 Task: Find connections with filter location Samālūţ with filter topic #linkedinprofileswith filter profile language French with filter current company Power Grid Corporation of India Limited with filter school Vivekananda Institute of Professional Studies with filter industry Animal Feed Manufacturing with filter service category Mobile Marketing with filter keywords title Mover
Action: Mouse moved to (693, 80)
Screenshot: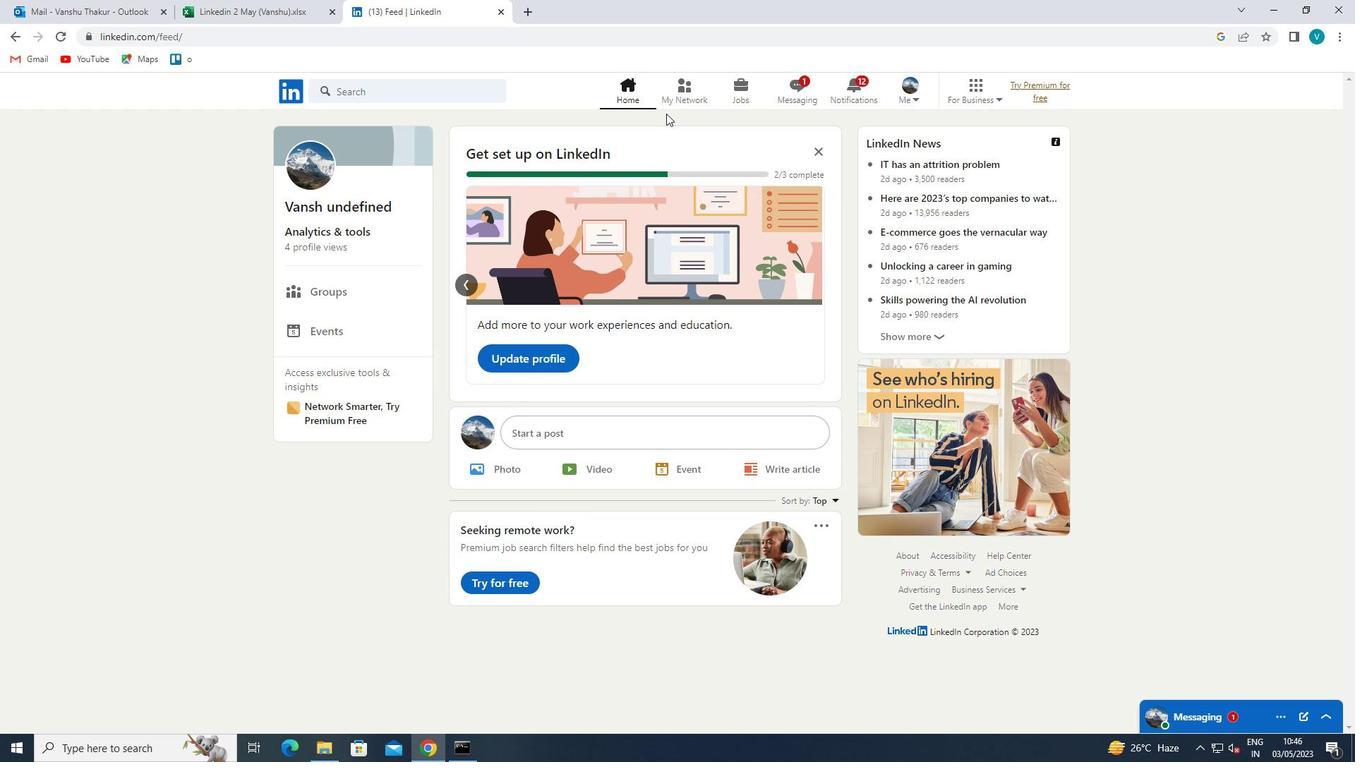 
Action: Mouse pressed left at (693, 80)
Screenshot: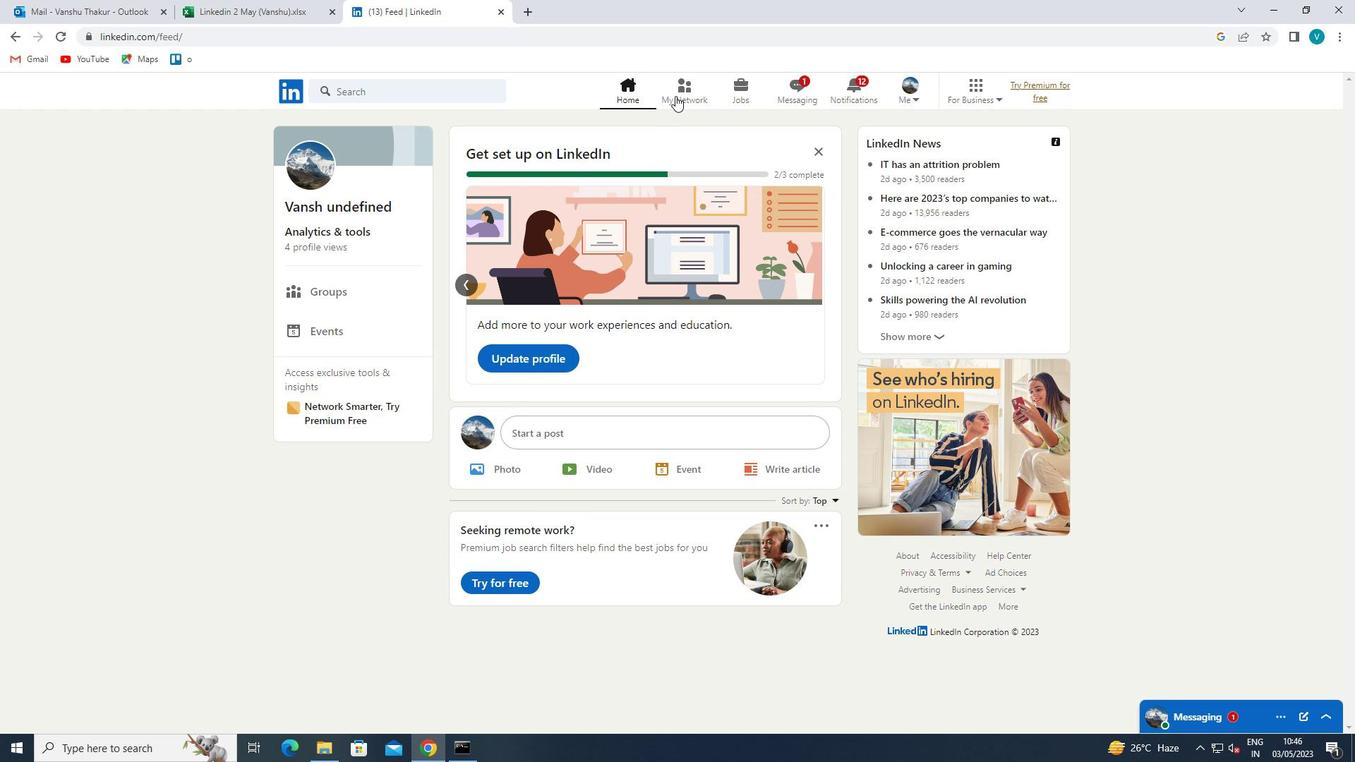 
Action: Mouse moved to (378, 167)
Screenshot: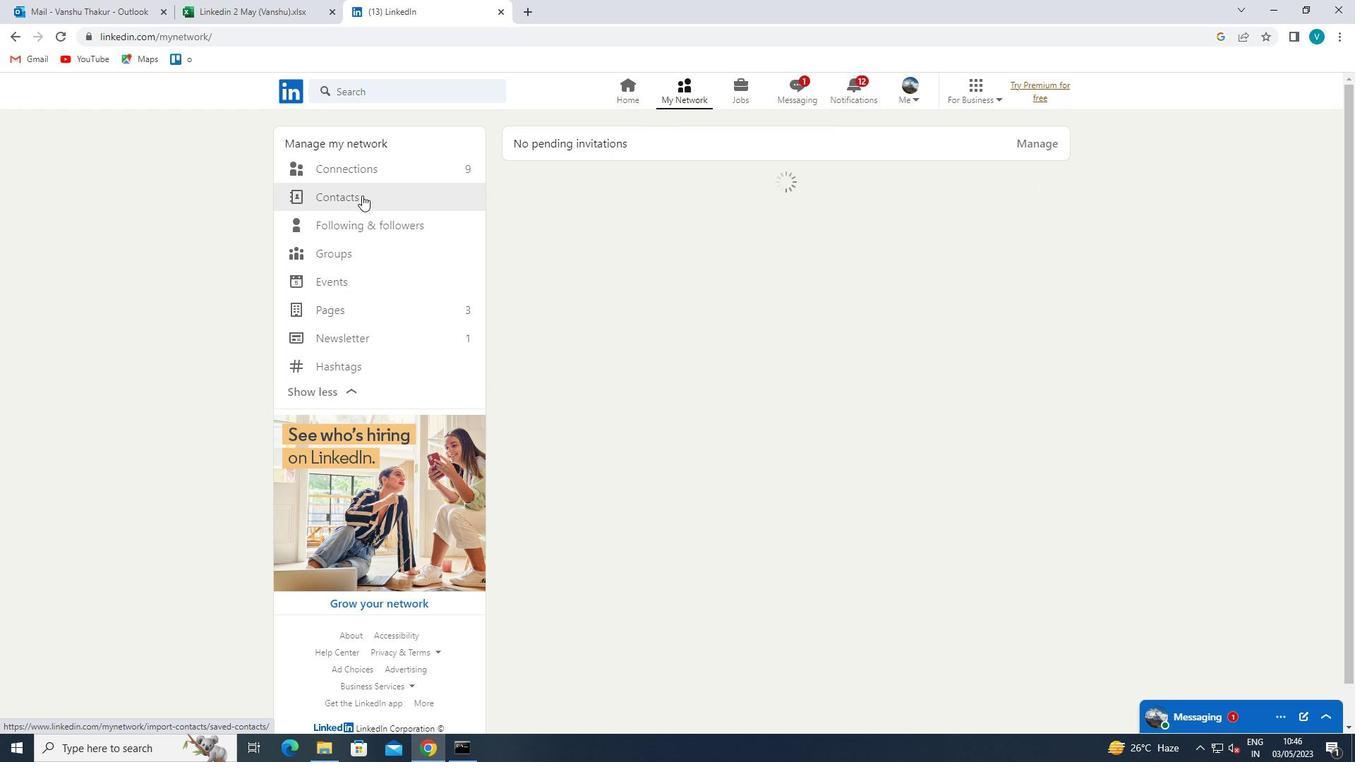
Action: Mouse pressed left at (378, 167)
Screenshot: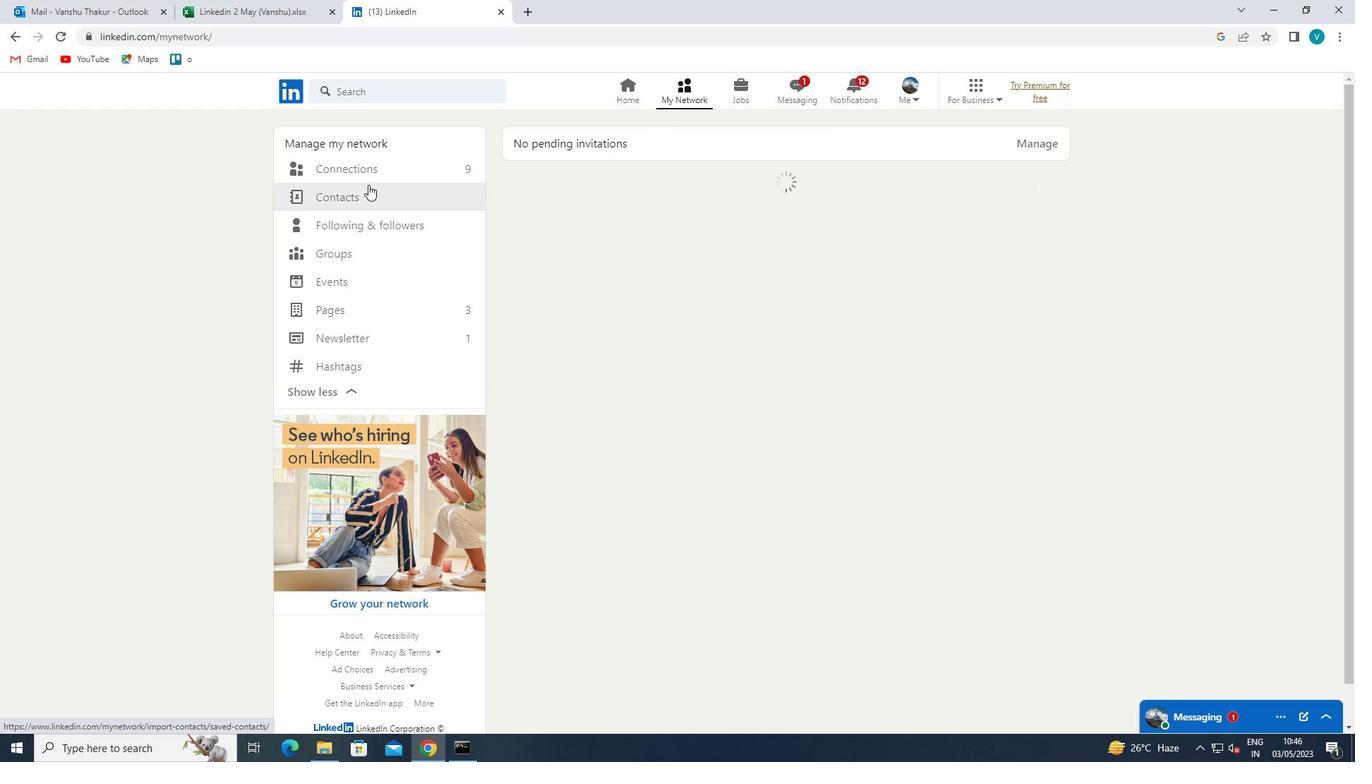 
Action: Mouse moved to (772, 167)
Screenshot: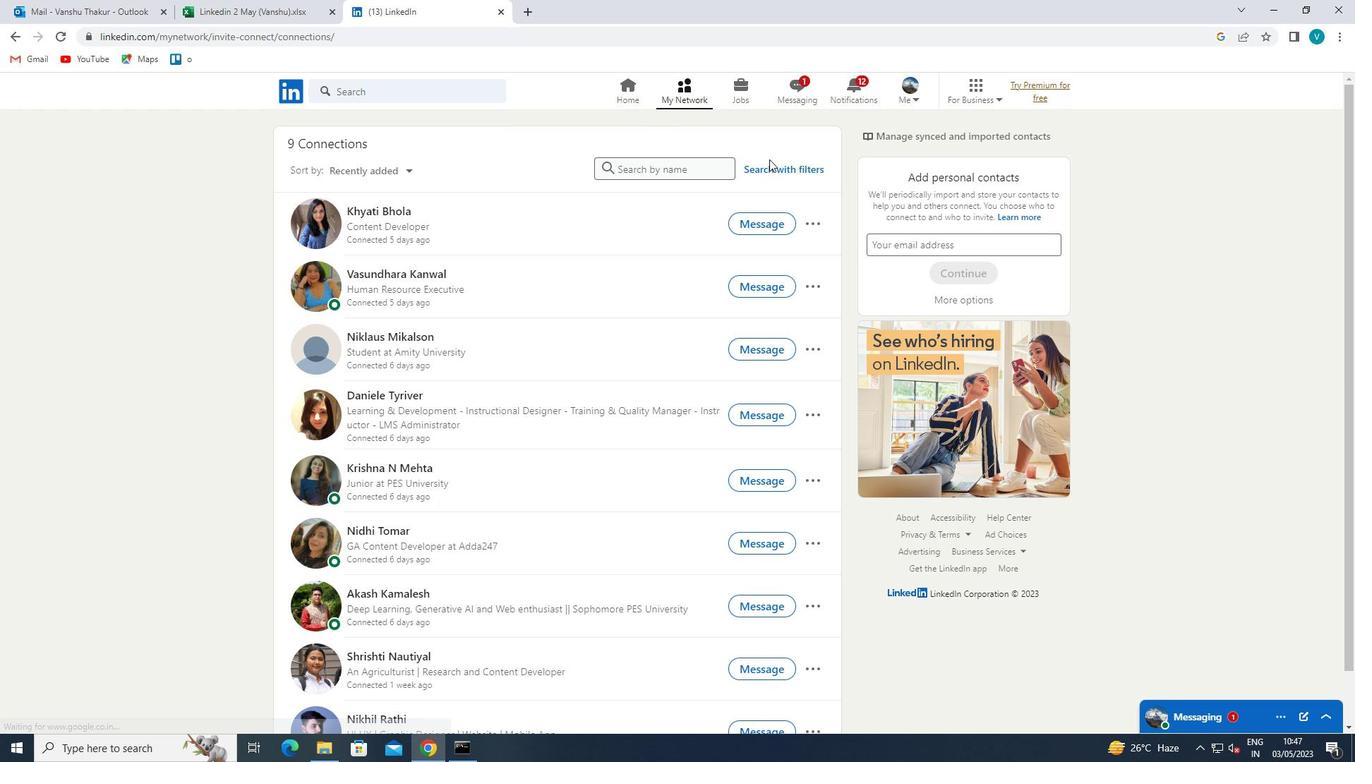 
Action: Mouse pressed left at (772, 167)
Screenshot: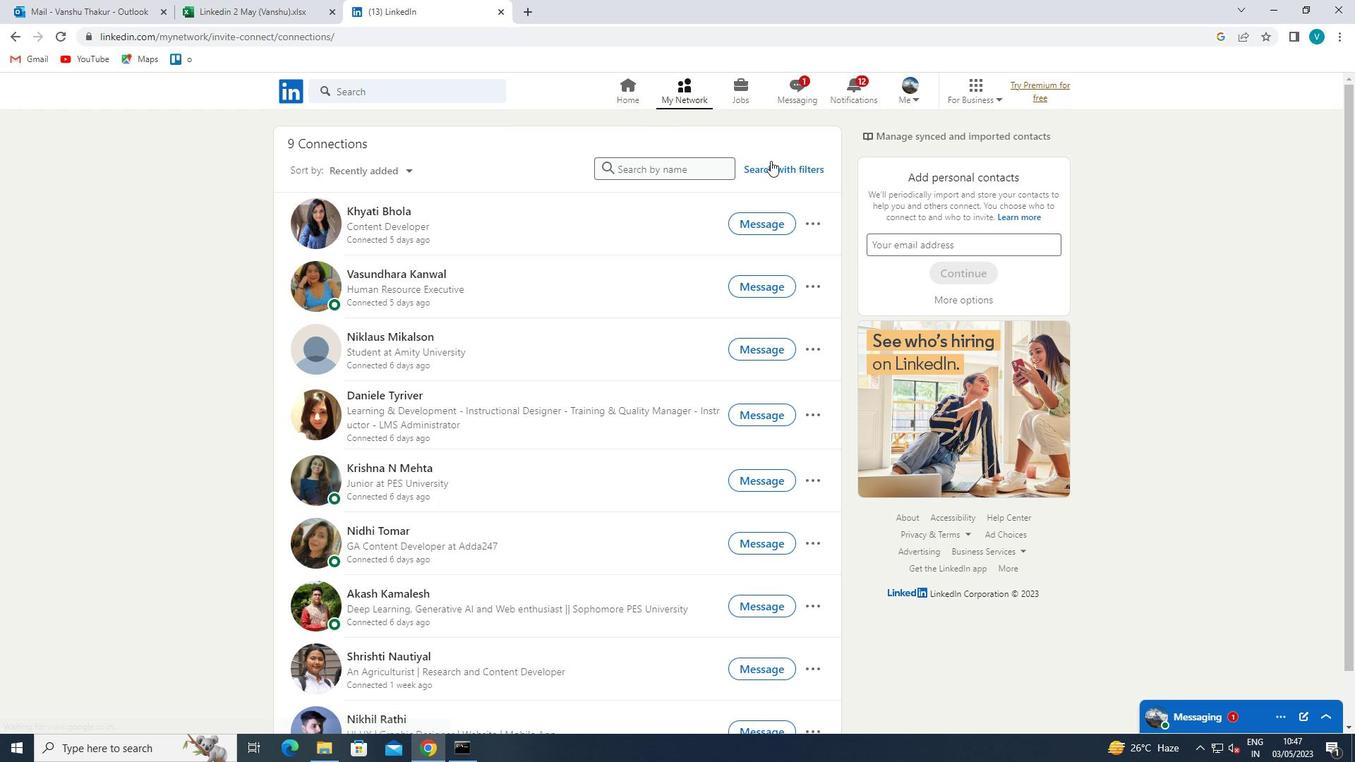 
Action: Mouse moved to (671, 124)
Screenshot: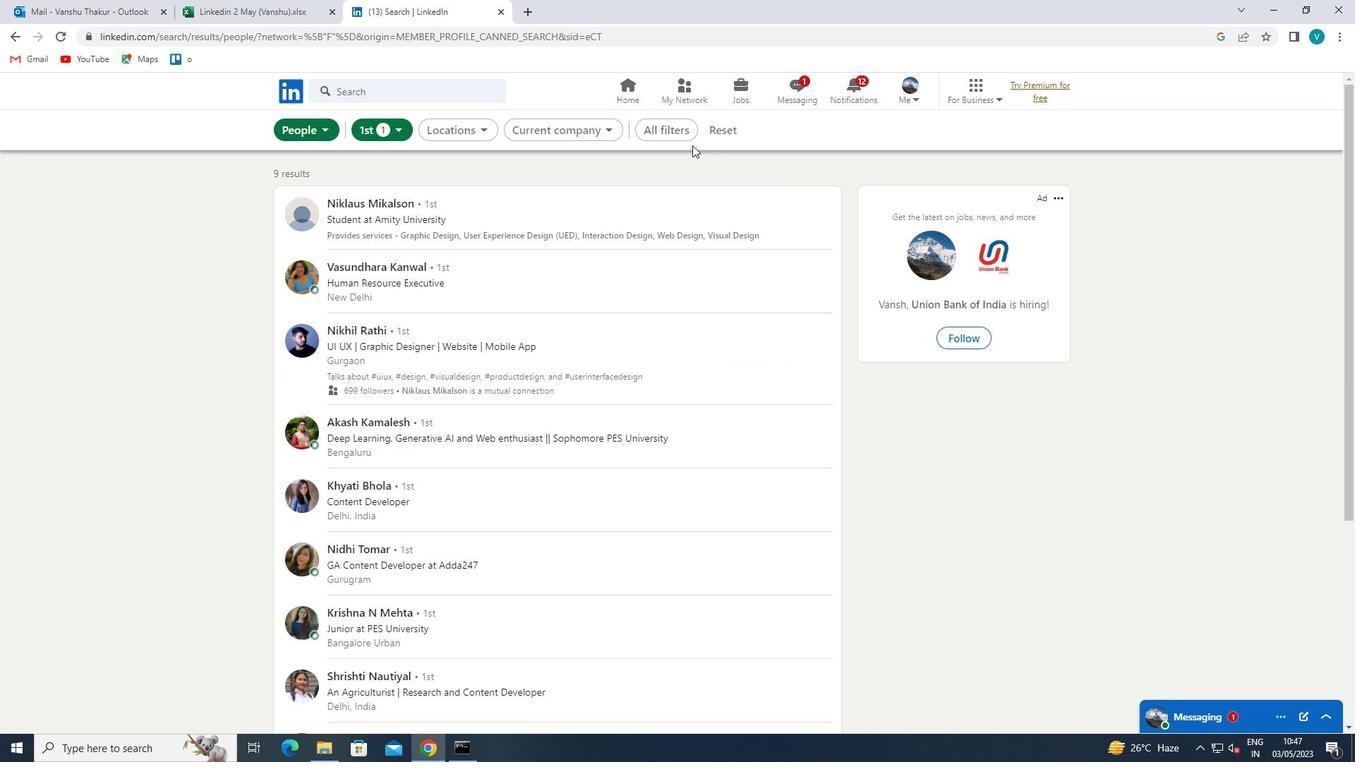 
Action: Mouse pressed left at (671, 124)
Screenshot: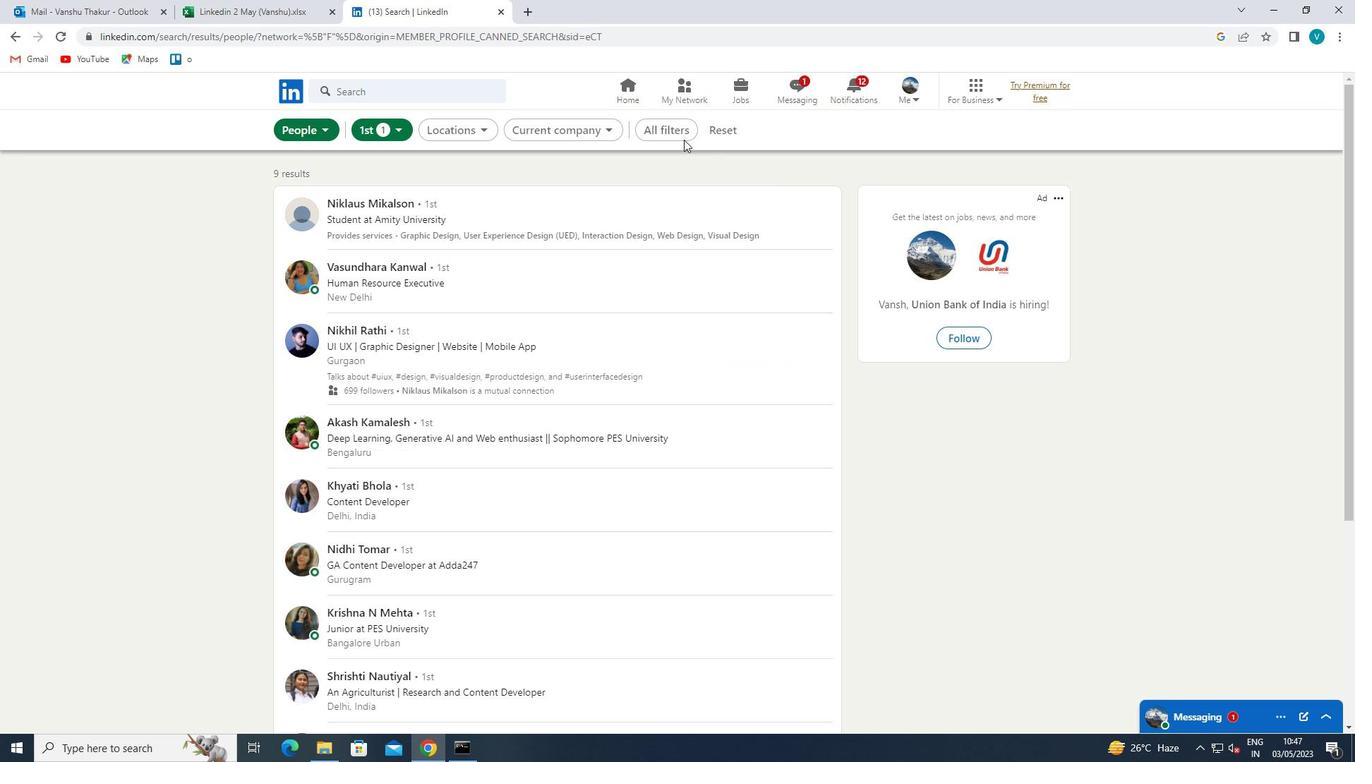 
Action: Mouse moved to (1134, 317)
Screenshot: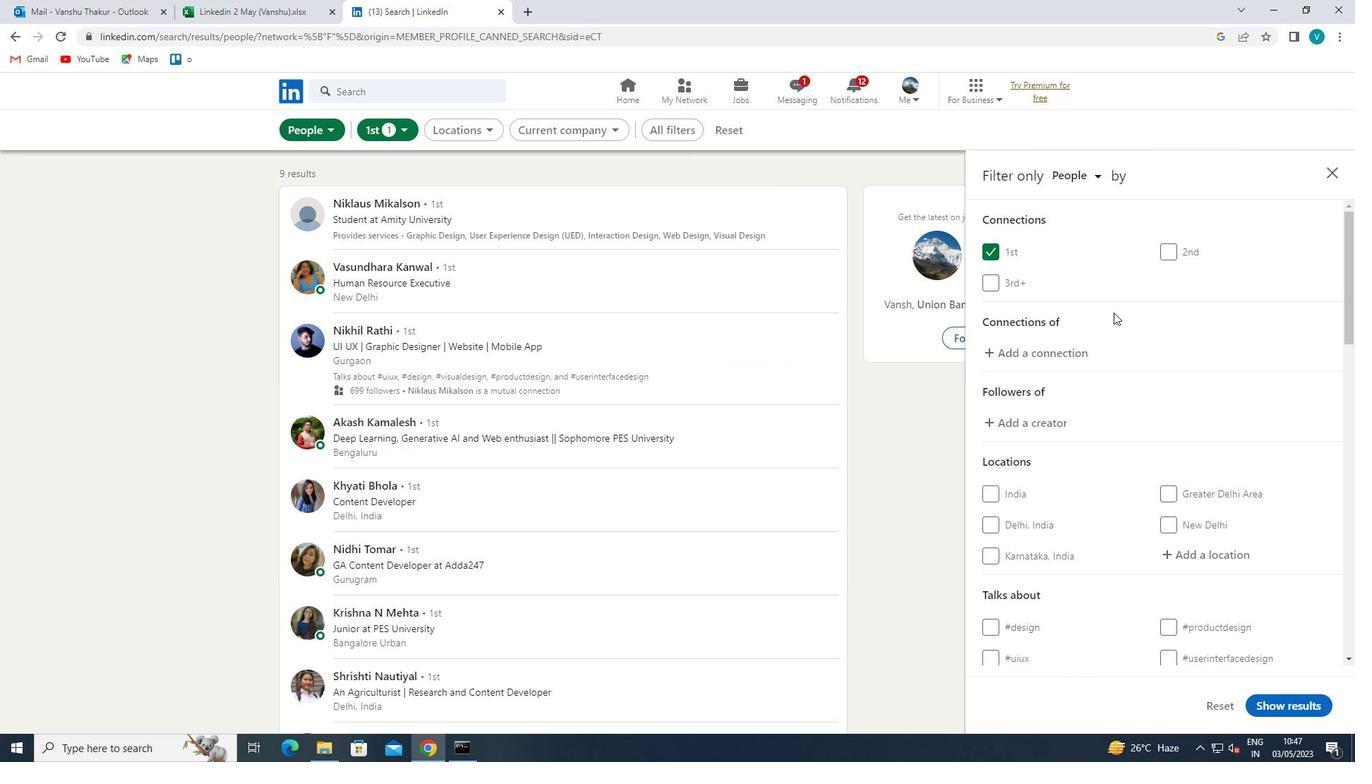 
Action: Mouse scrolled (1134, 316) with delta (0, 0)
Screenshot: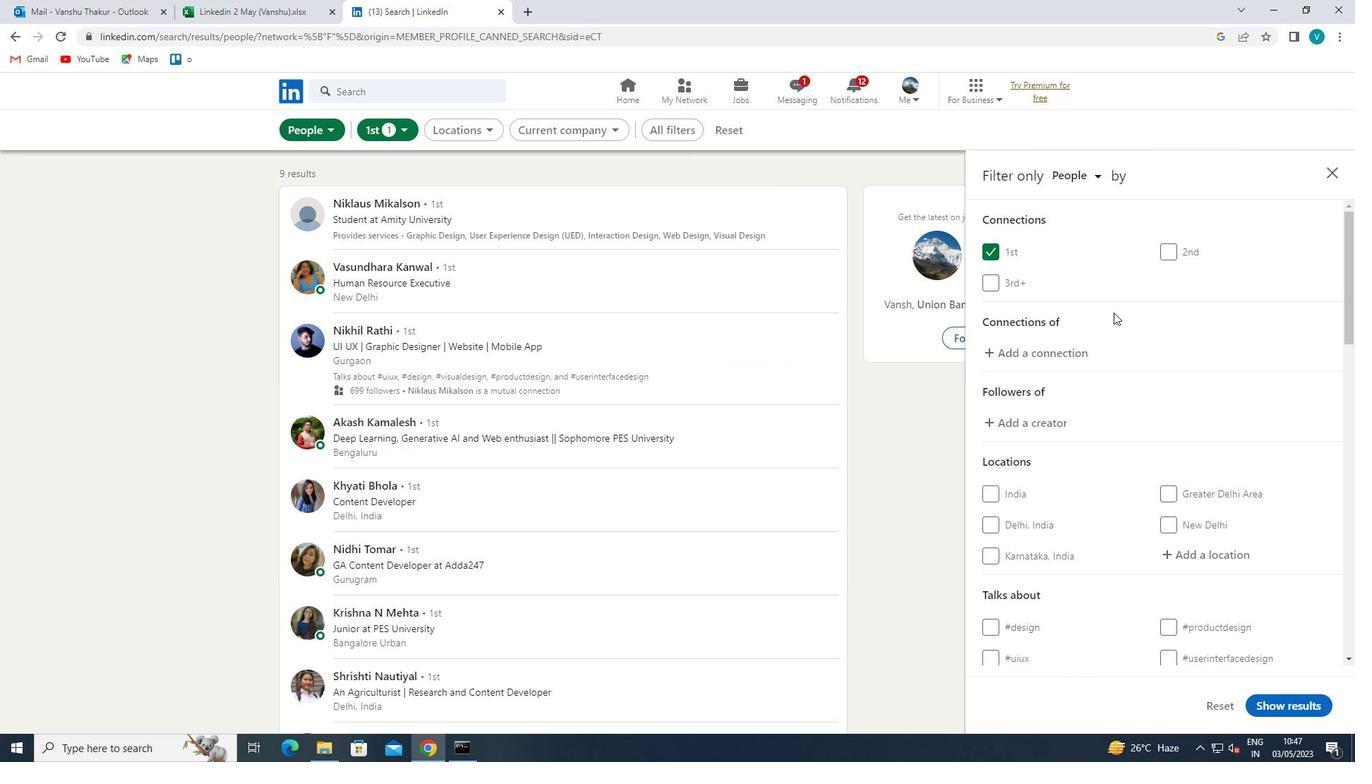 
Action: Mouse moved to (1135, 318)
Screenshot: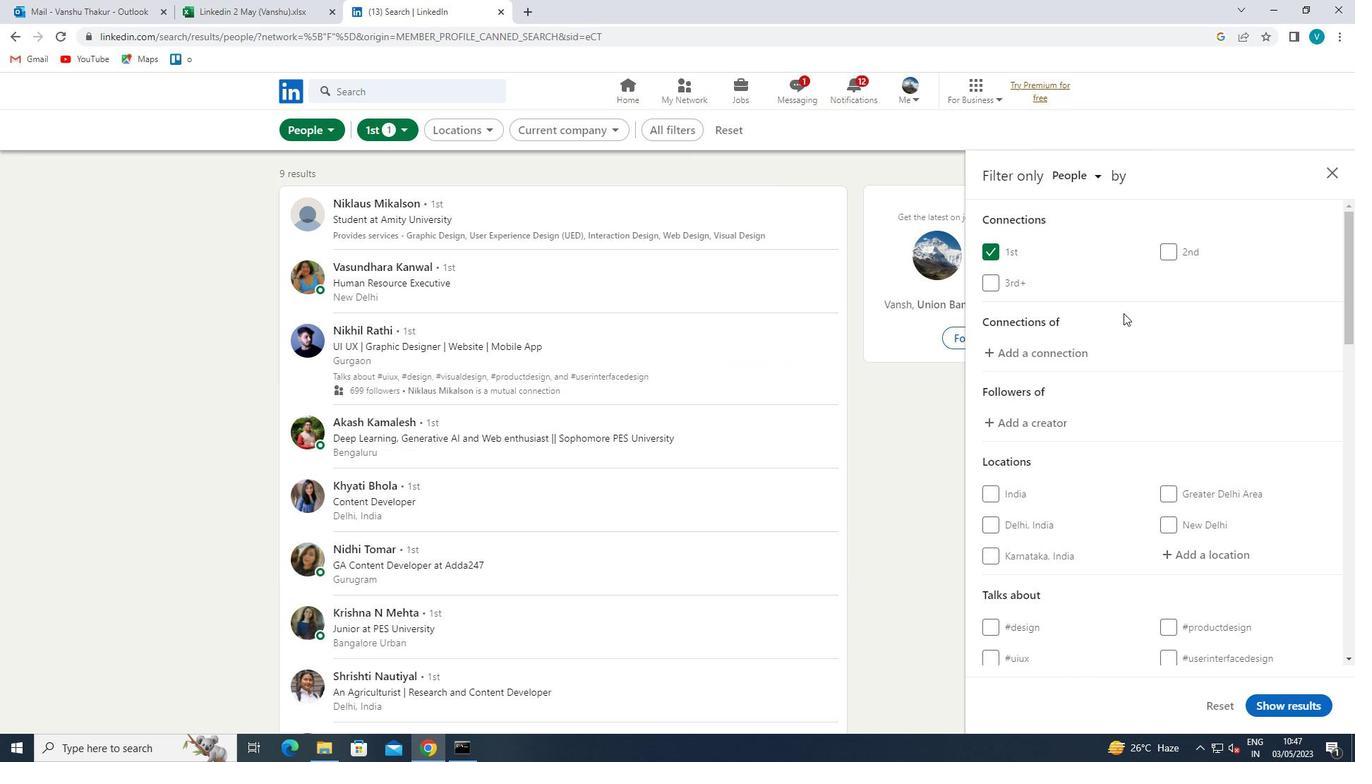 
Action: Mouse scrolled (1135, 317) with delta (0, 0)
Screenshot: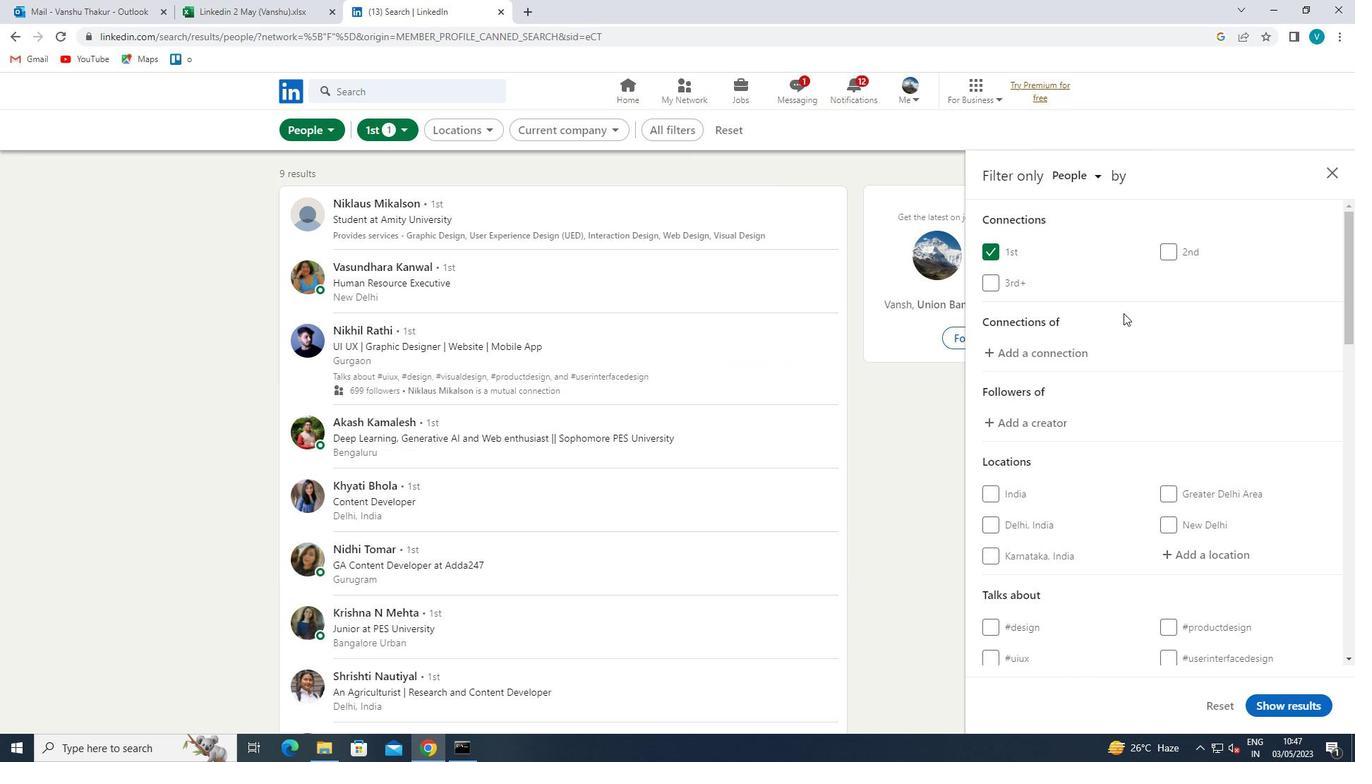 
Action: Mouse moved to (1209, 419)
Screenshot: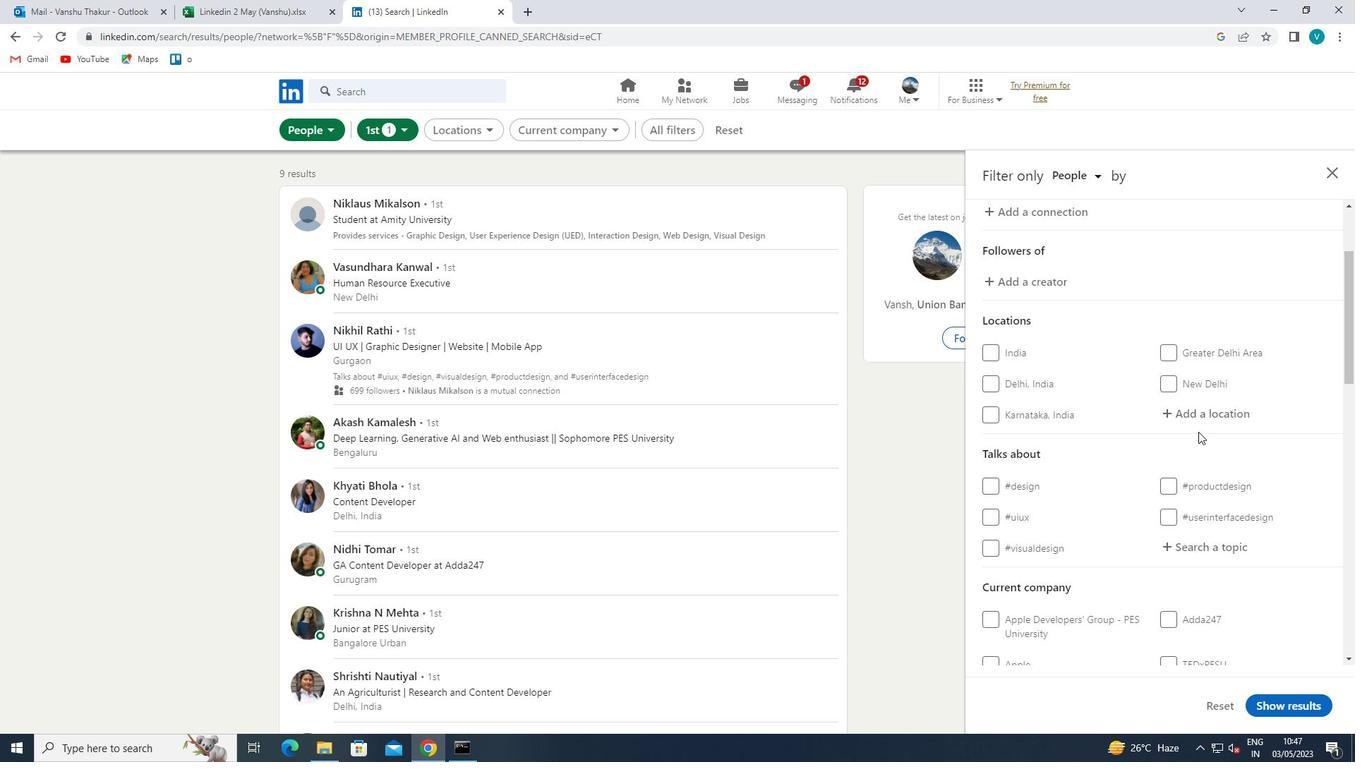 
Action: Mouse pressed left at (1209, 419)
Screenshot: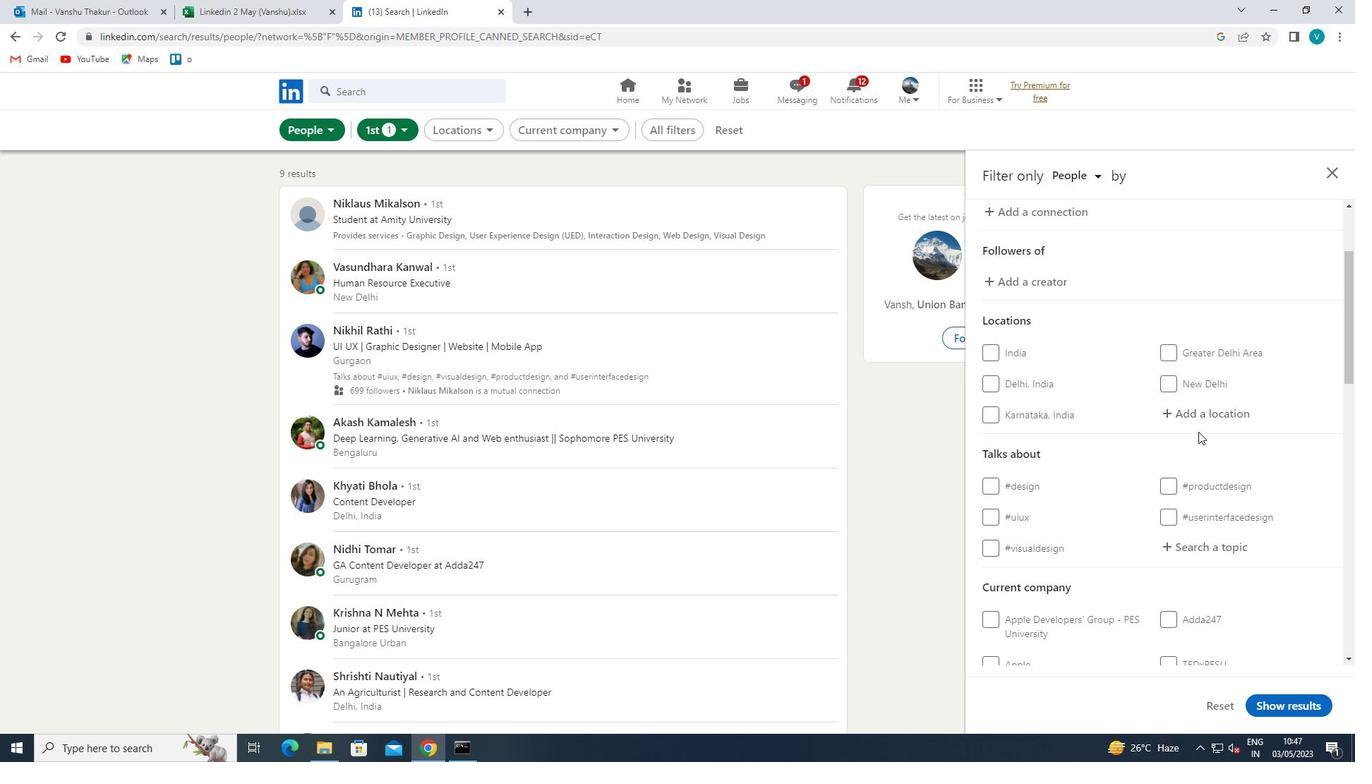 
Action: Mouse moved to (1027, 523)
Screenshot: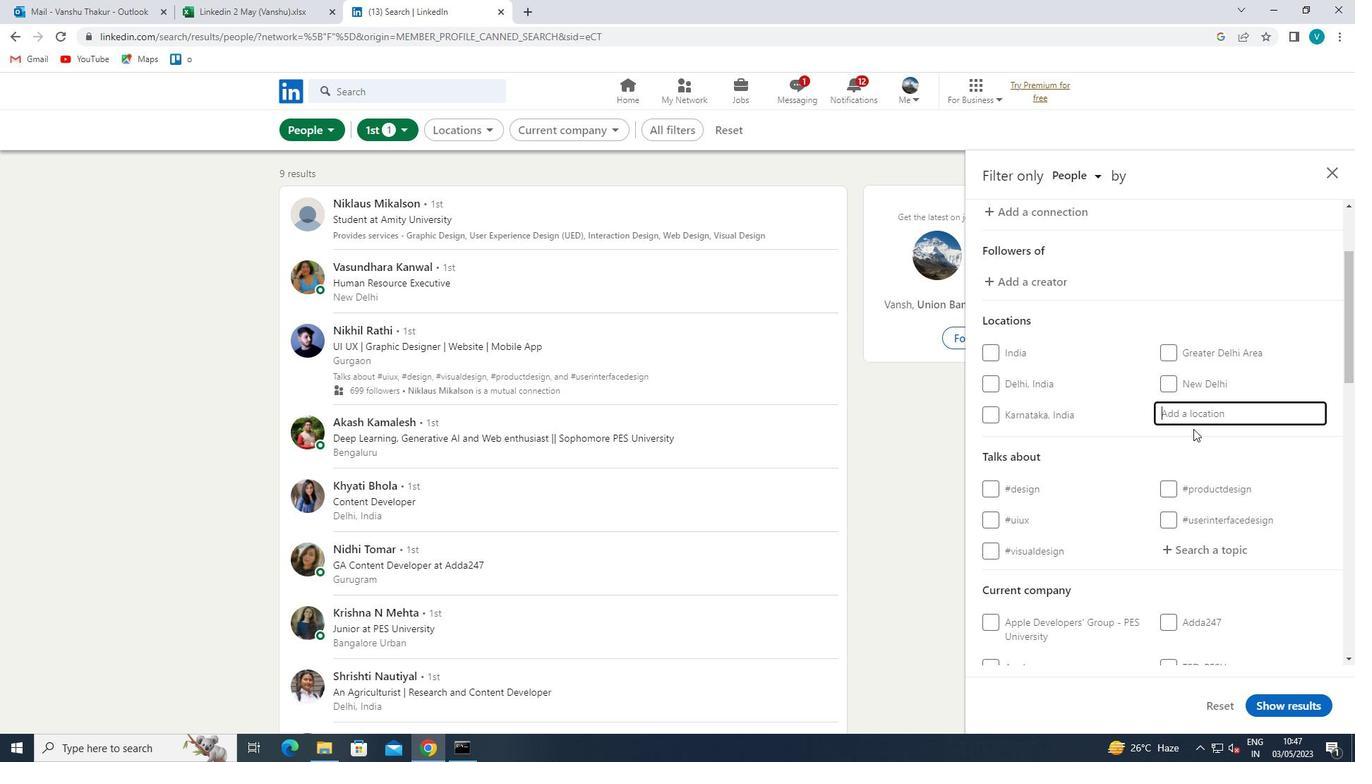 
Action: Key pressed <Key.shift>SAMALUT
Screenshot: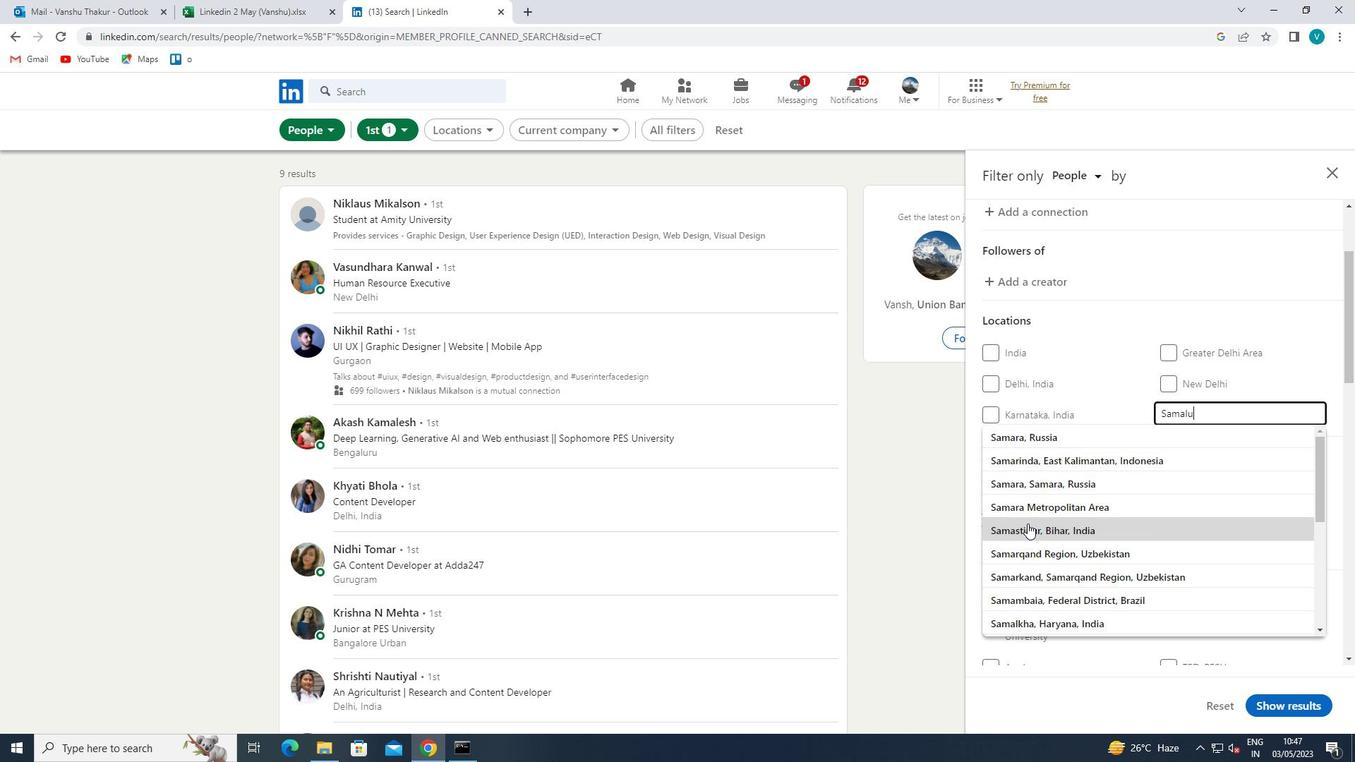 
Action: Mouse moved to (1119, 431)
Screenshot: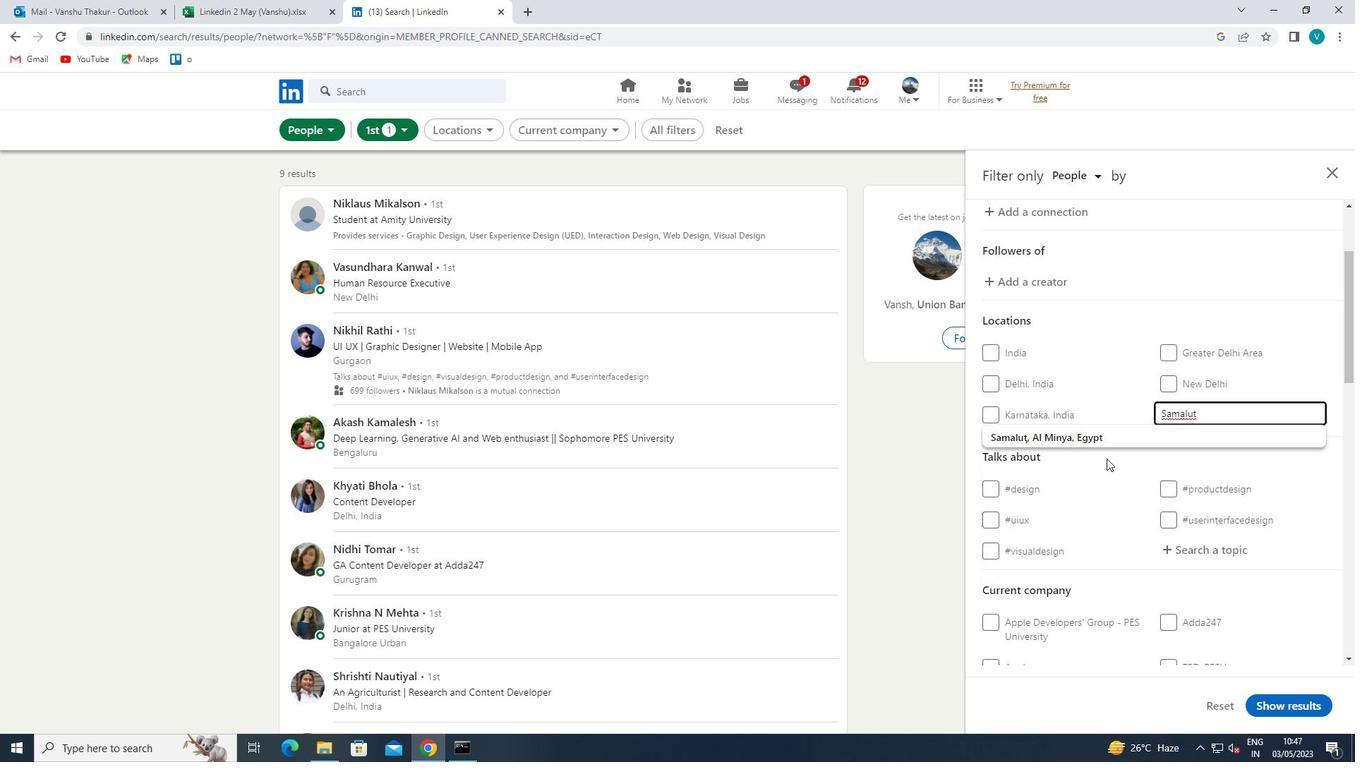 
Action: Mouse pressed left at (1119, 431)
Screenshot: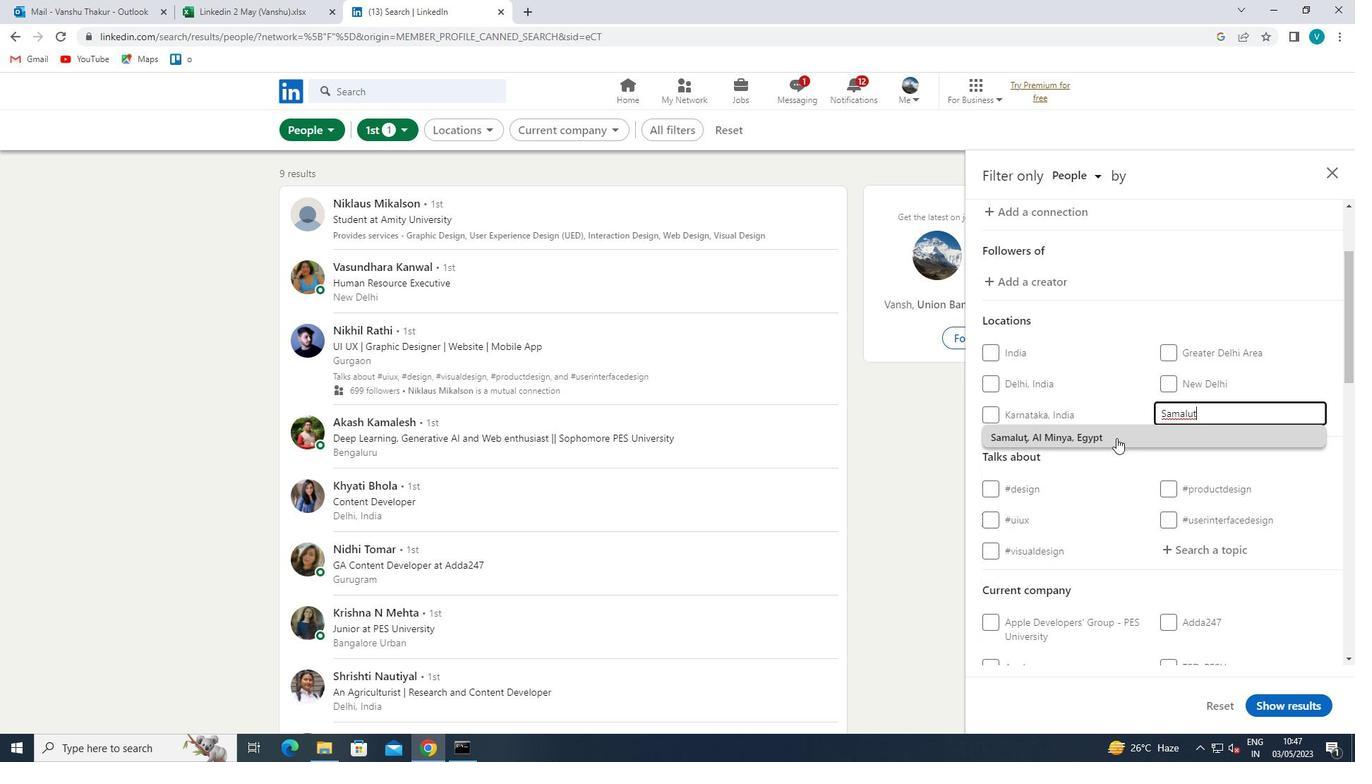 
Action: Mouse scrolled (1119, 430) with delta (0, 0)
Screenshot: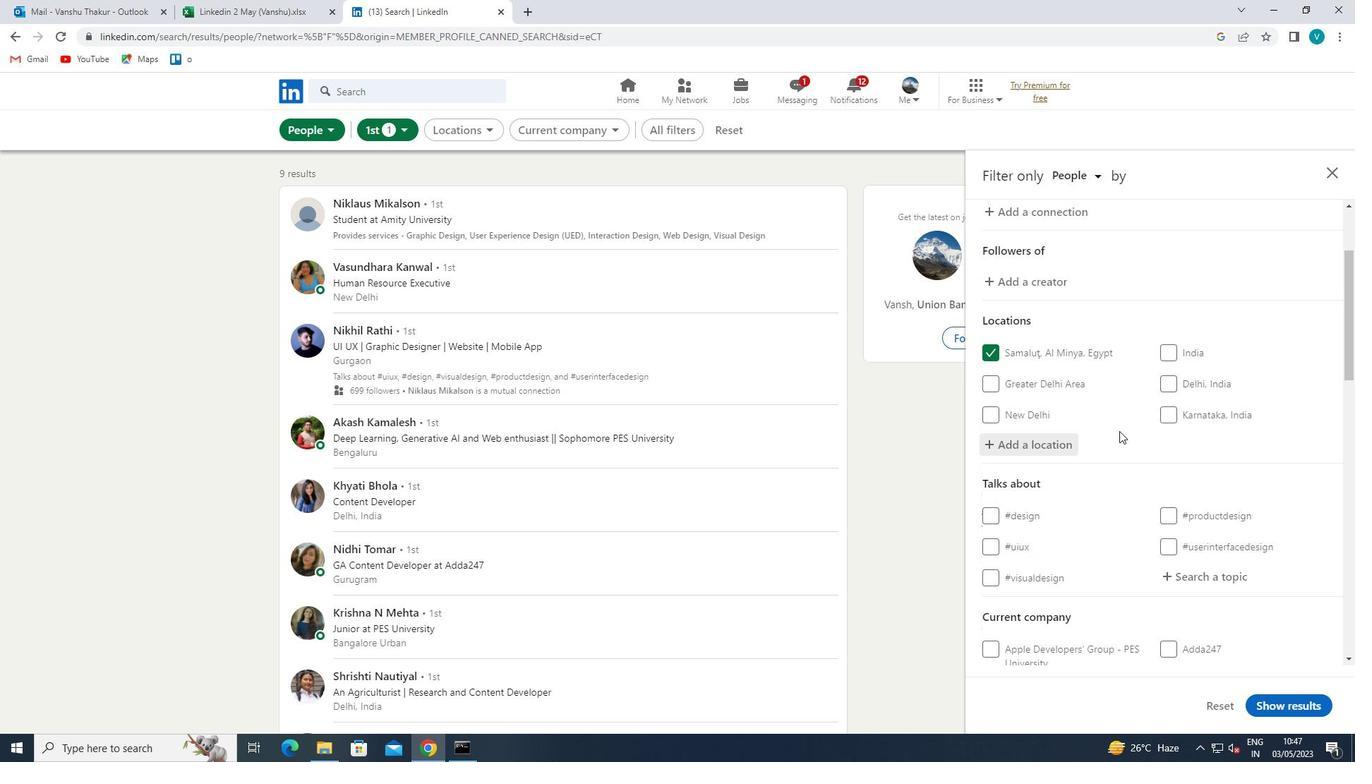 
Action: Mouse scrolled (1119, 430) with delta (0, 0)
Screenshot: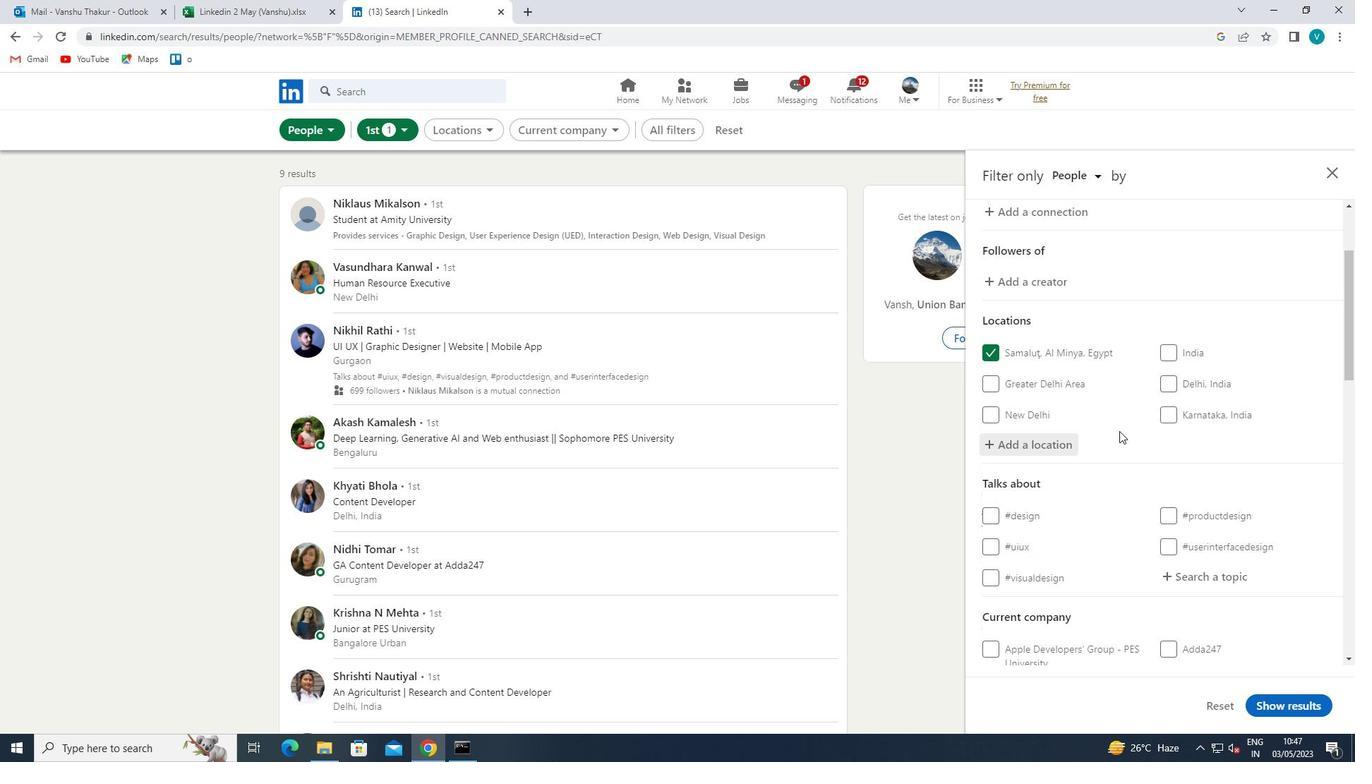 
Action: Mouse moved to (1119, 431)
Screenshot: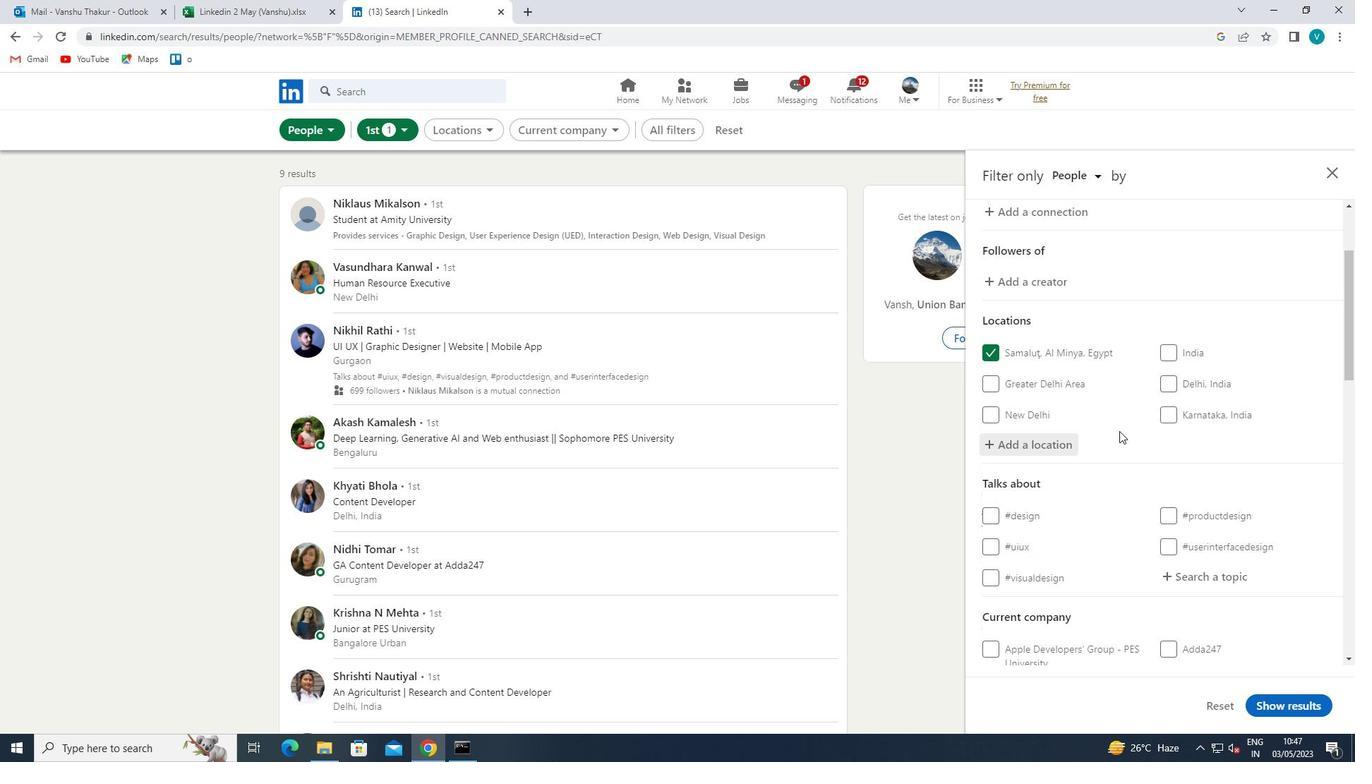 
Action: Mouse scrolled (1119, 430) with delta (0, 0)
Screenshot: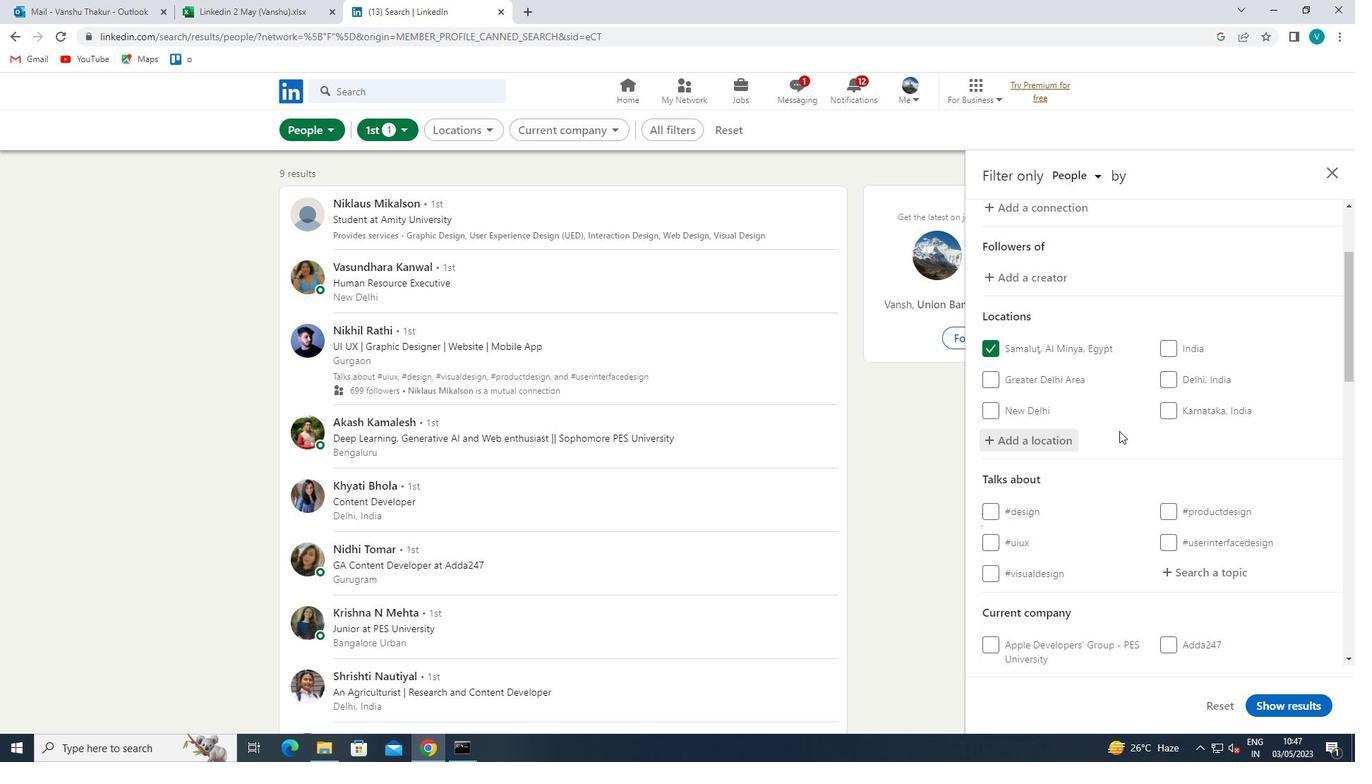 
Action: Mouse moved to (1233, 367)
Screenshot: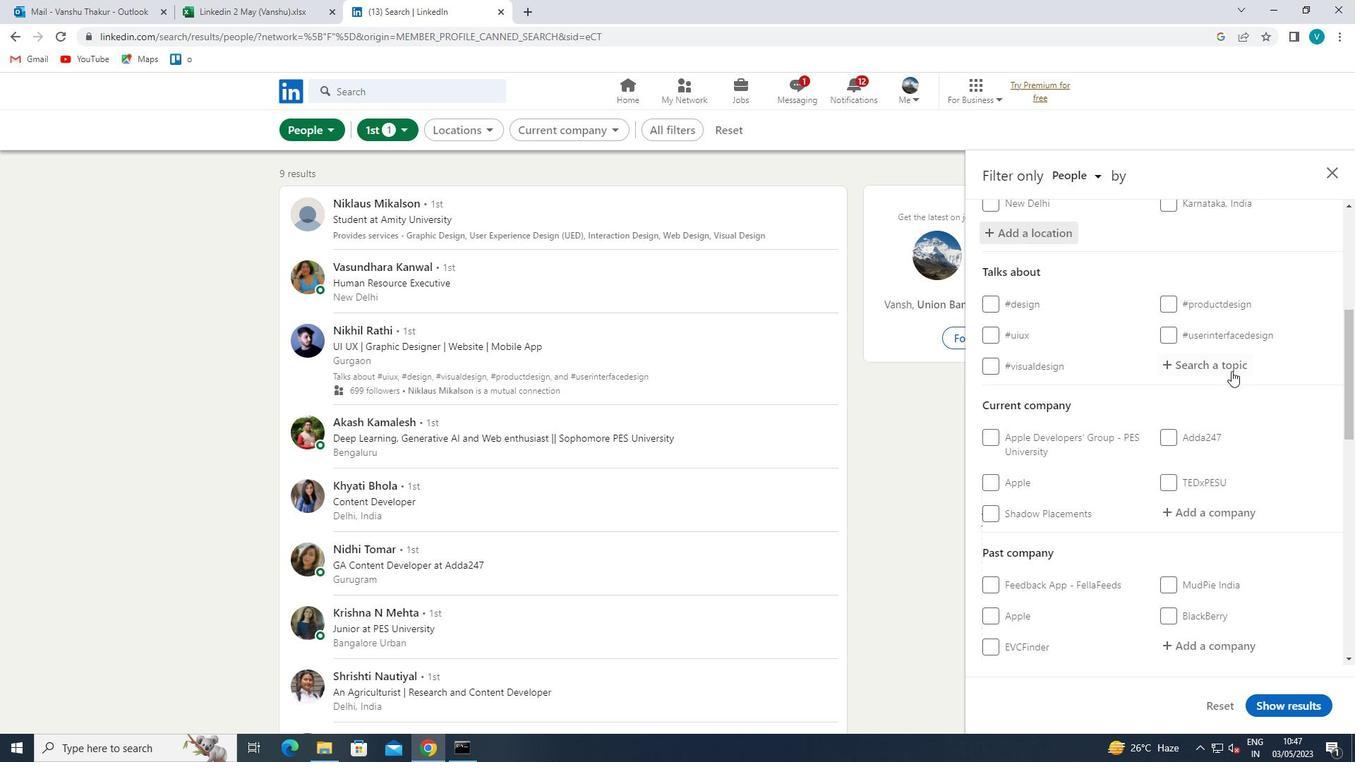 
Action: Mouse pressed left at (1233, 367)
Screenshot: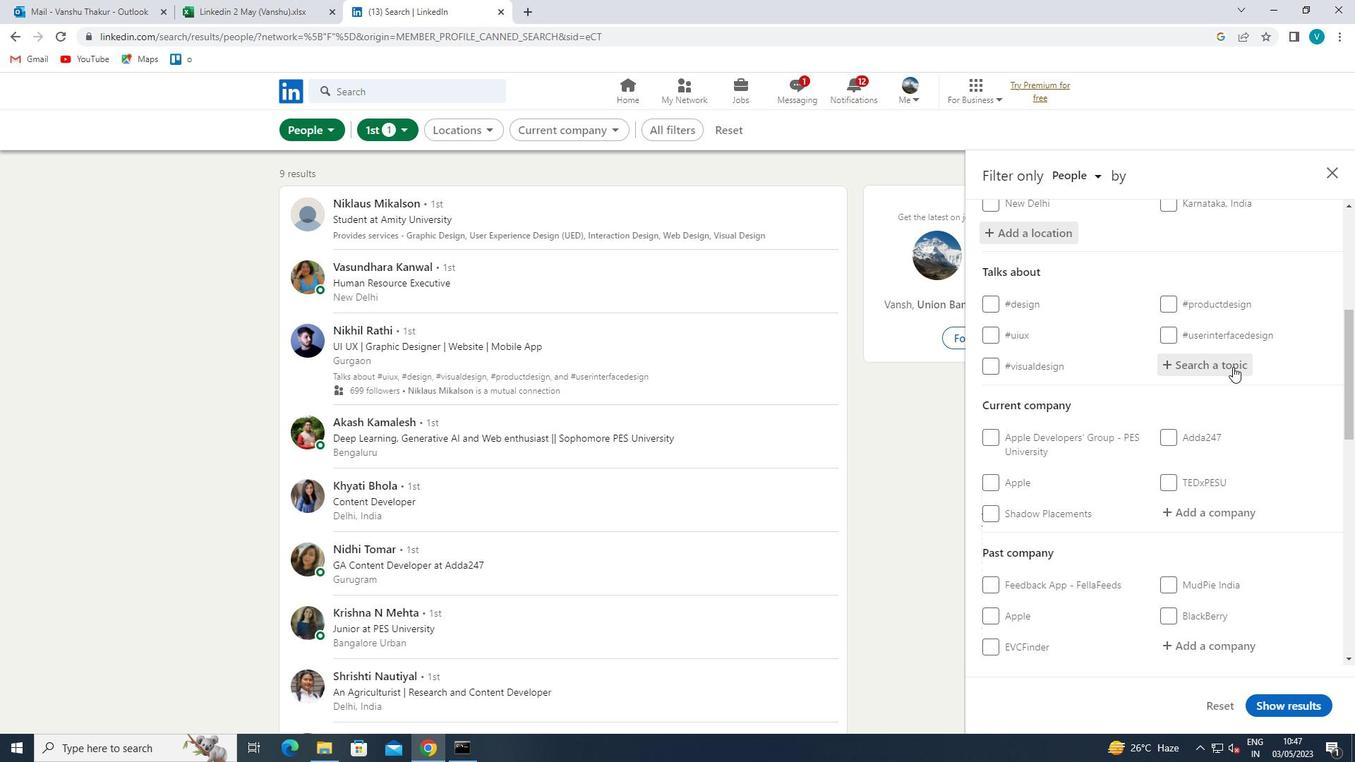 
Action: Mouse moved to (938, 489)
Screenshot: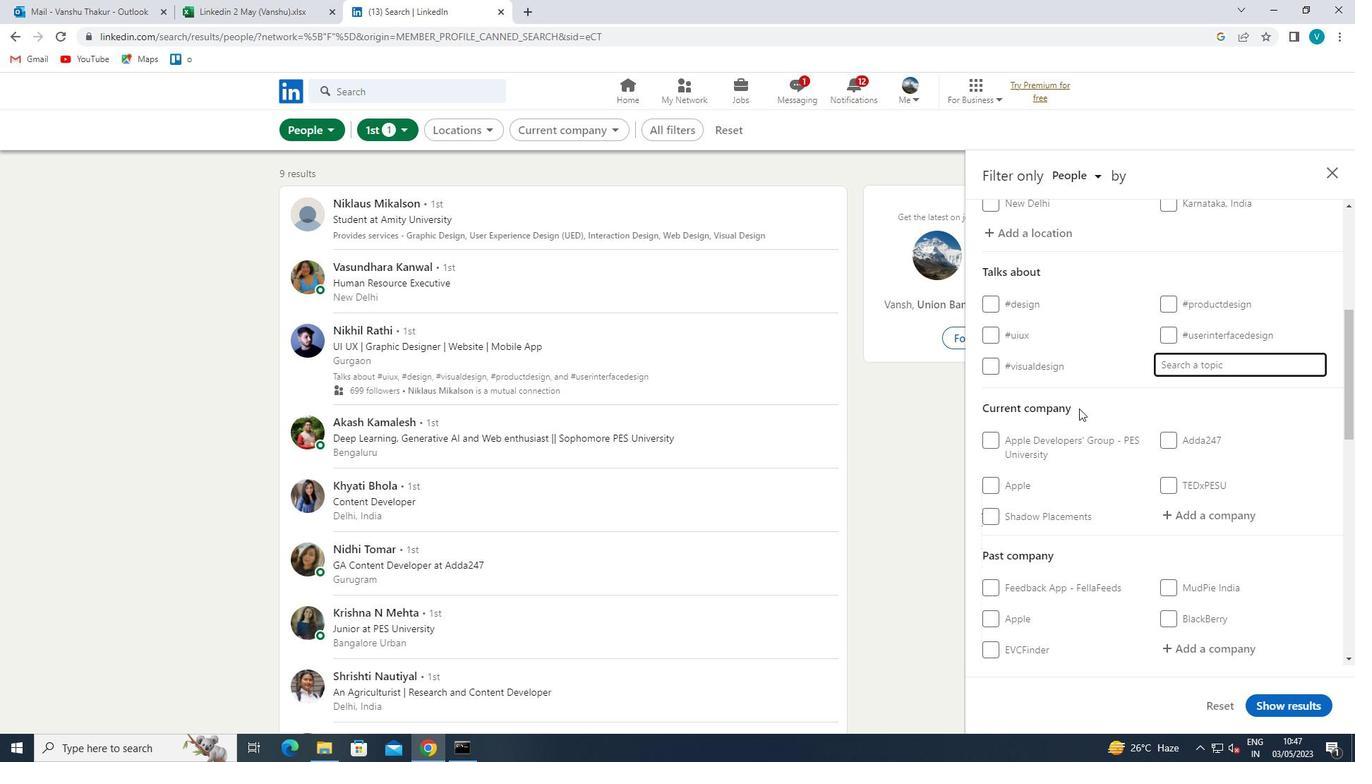 
Action: Key pressed L
Screenshot: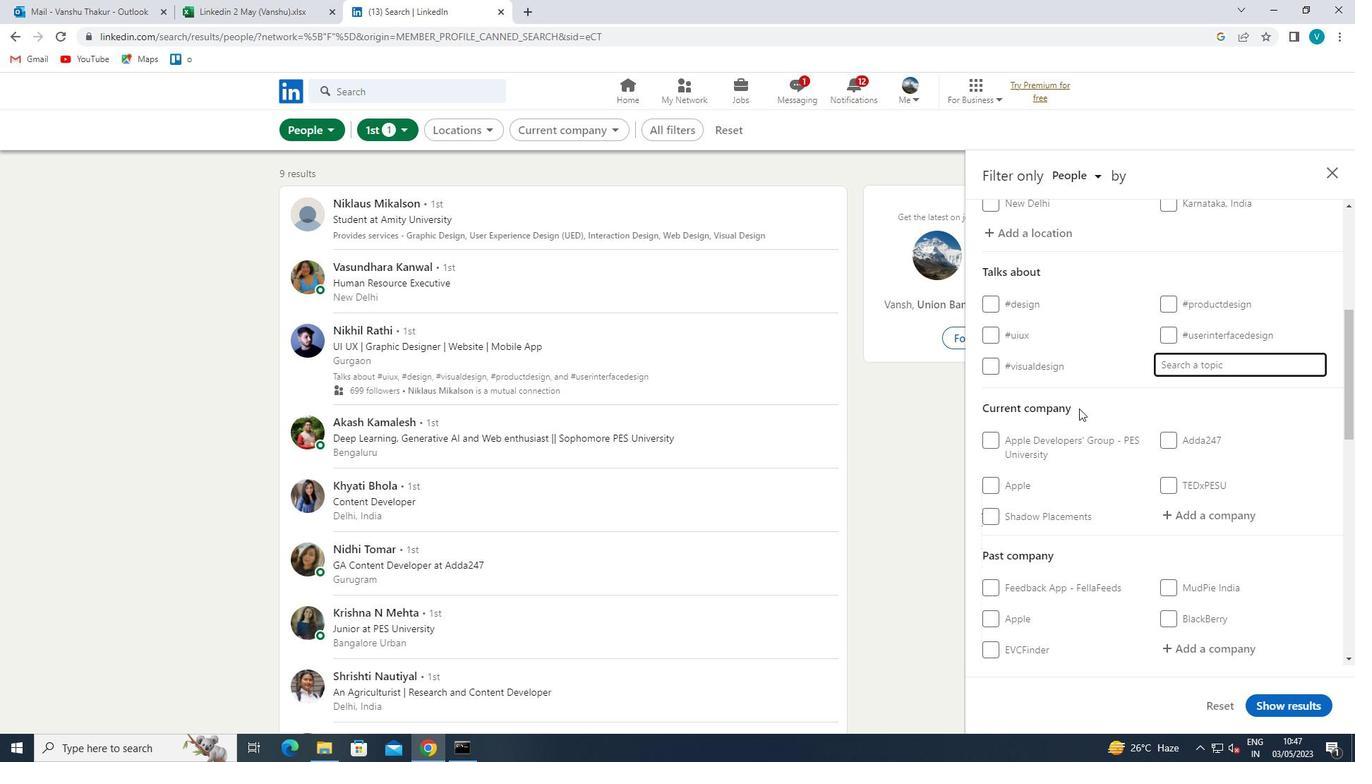 
Action: Mouse moved to (933, 492)
Screenshot: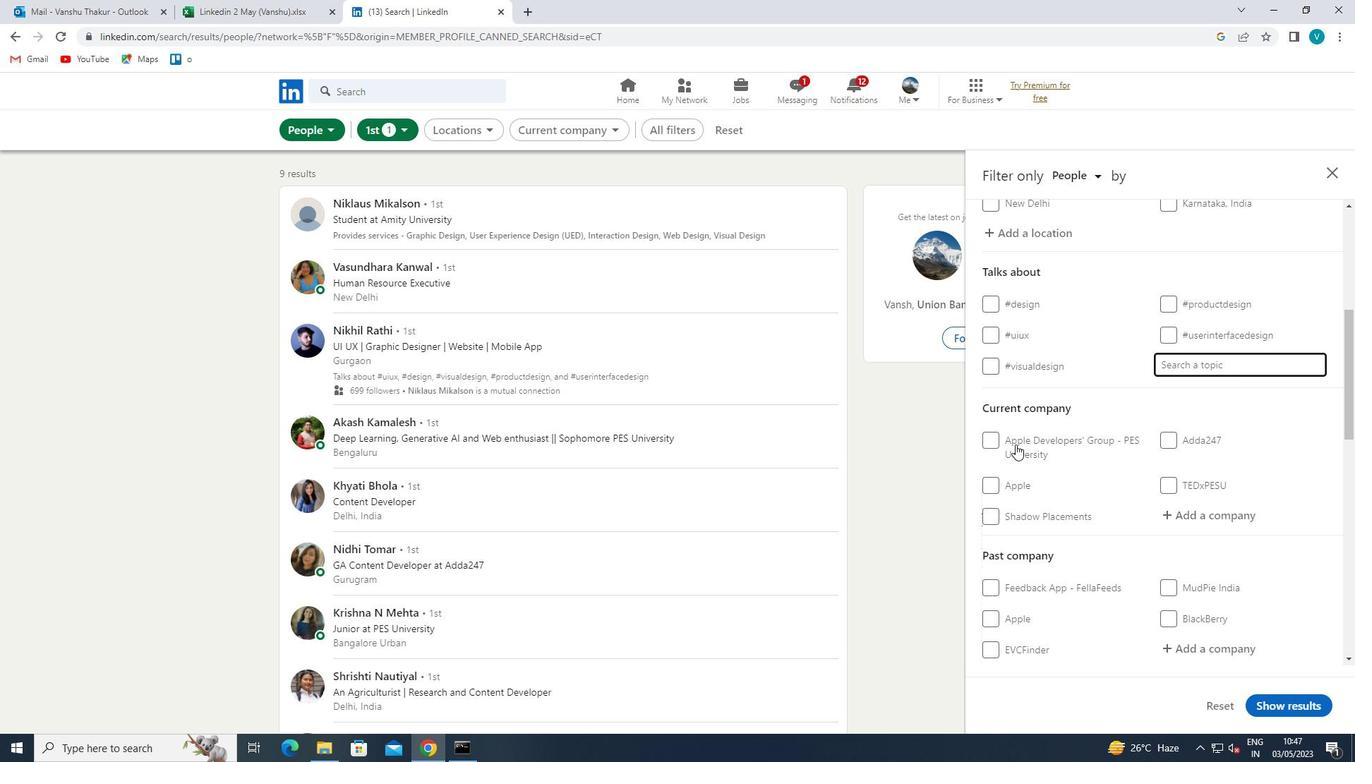 
Action: Key pressed INKEDIN
Screenshot: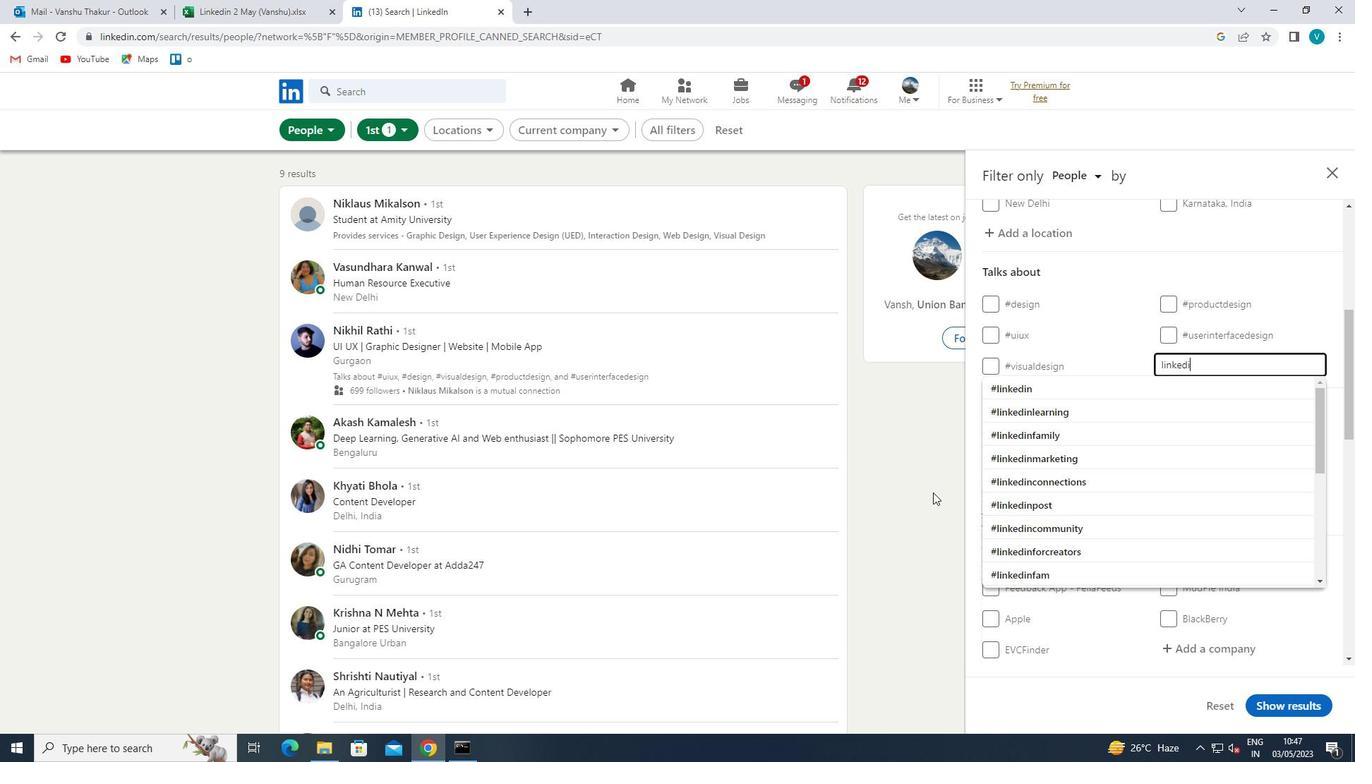 
Action: Mouse moved to (988, 458)
Screenshot: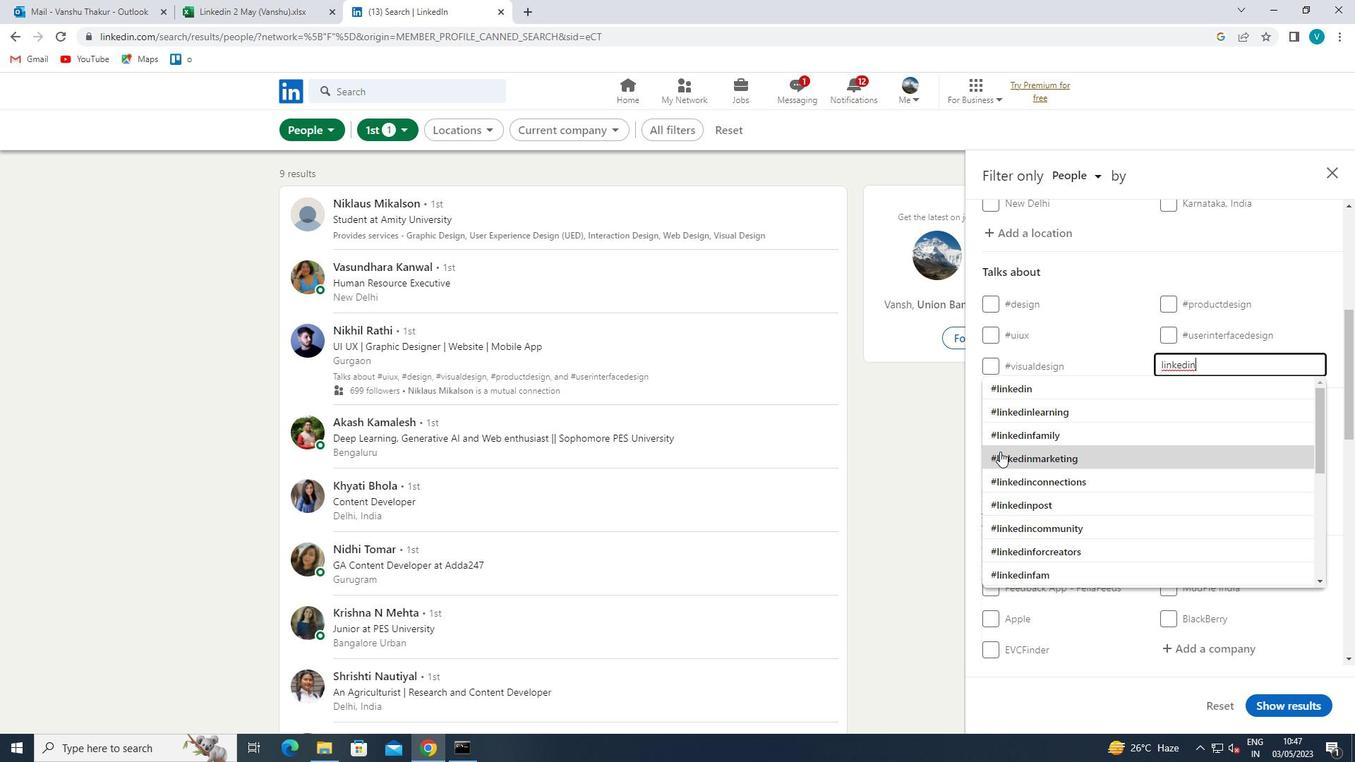 
Action: Key pressed PROFILE
Screenshot: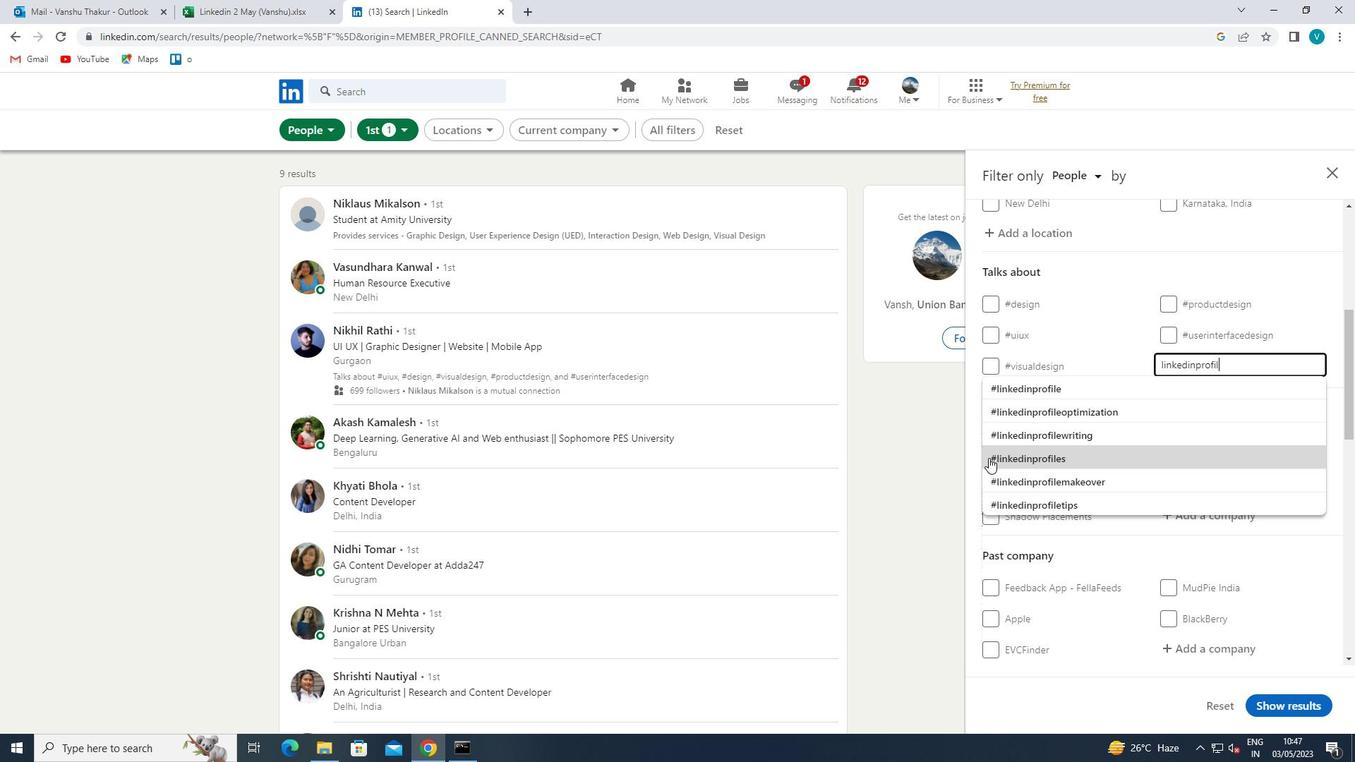 
Action: Mouse moved to (988, 458)
Screenshot: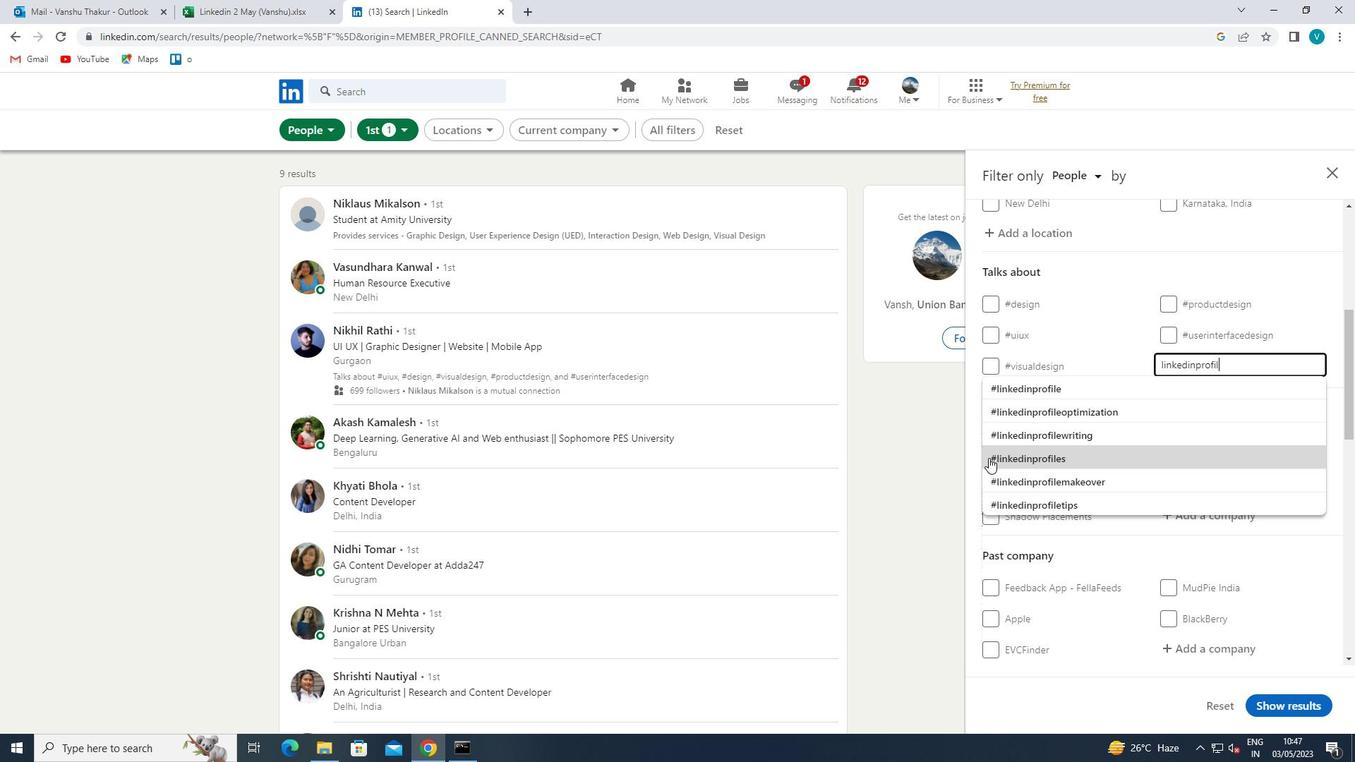 
Action: Key pressed S
Screenshot: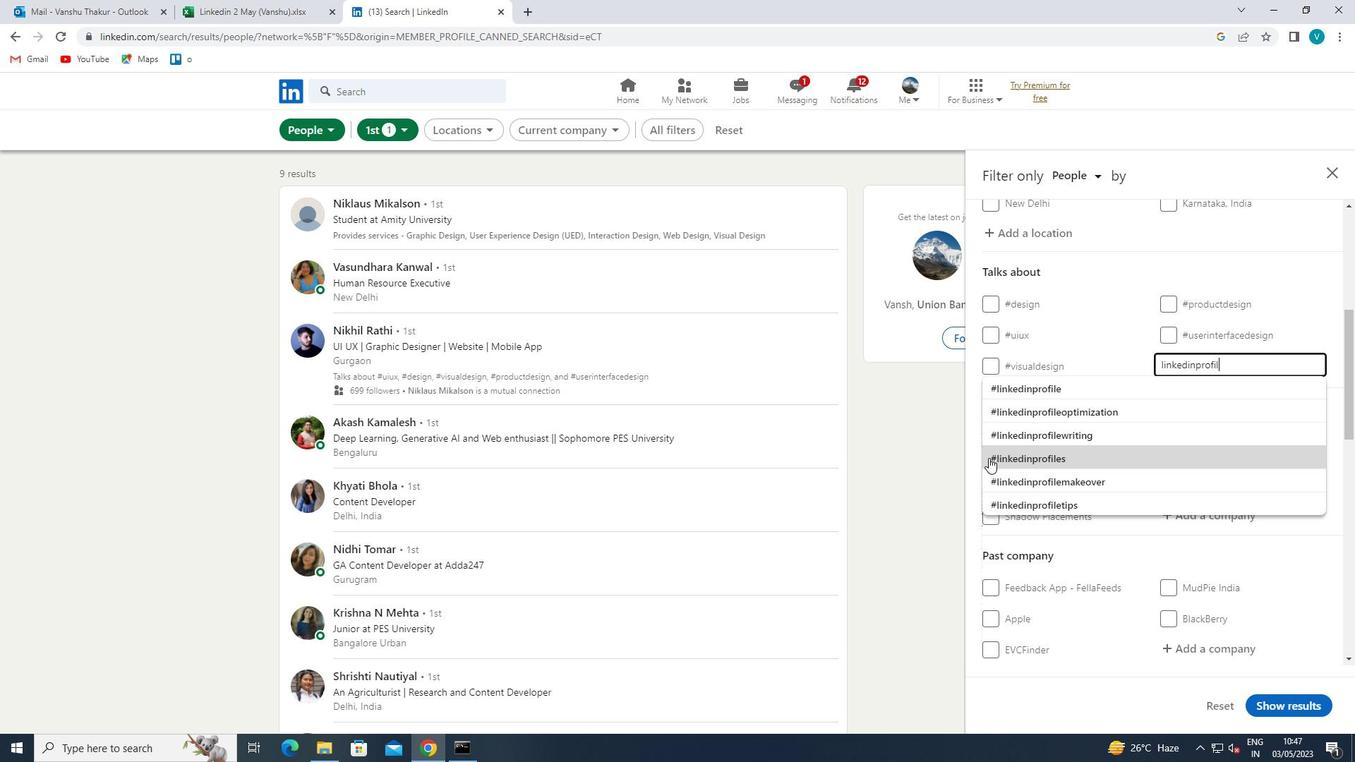 
Action: Mouse moved to (1084, 384)
Screenshot: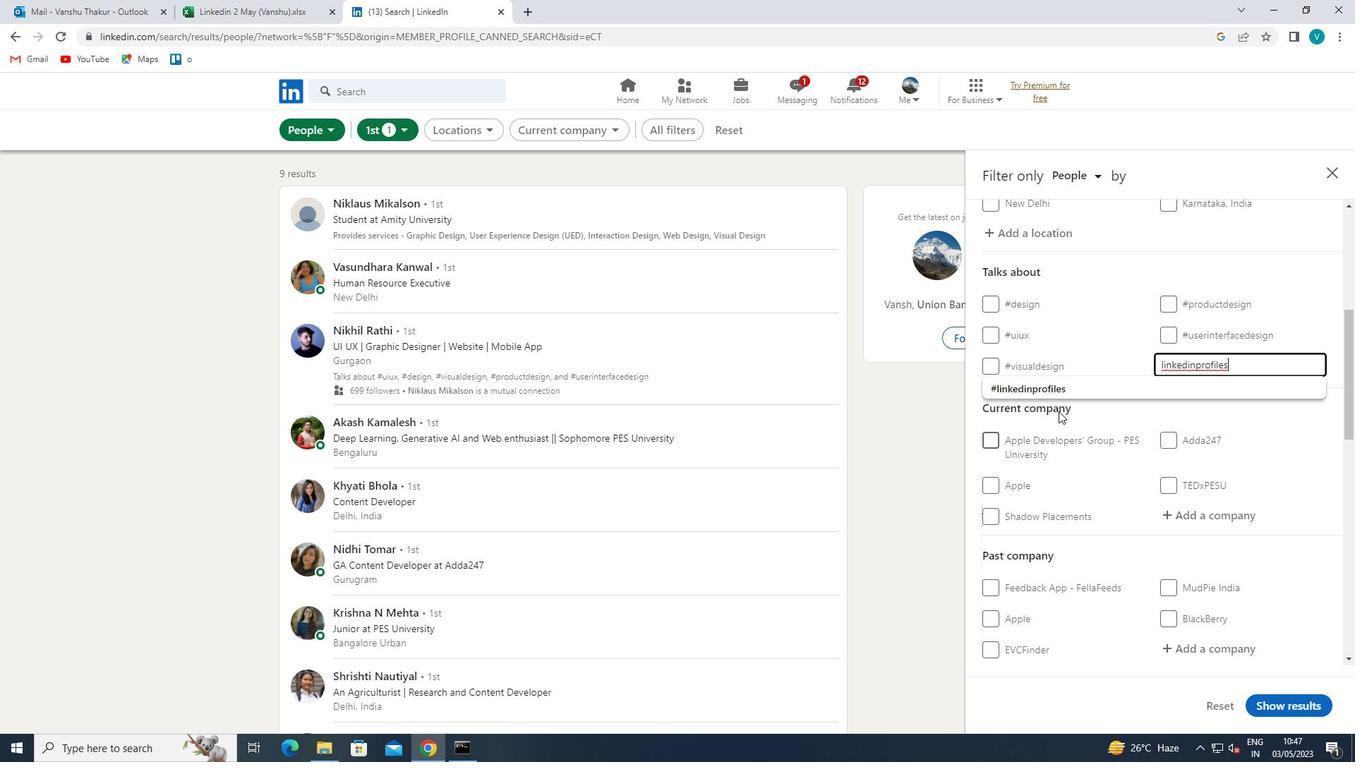 
Action: Mouse pressed left at (1084, 384)
Screenshot: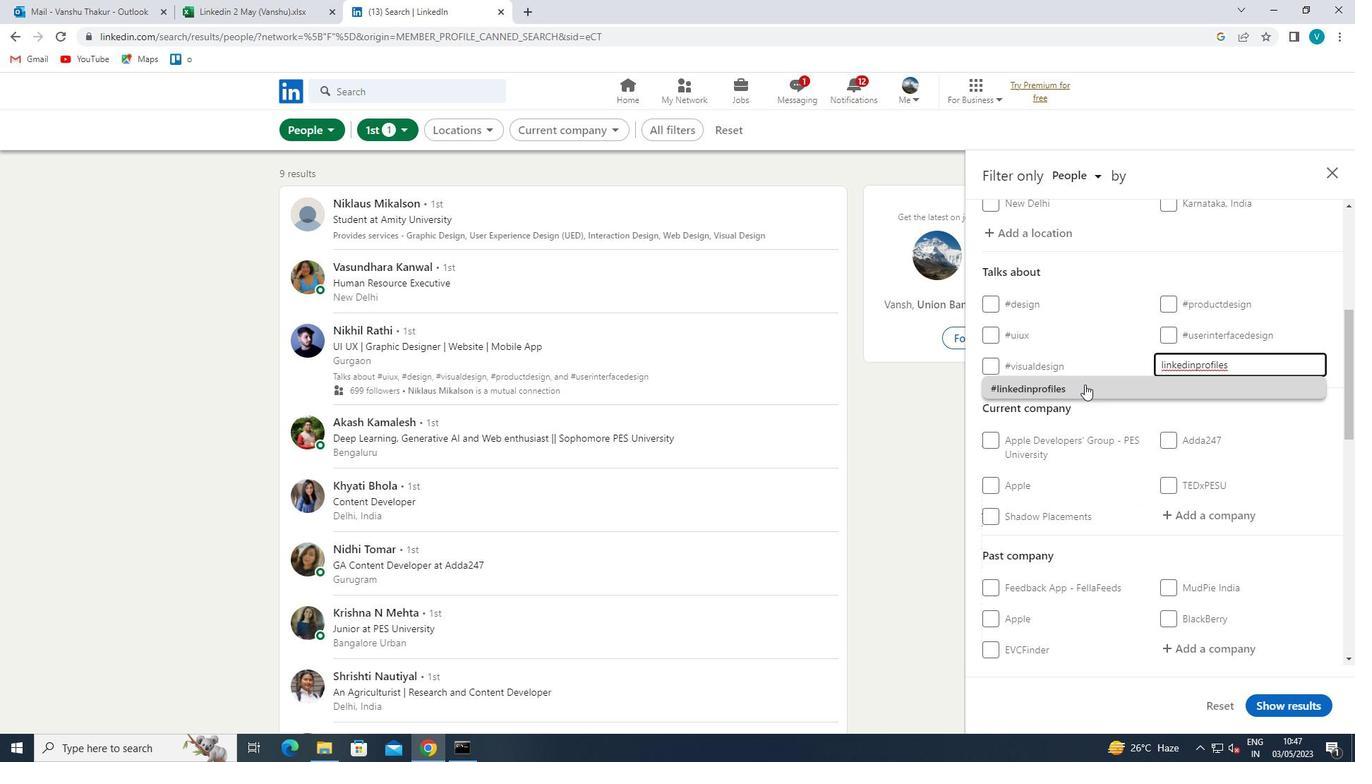 
Action: Mouse scrolled (1084, 383) with delta (0, 0)
Screenshot: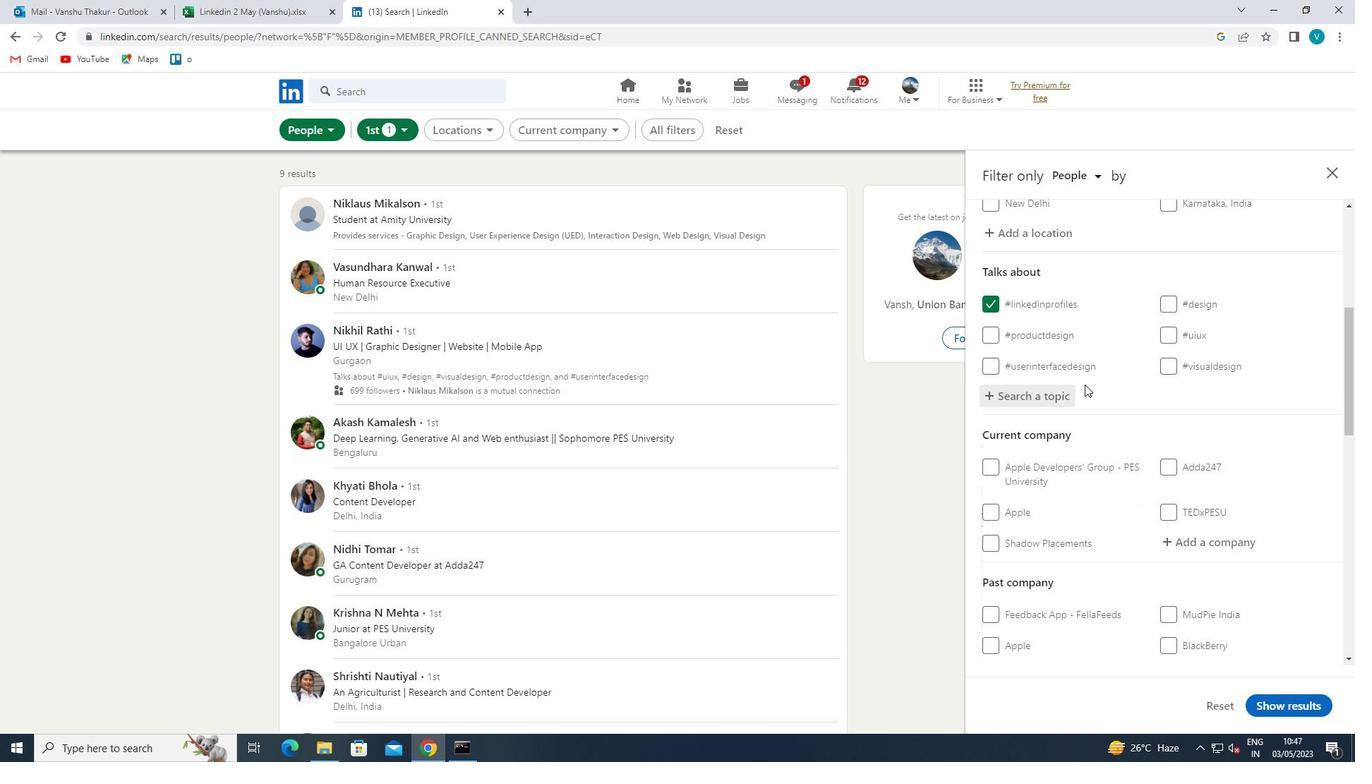 
Action: Mouse scrolled (1084, 383) with delta (0, 0)
Screenshot: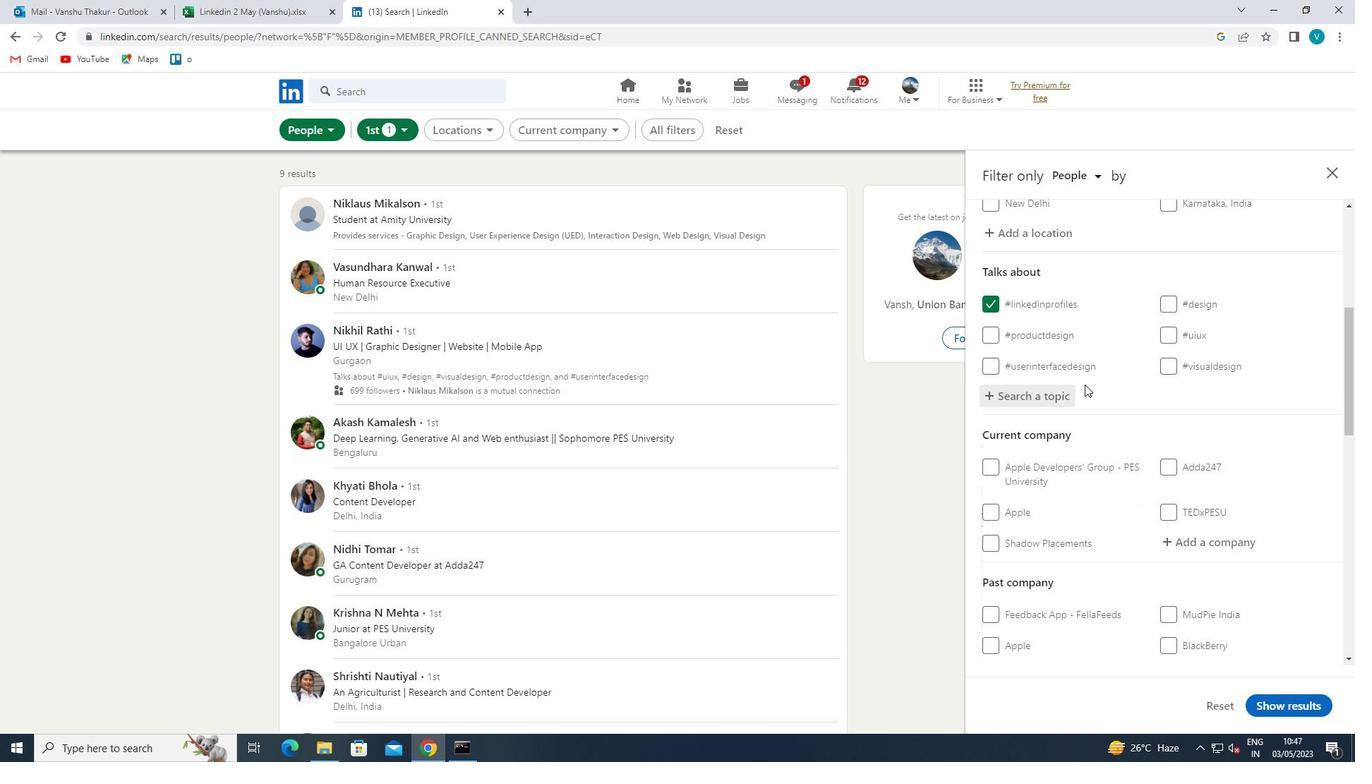 
Action: Mouse moved to (1091, 395)
Screenshot: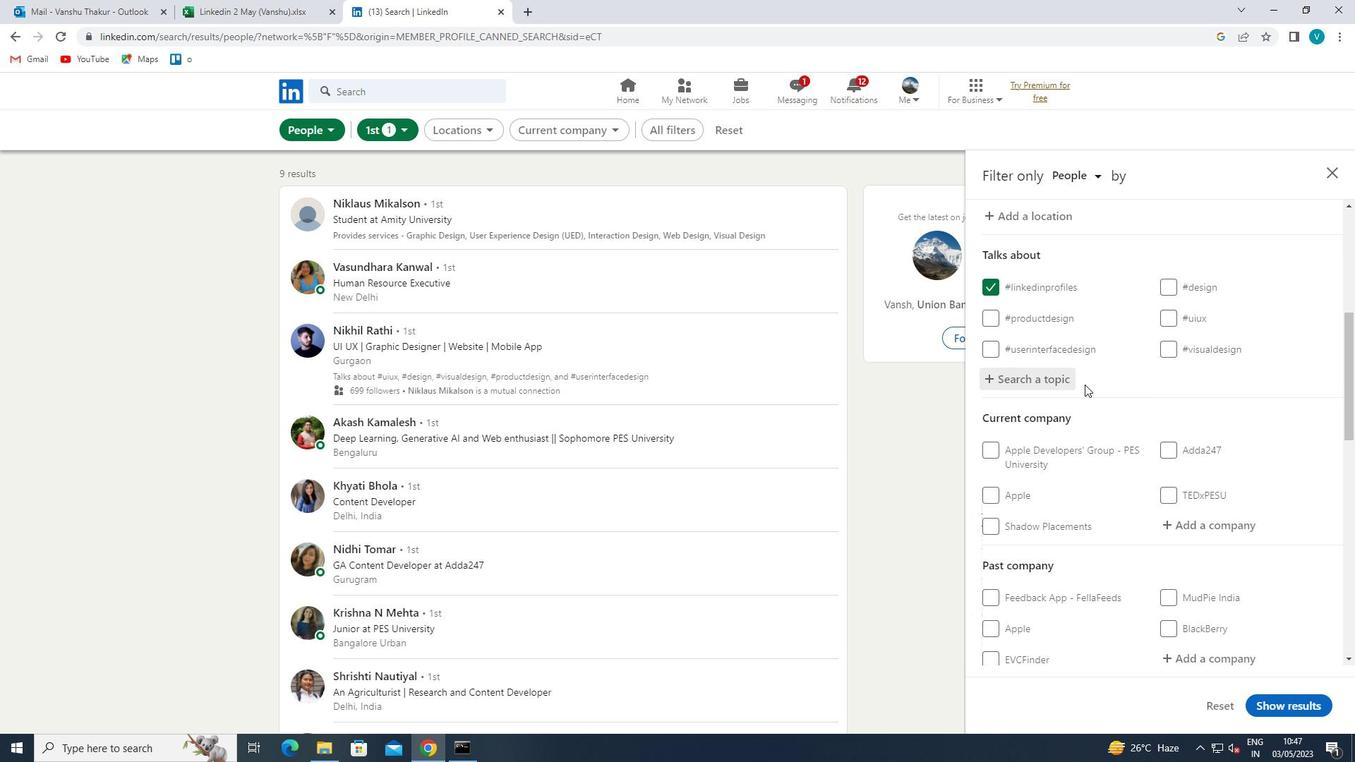 
Action: Mouse scrolled (1091, 394) with delta (0, 0)
Screenshot: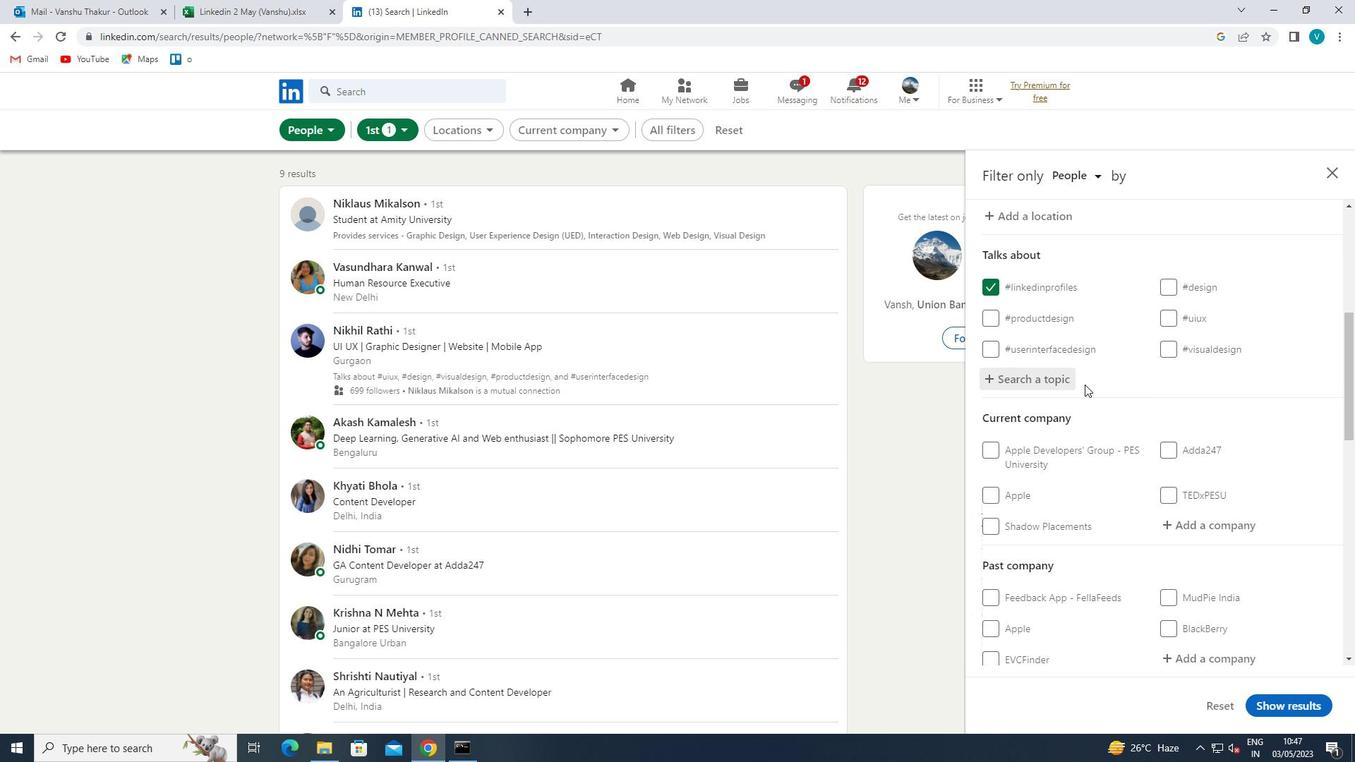 
Action: Mouse moved to (1204, 338)
Screenshot: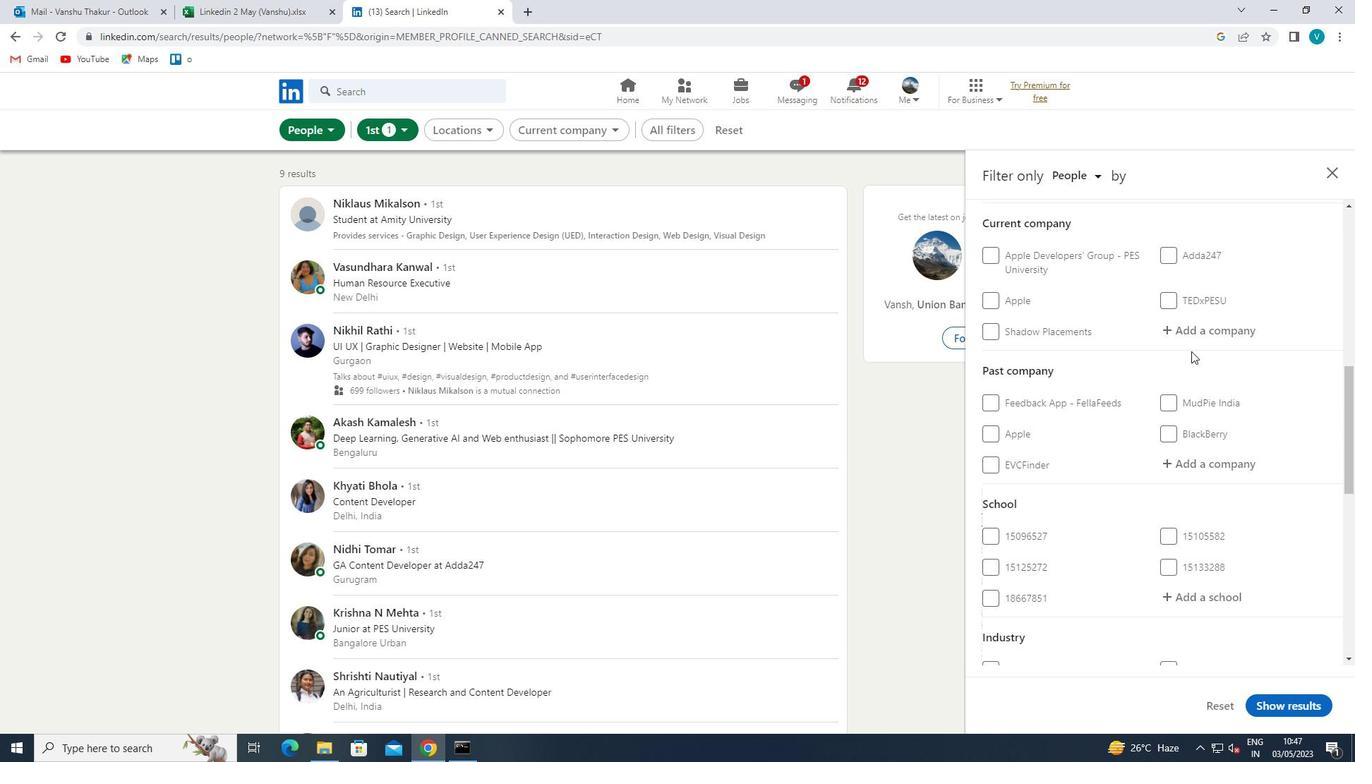 
Action: Mouse pressed left at (1204, 338)
Screenshot: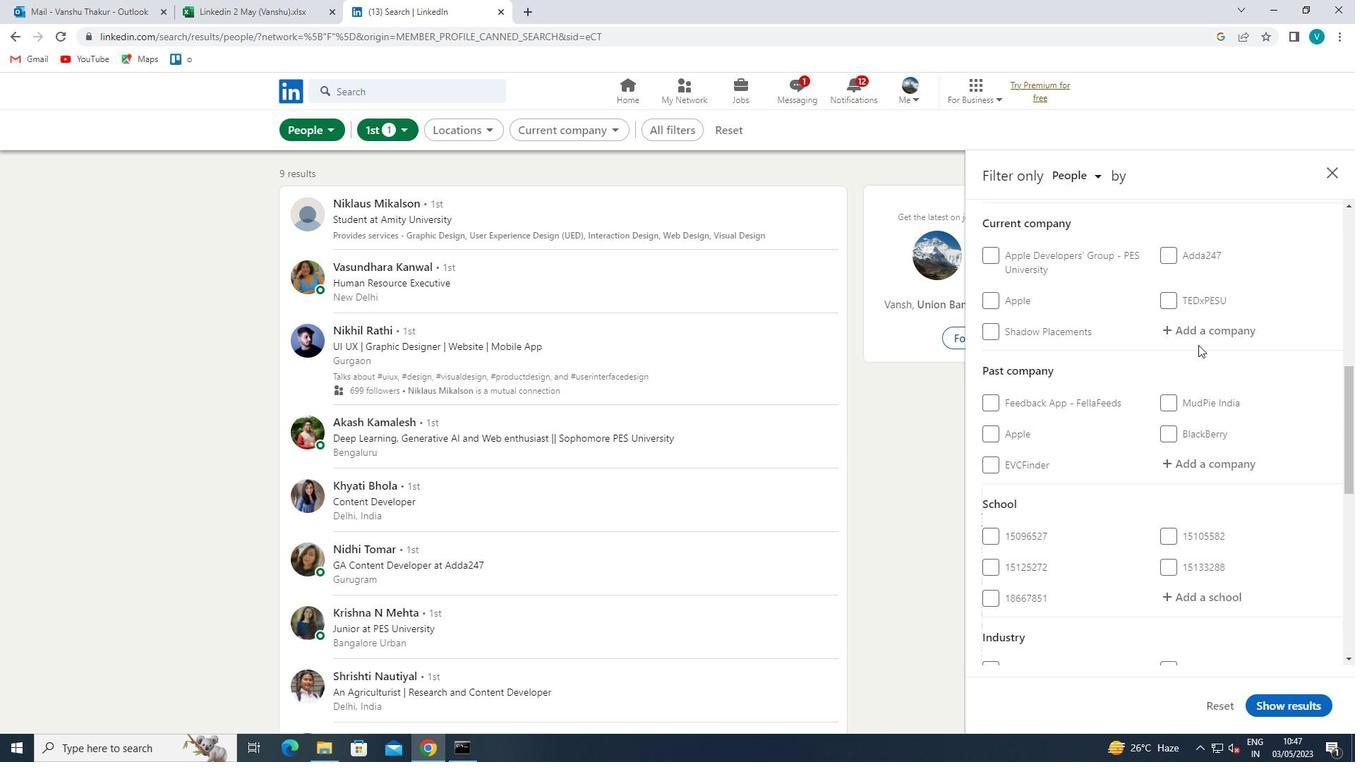 
Action: Mouse moved to (1206, 336)
Screenshot: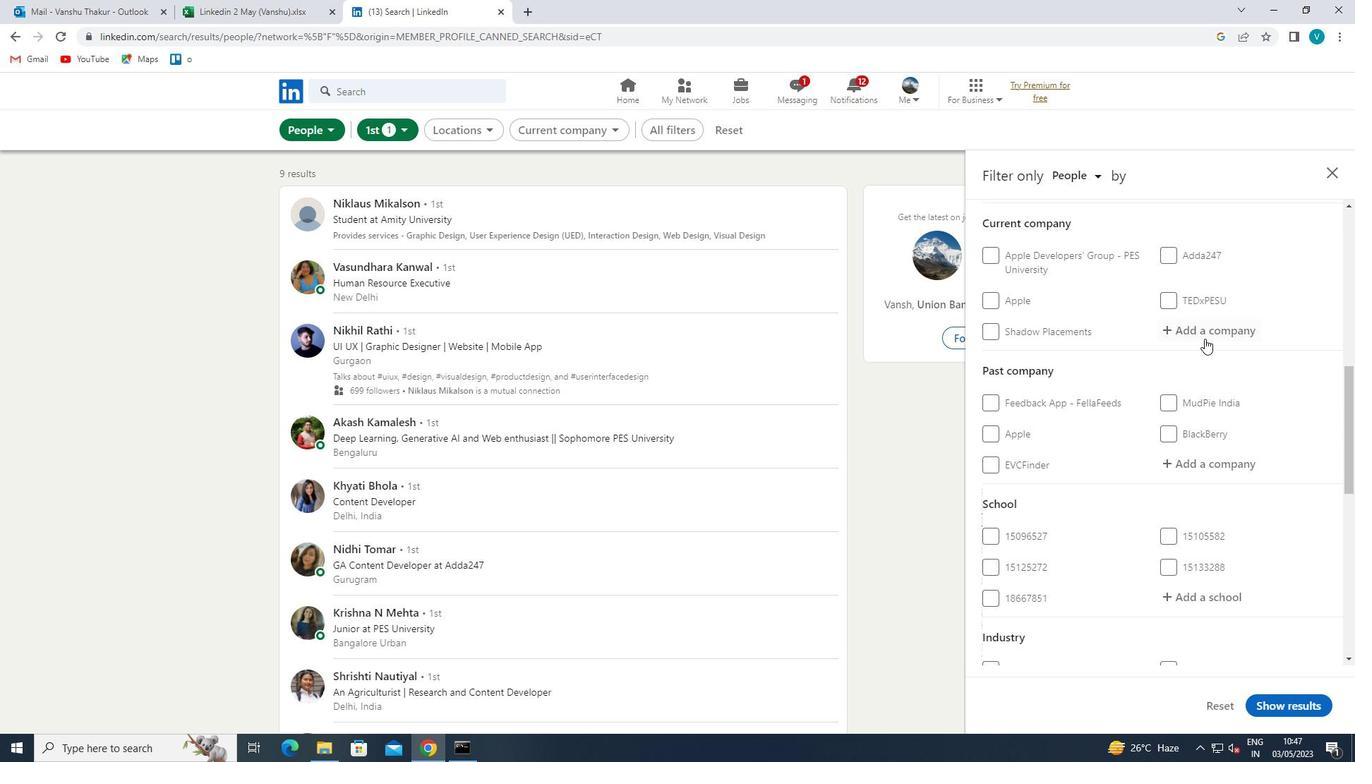 
Action: Key pressed <Key.shift>
Screenshot: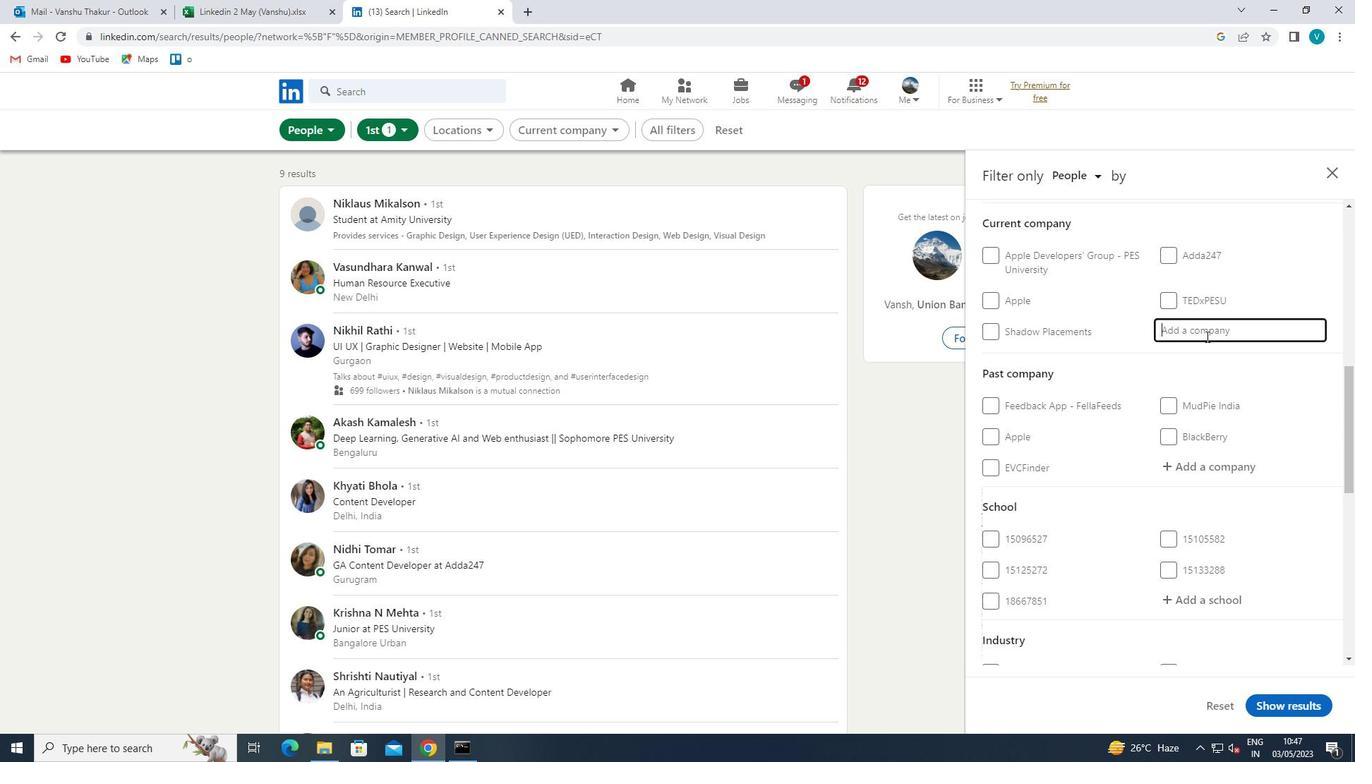 
Action: Mouse moved to (1092, 407)
Screenshot: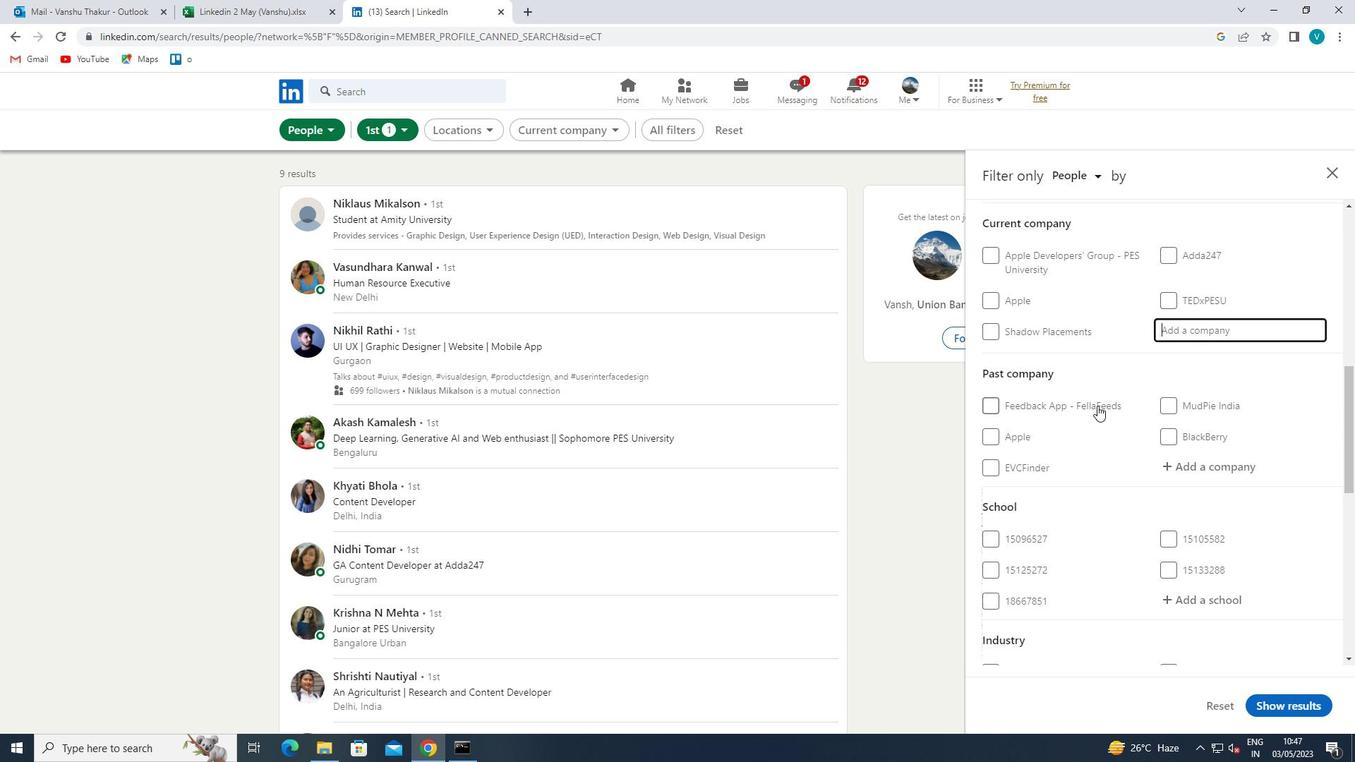 
Action: Key pressed <Key.shift><Key.shift><Key.shift>POWER<Key.space><Key.shift>GR
Screenshot: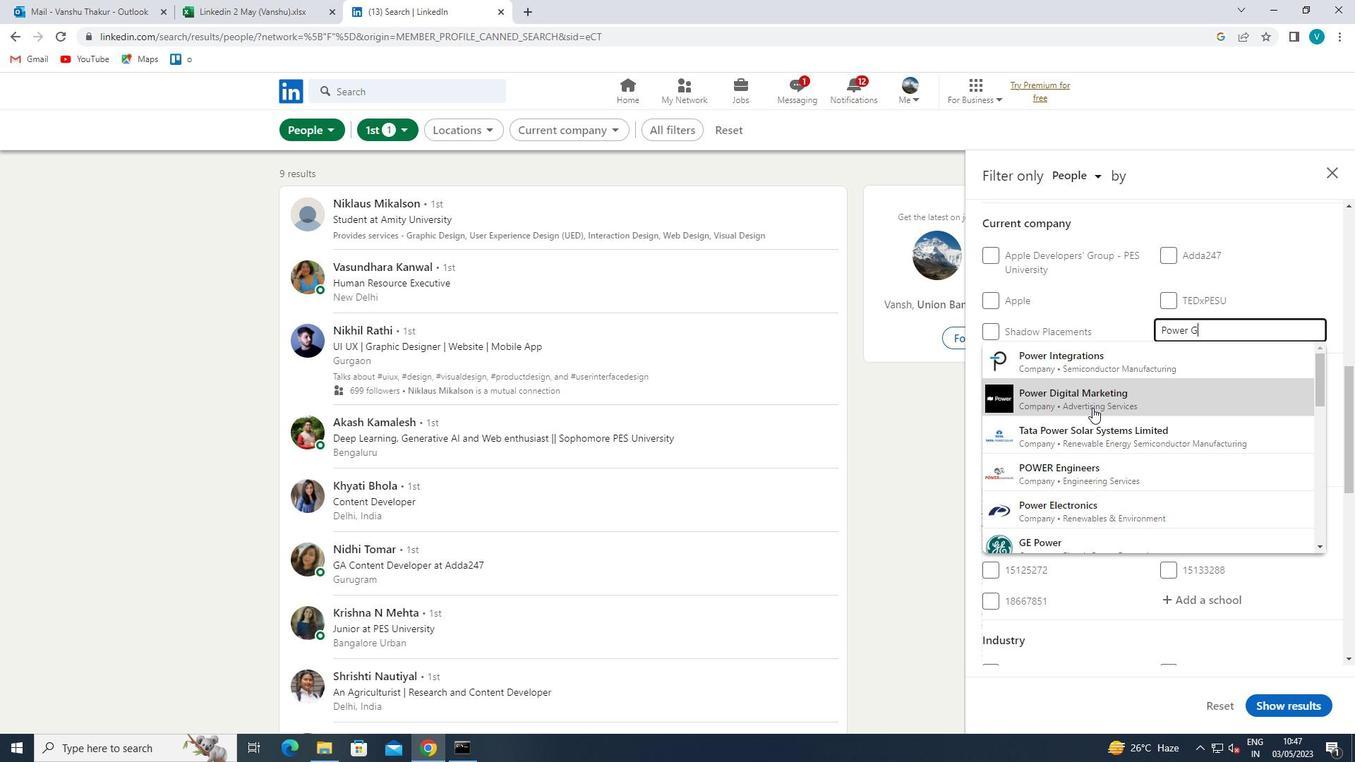 
Action: Mouse moved to (1091, 407)
Screenshot: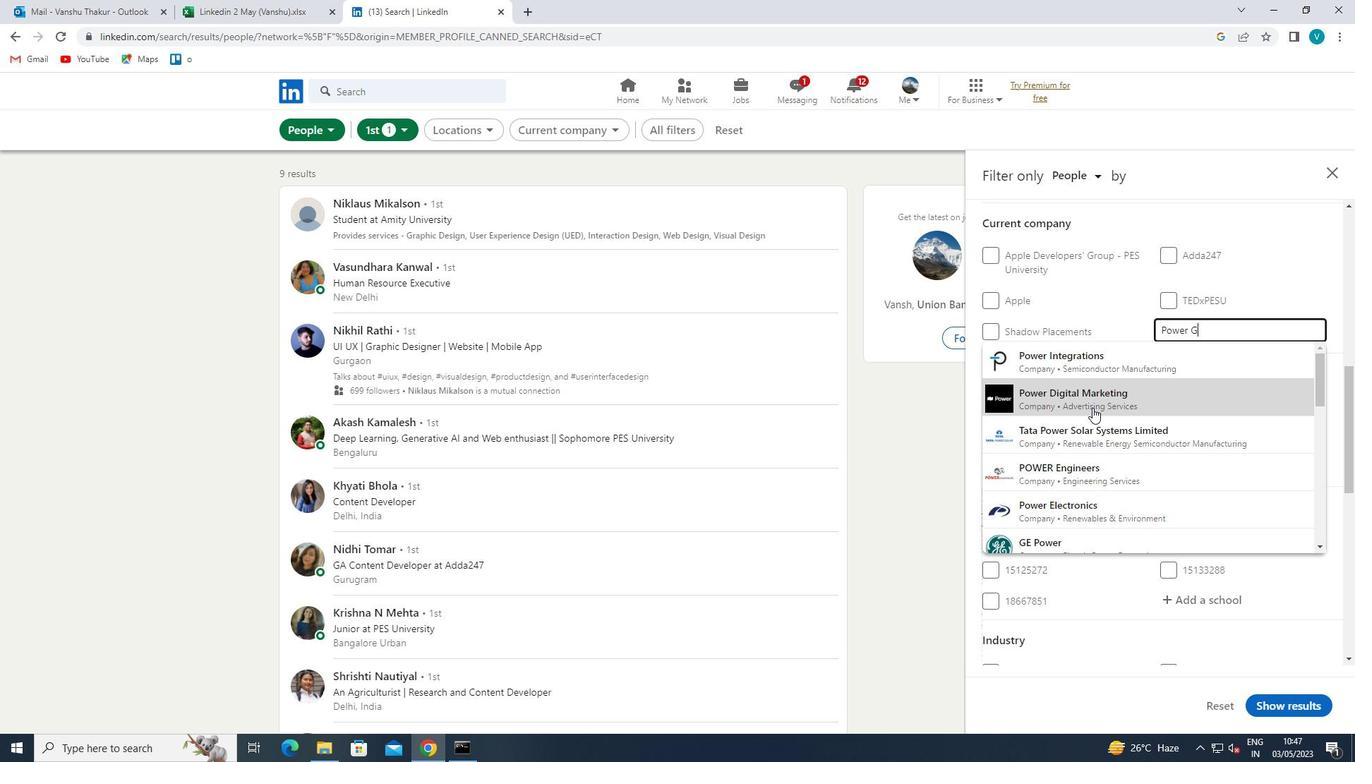 
Action: Key pressed ID<Key.space>
Screenshot: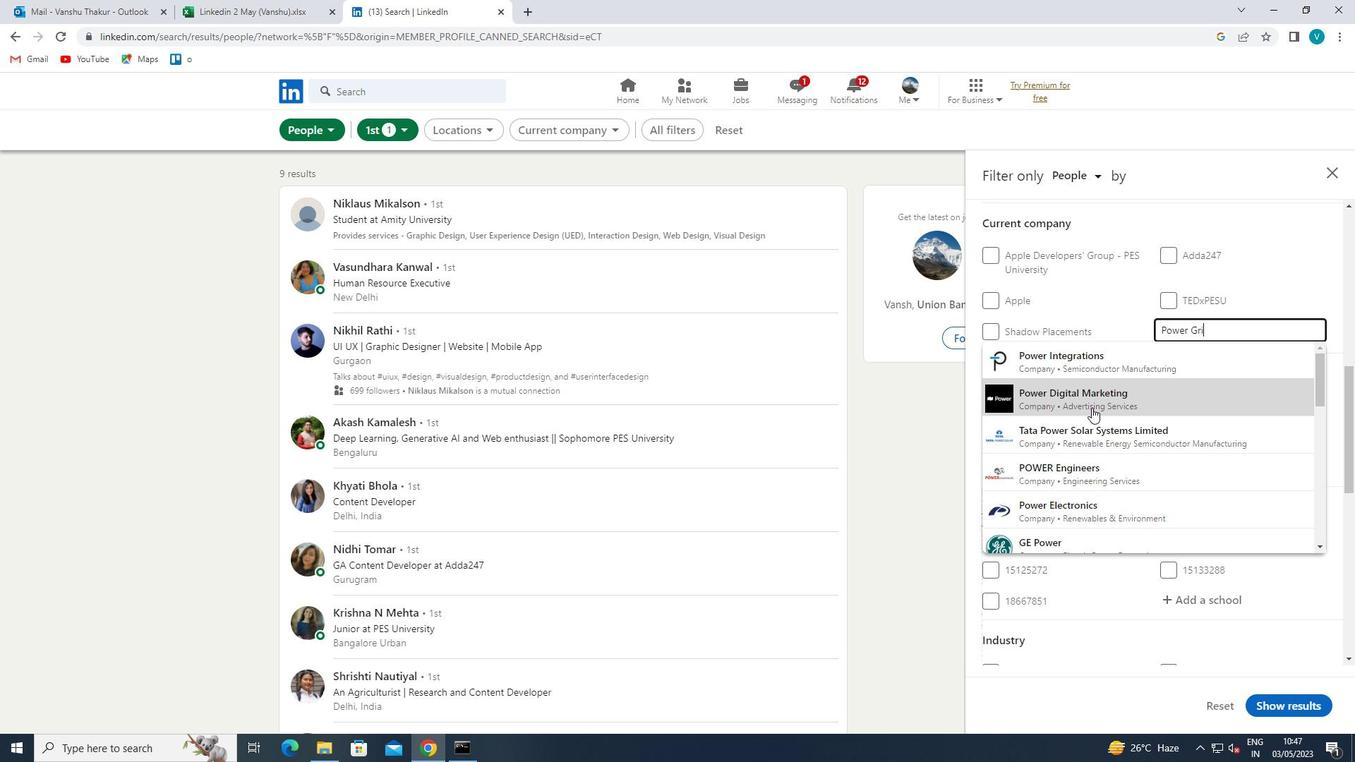 
Action: Mouse moved to (1123, 363)
Screenshot: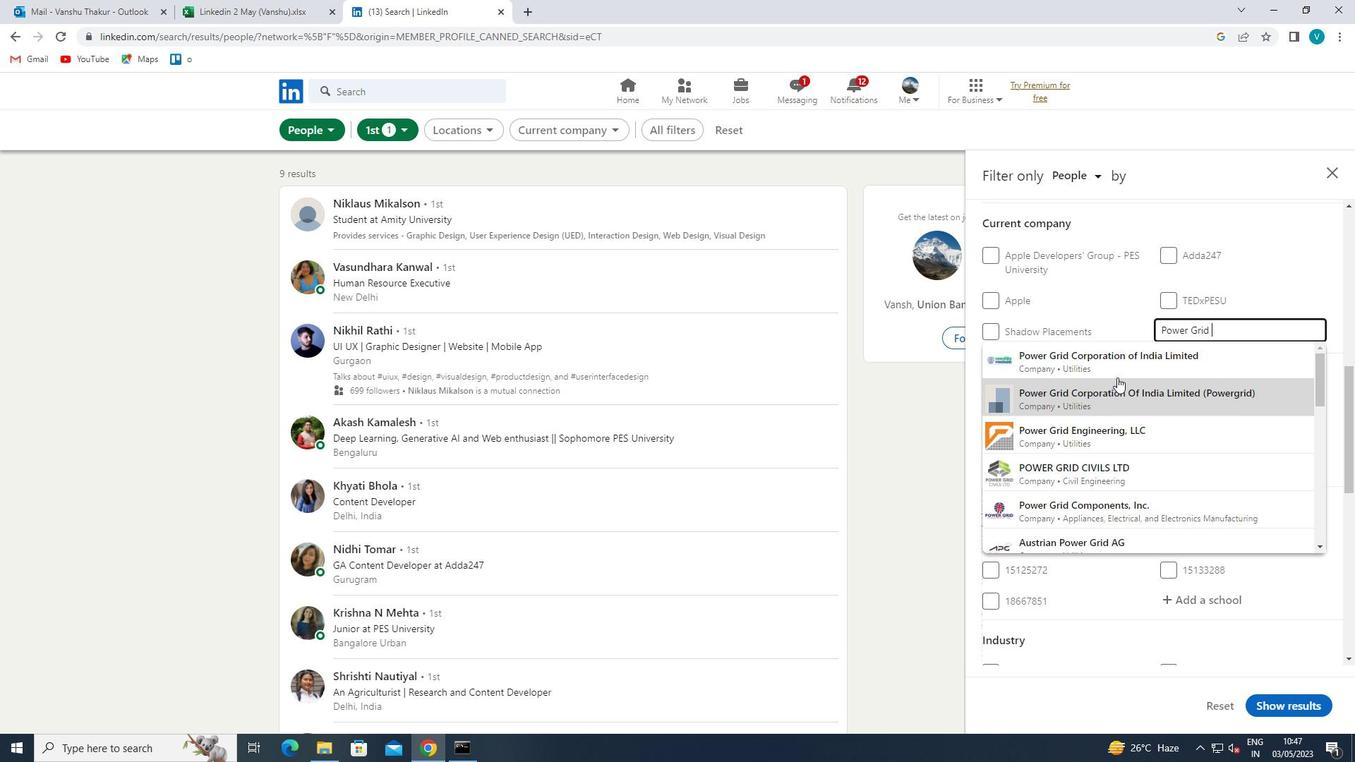 
Action: Mouse pressed left at (1123, 363)
Screenshot: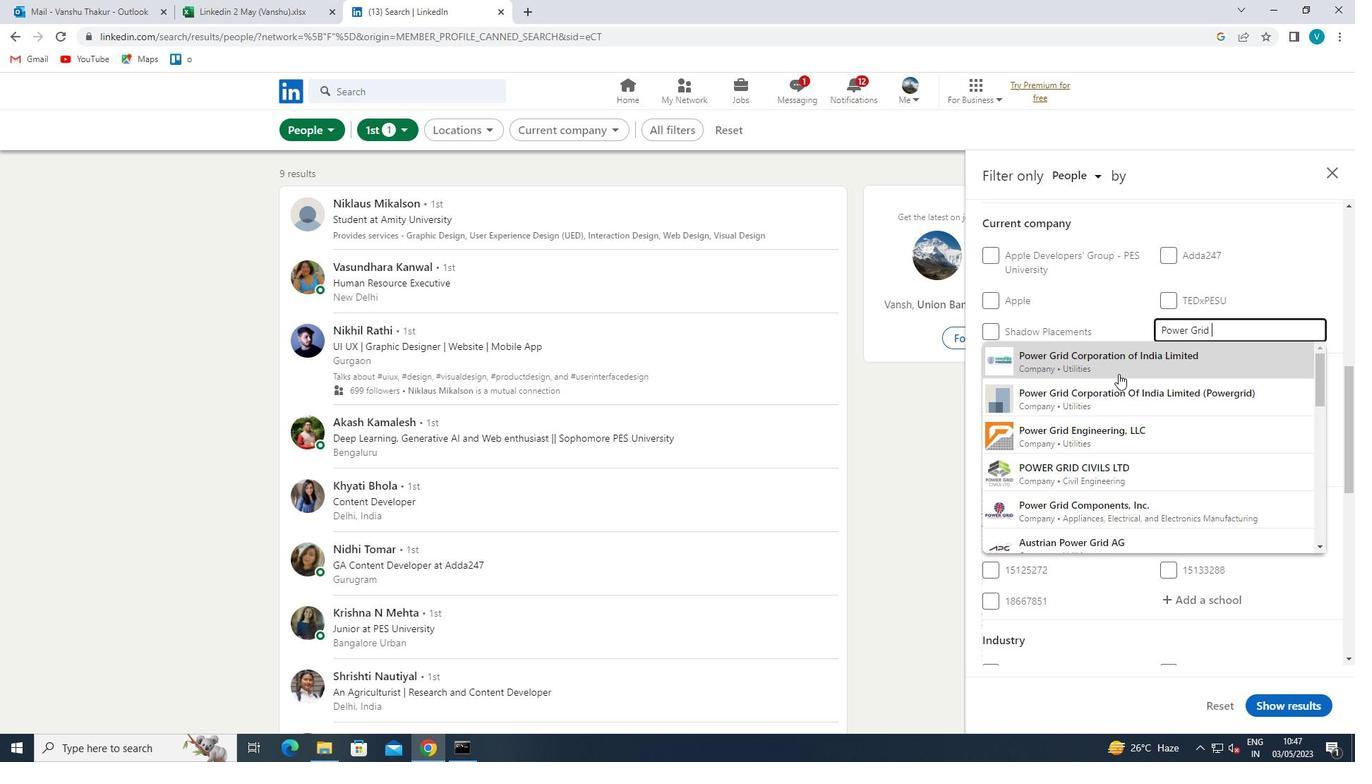 
Action: Mouse moved to (1125, 362)
Screenshot: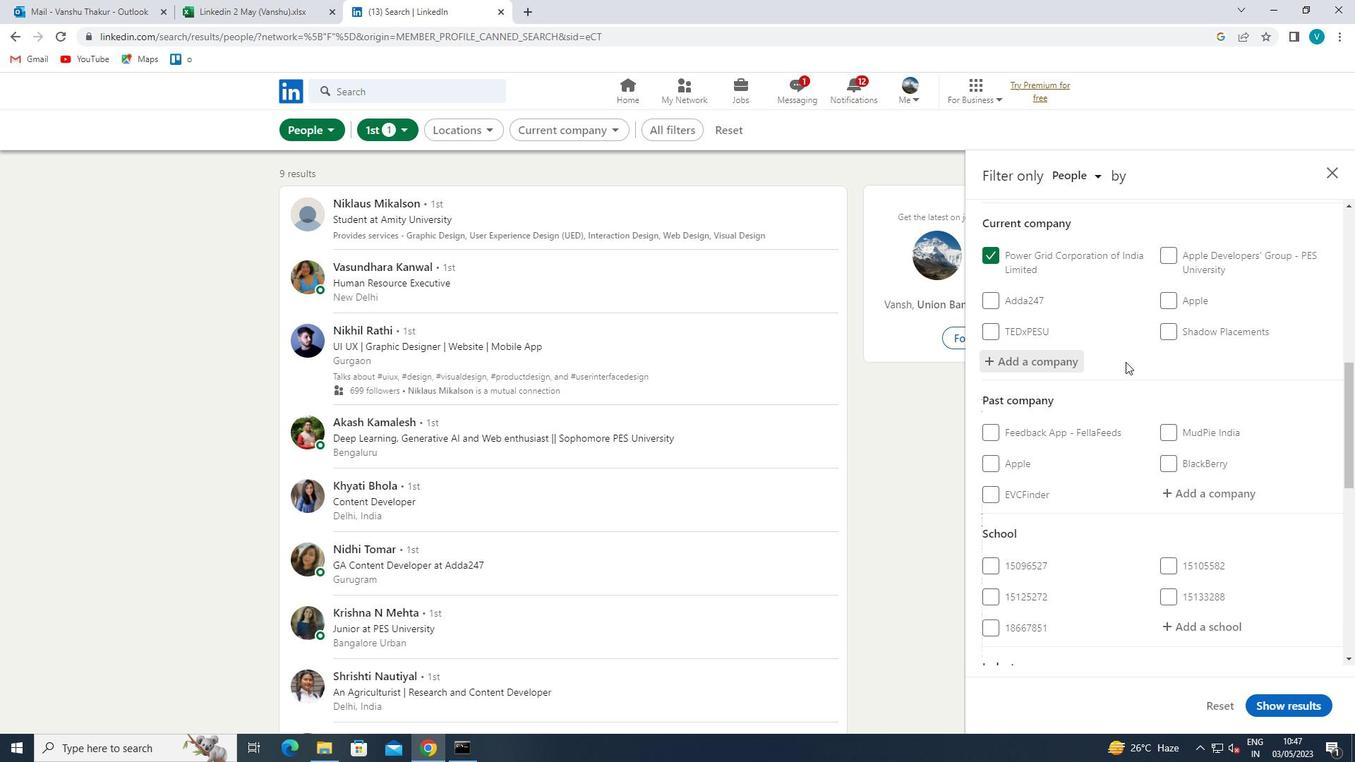 
Action: Mouse scrolled (1125, 362) with delta (0, 0)
Screenshot: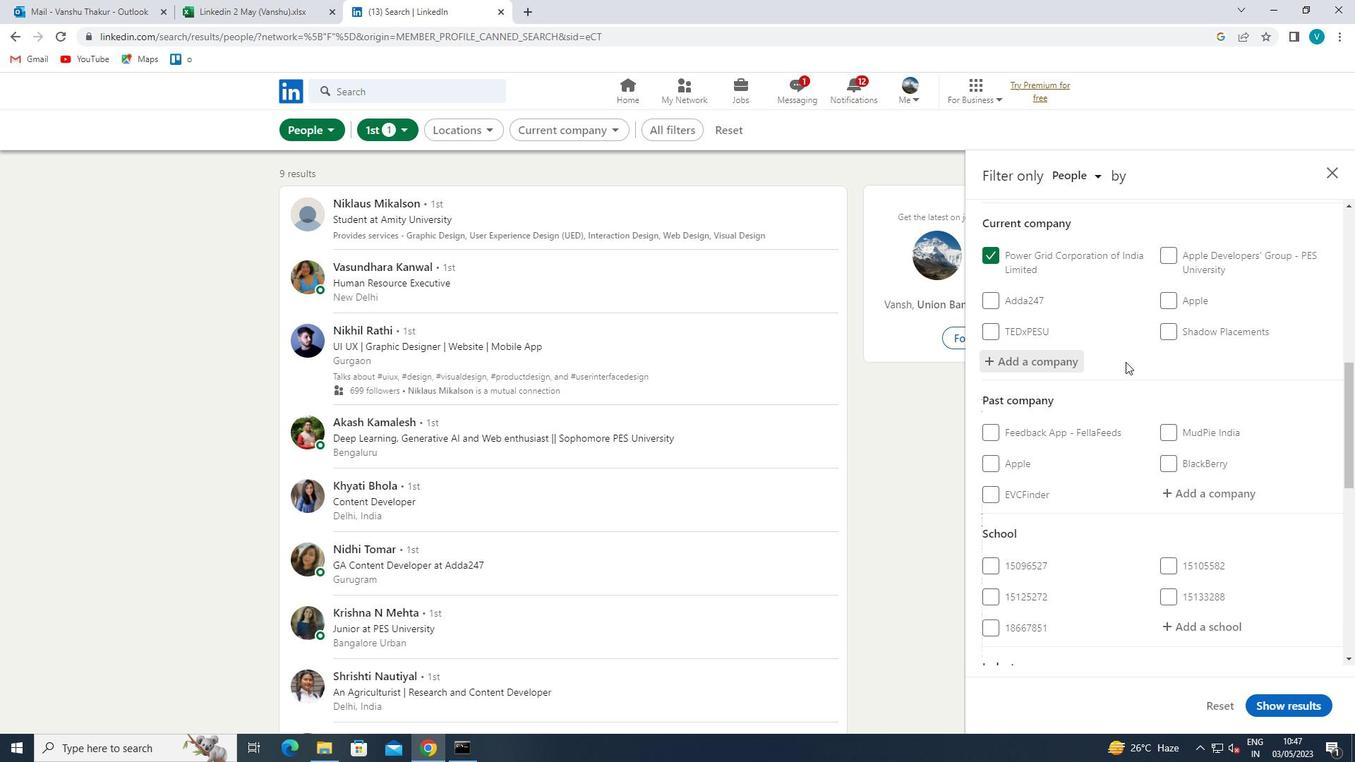 
Action: Mouse moved to (1199, 412)
Screenshot: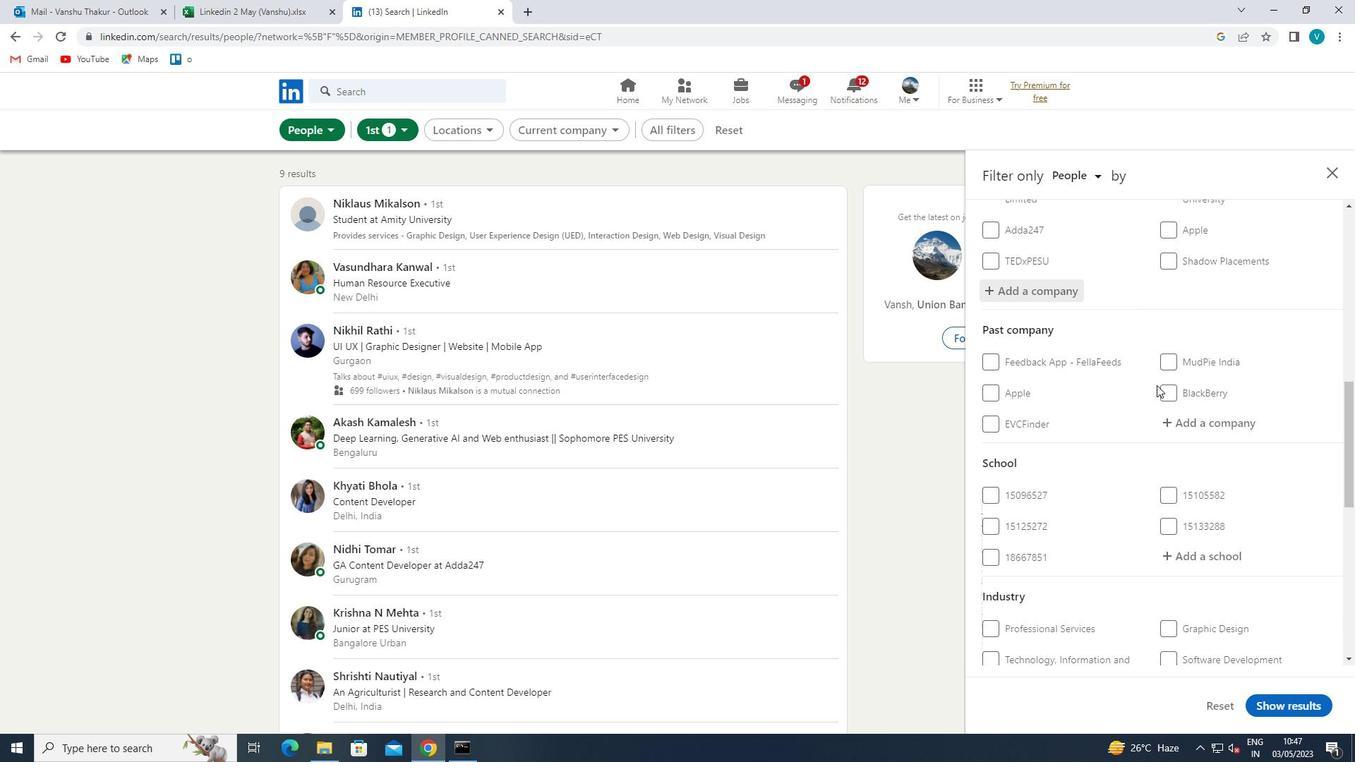 
Action: Mouse scrolled (1199, 413) with delta (0, 0)
Screenshot: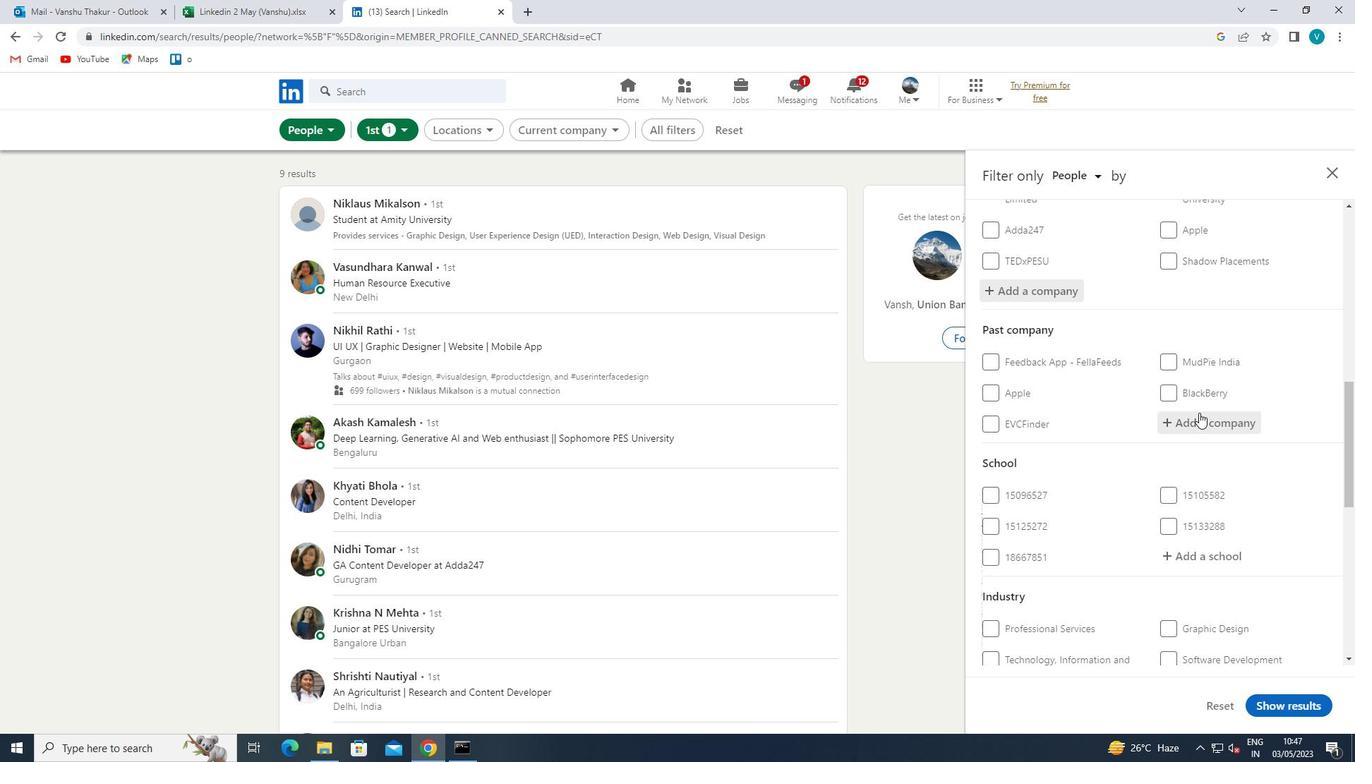 
Action: Mouse scrolled (1199, 412) with delta (0, 0)
Screenshot: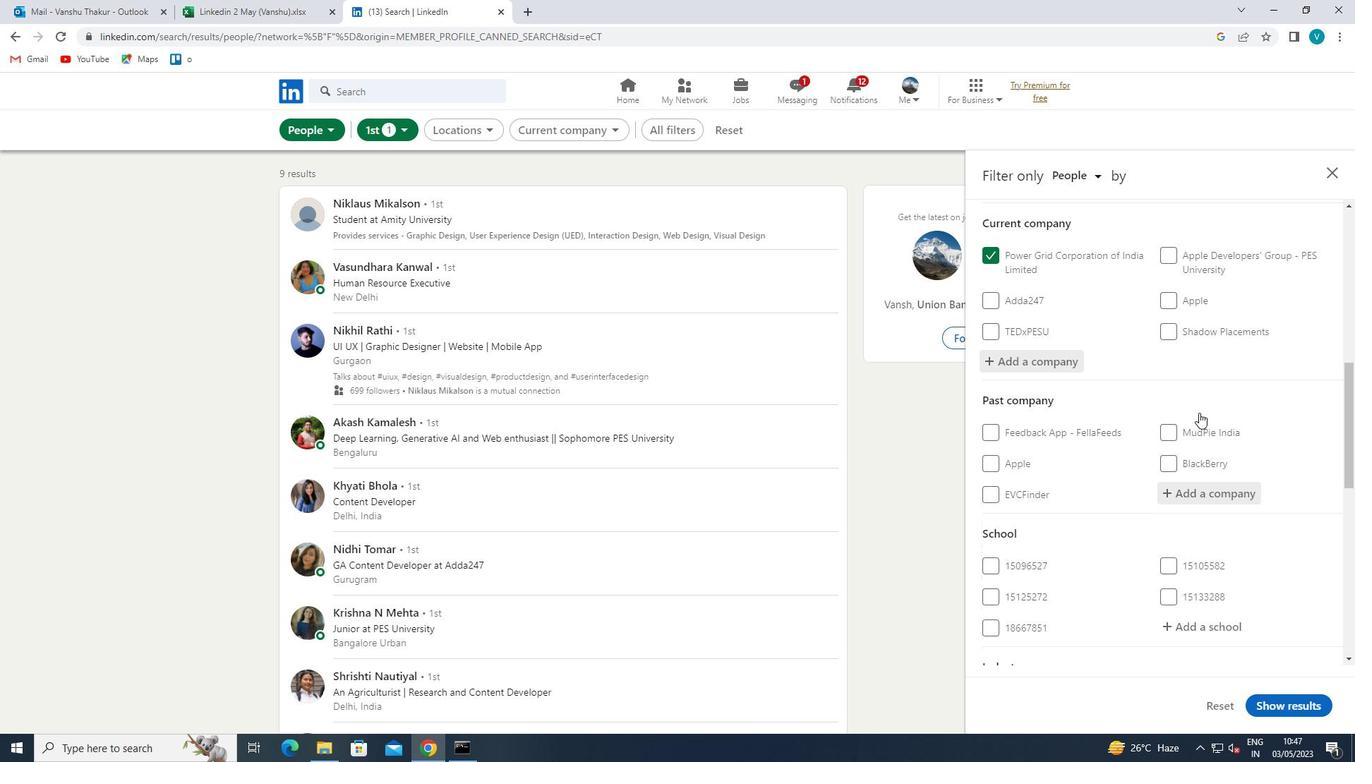 
Action: Mouse scrolled (1199, 412) with delta (0, 0)
Screenshot: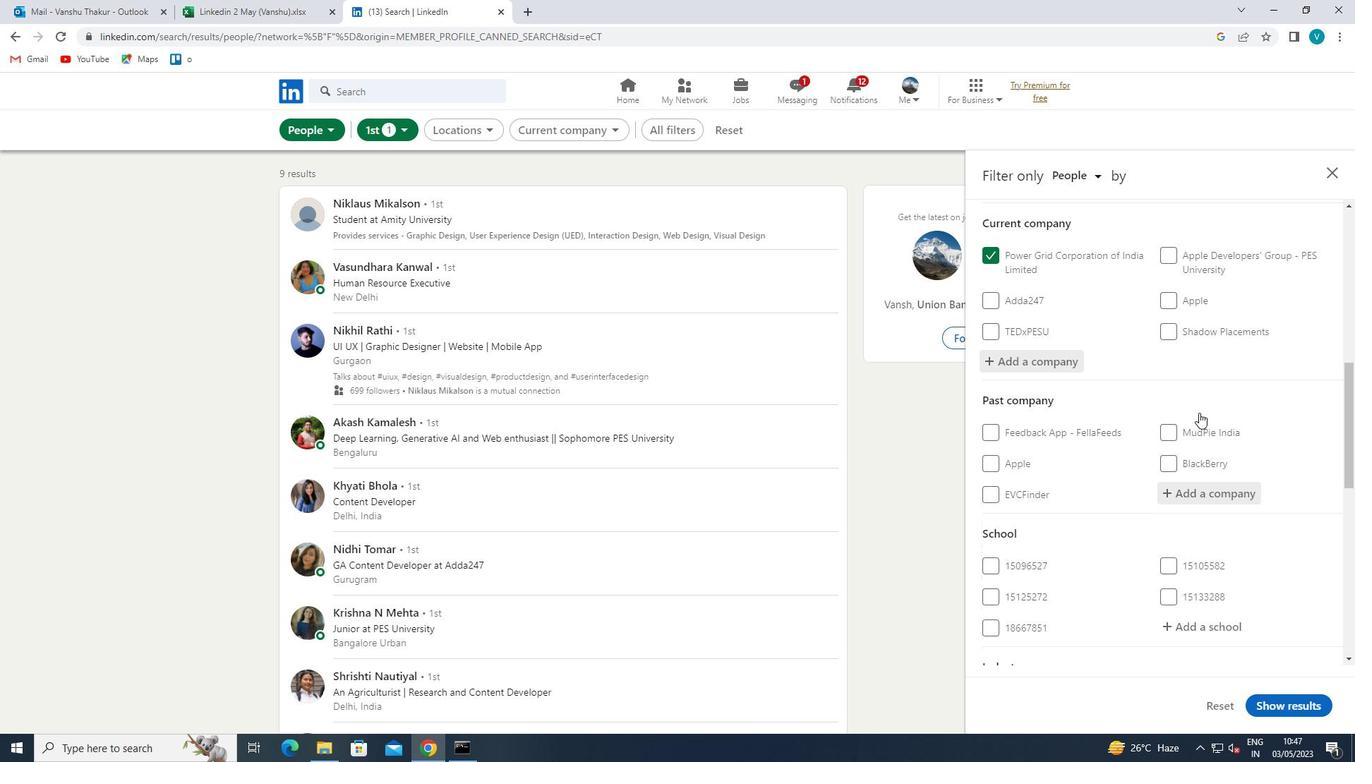 
Action: Mouse moved to (1194, 479)
Screenshot: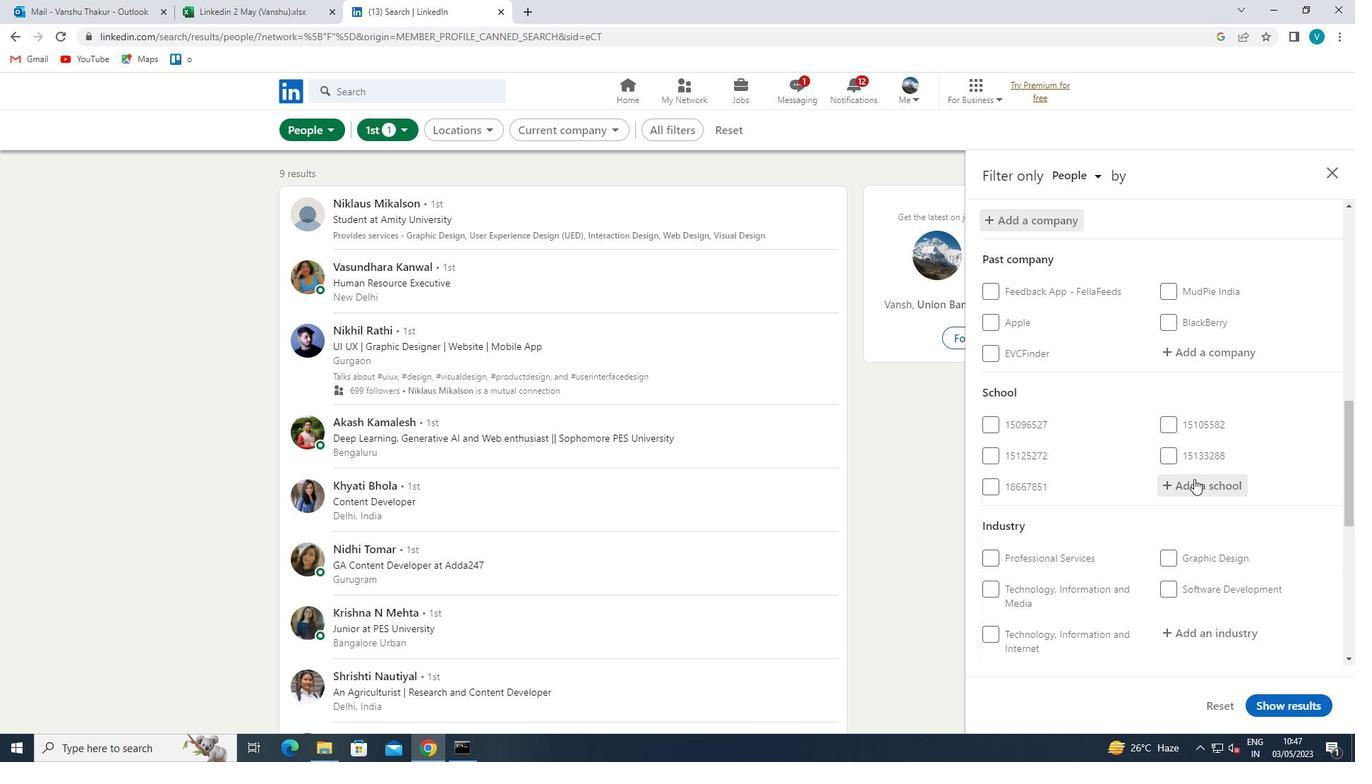 
Action: Mouse pressed left at (1194, 479)
Screenshot: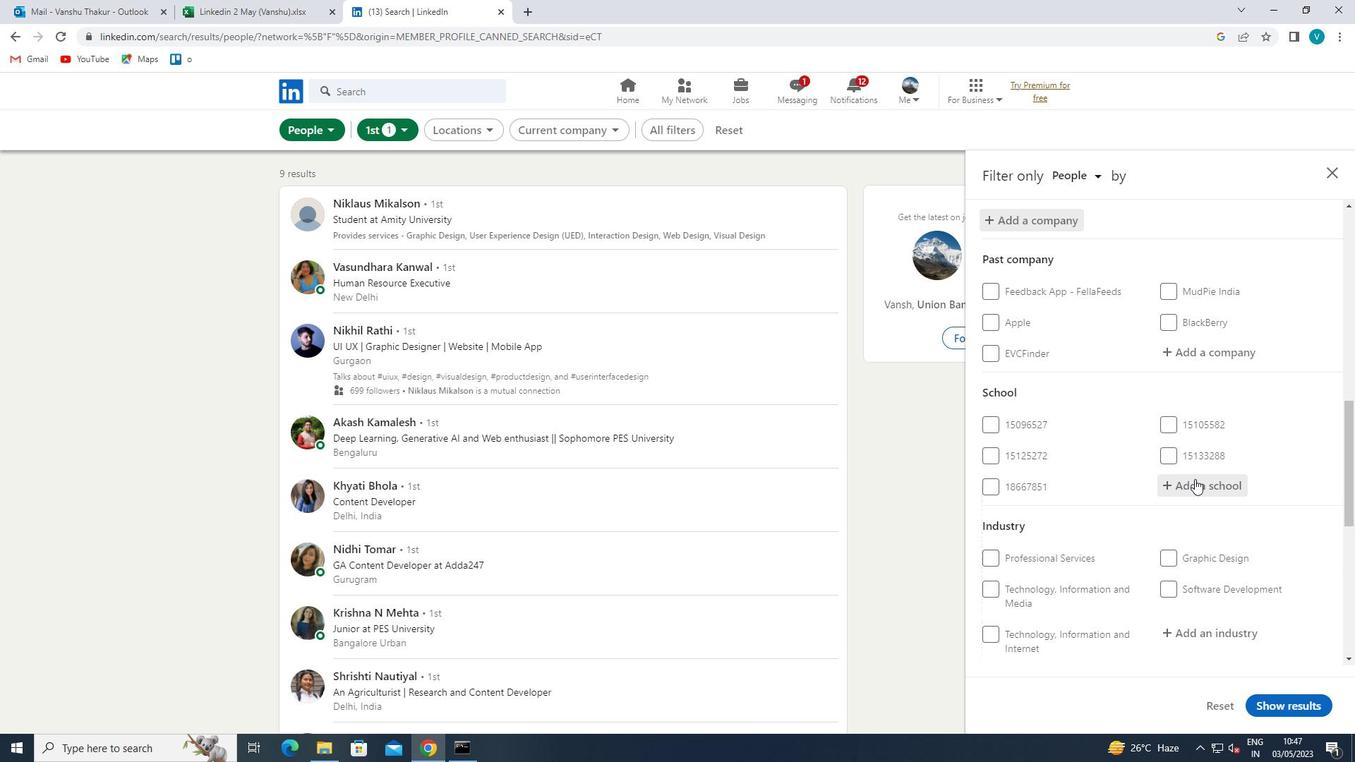 
Action: Mouse moved to (1188, 482)
Screenshot: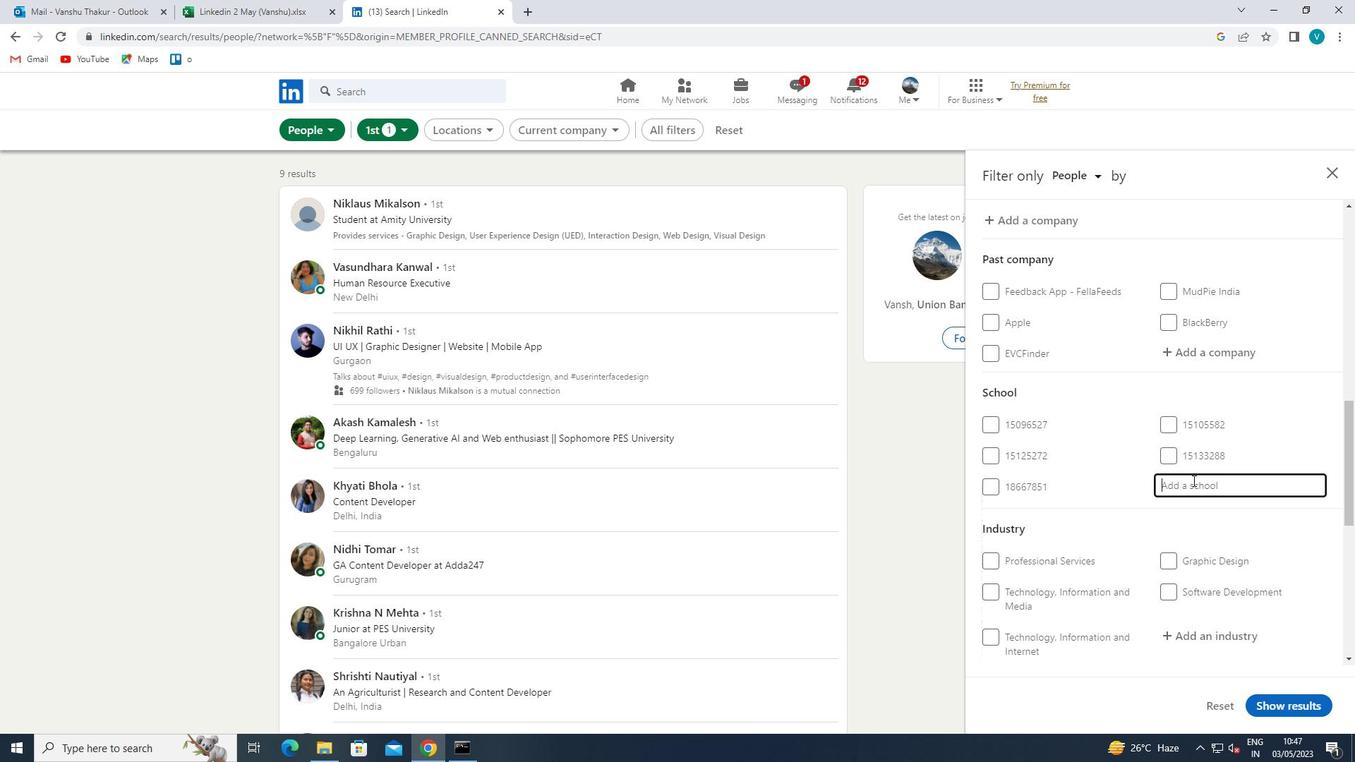 
Action: Key pressed <Key.shift>
Screenshot: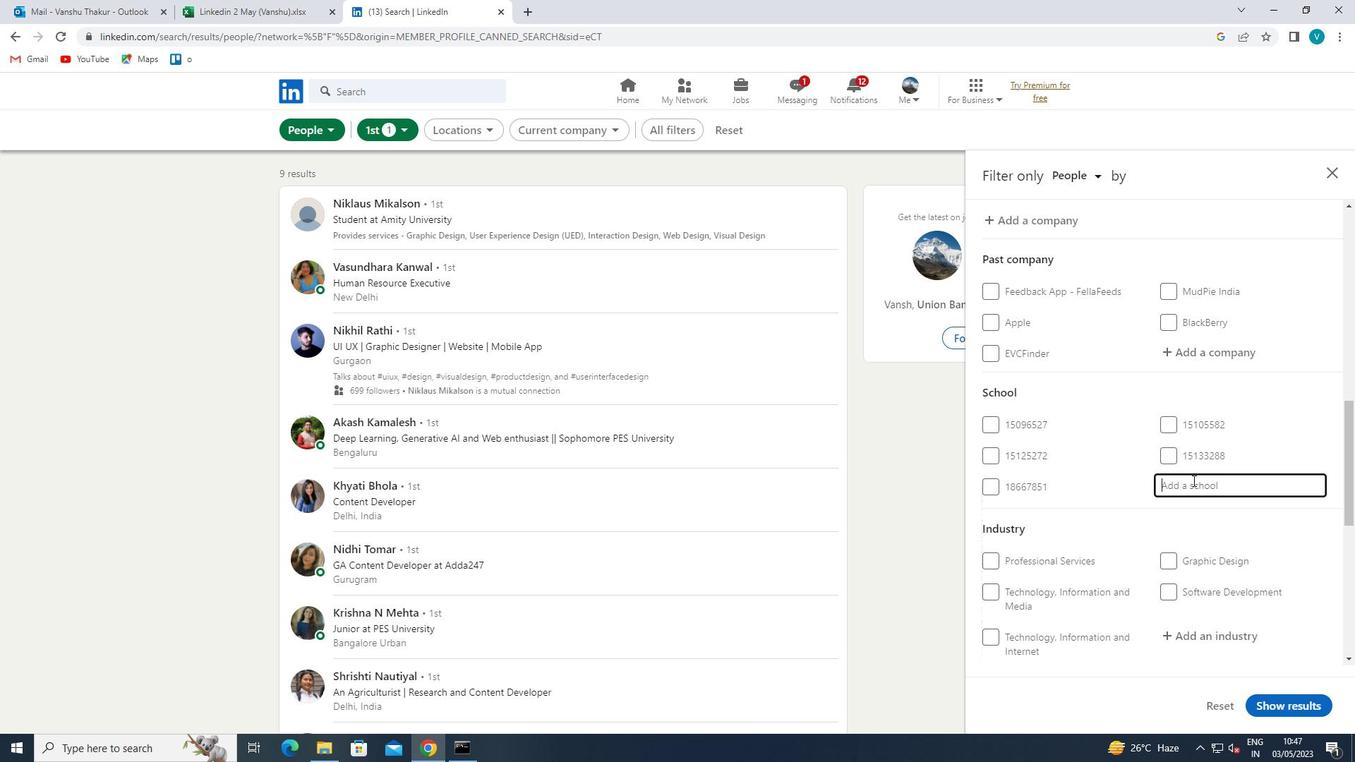 
Action: Mouse moved to (1185, 484)
Screenshot: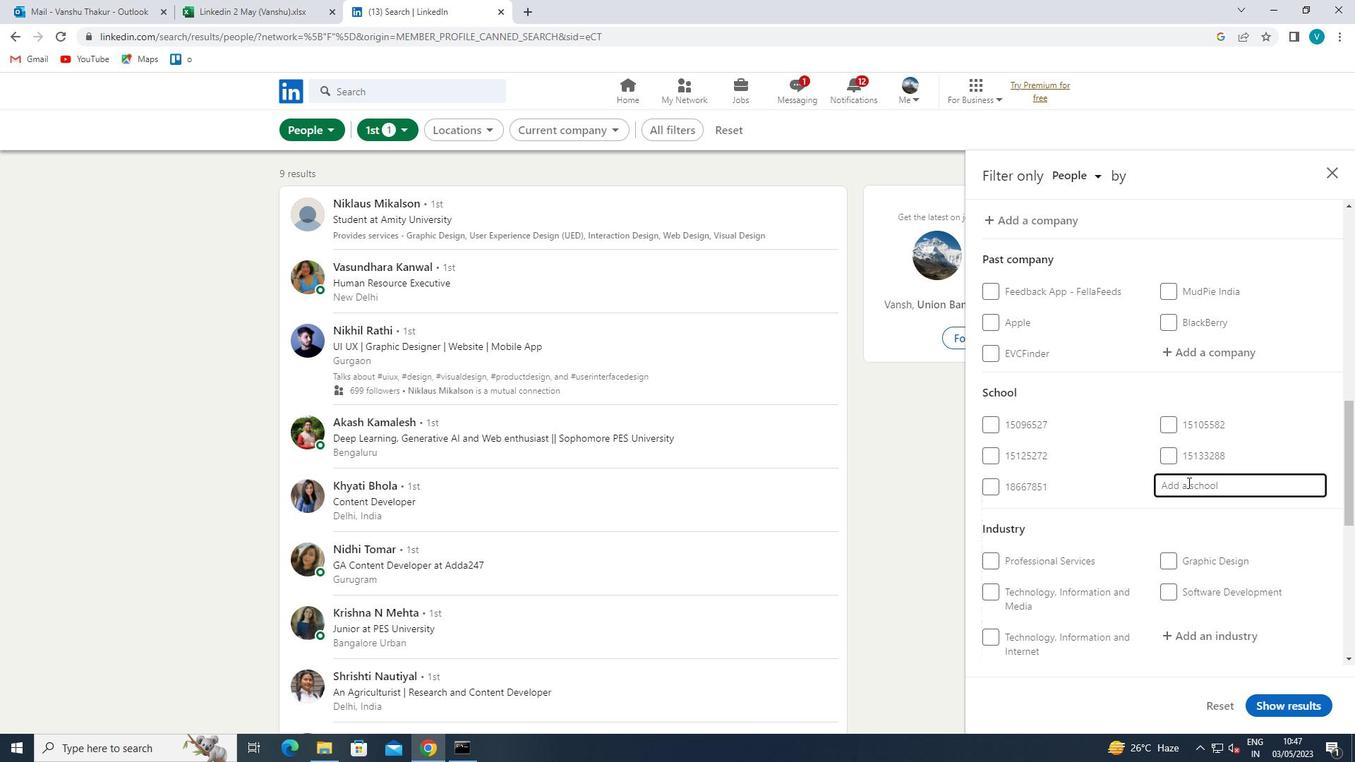 
Action: Key pressed VIVE
Screenshot: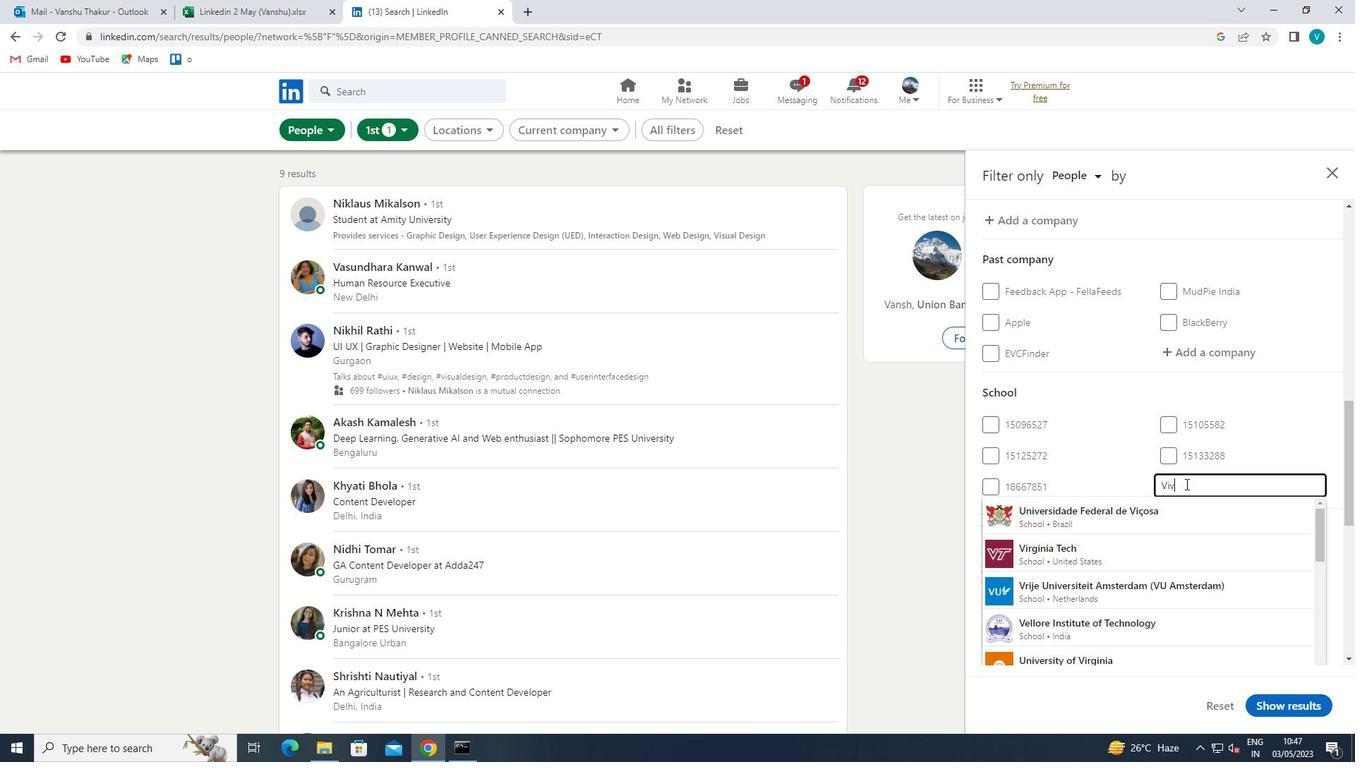 
Action: Mouse moved to (1185, 484)
Screenshot: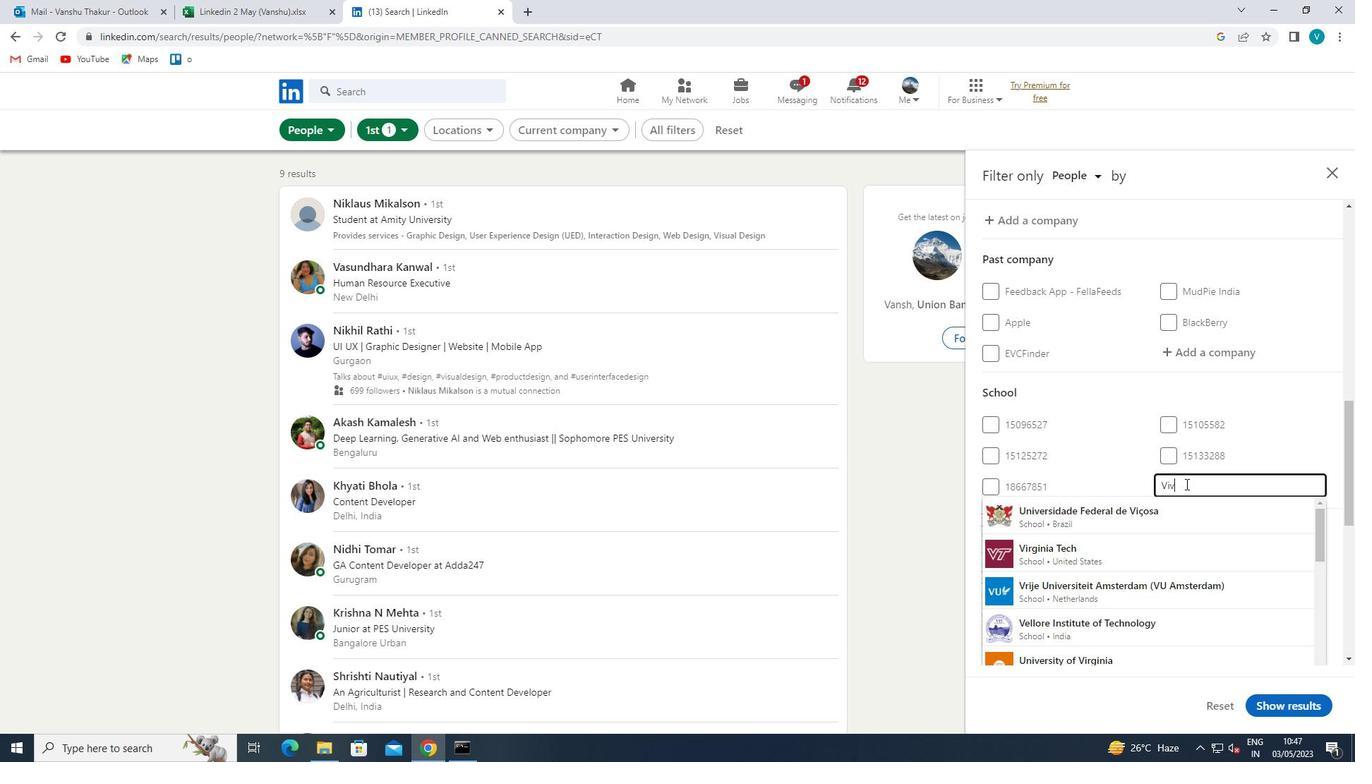 
Action: Key pressed KANANDA<Key.space>
Screenshot: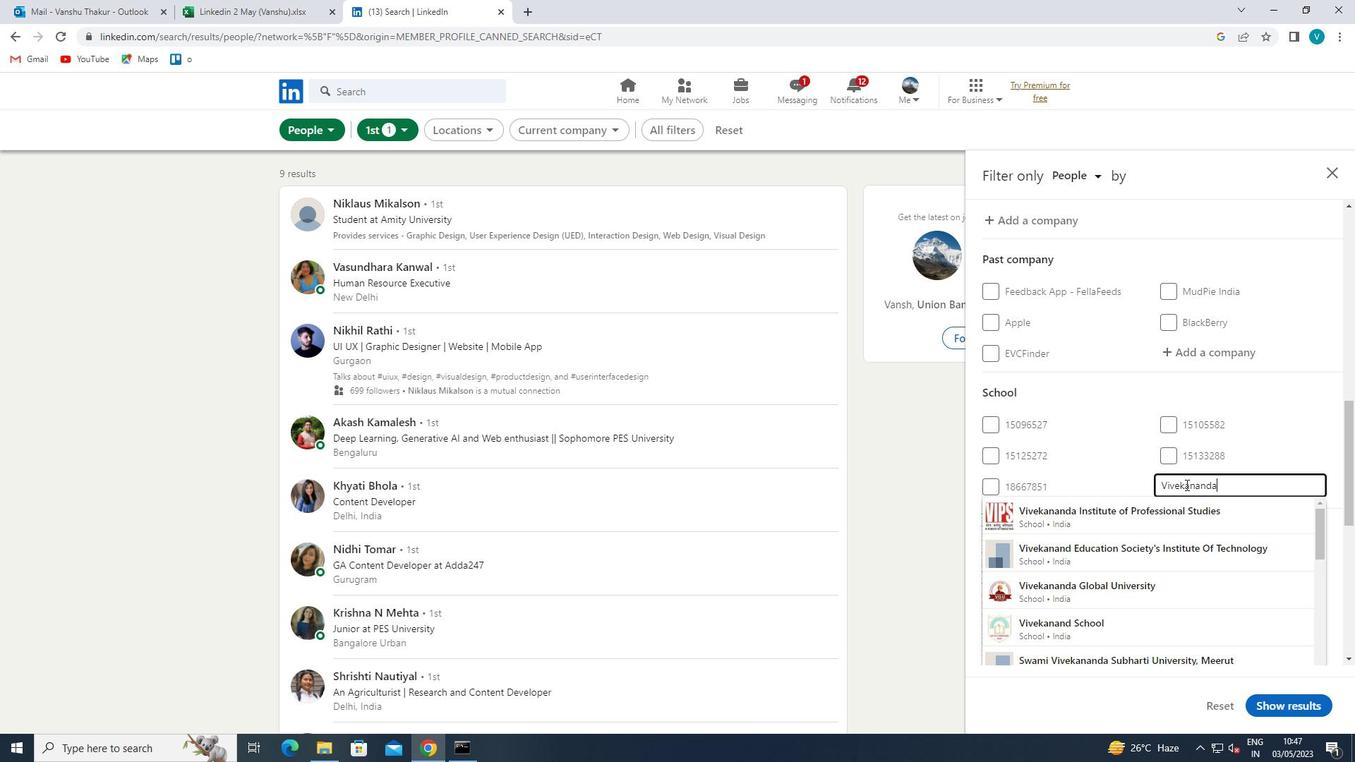 
Action: Mouse moved to (1230, 513)
Screenshot: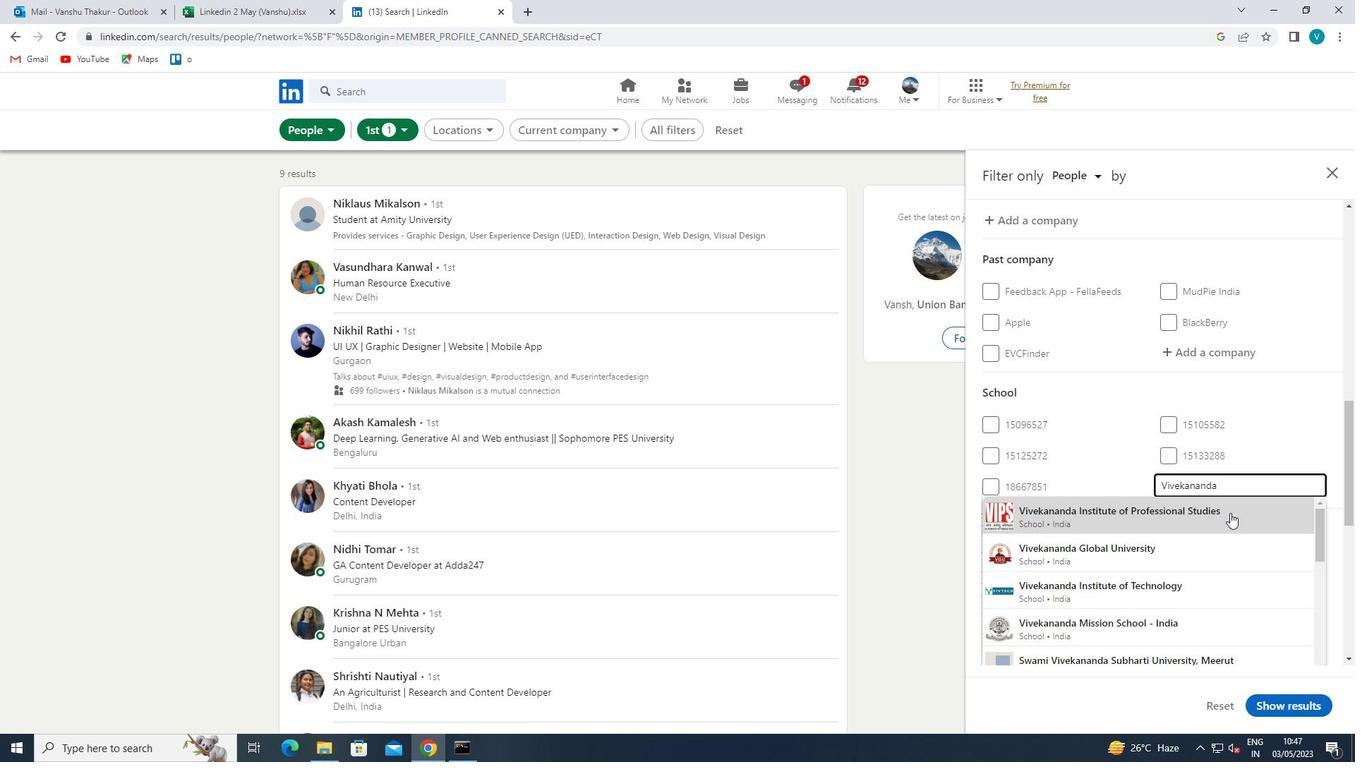 
Action: Mouse pressed left at (1230, 513)
Screenshot: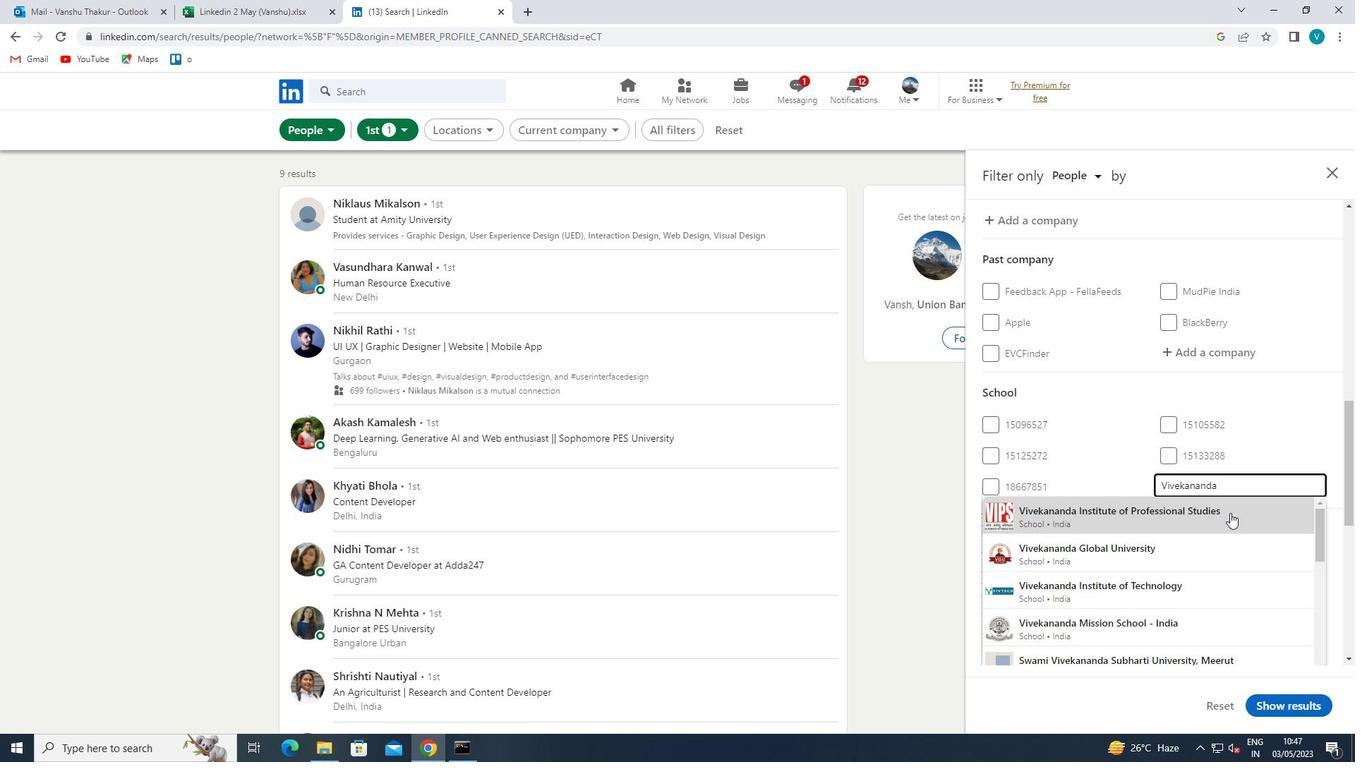 
Action: Mouse moved to (1237, 510)
Screenshot: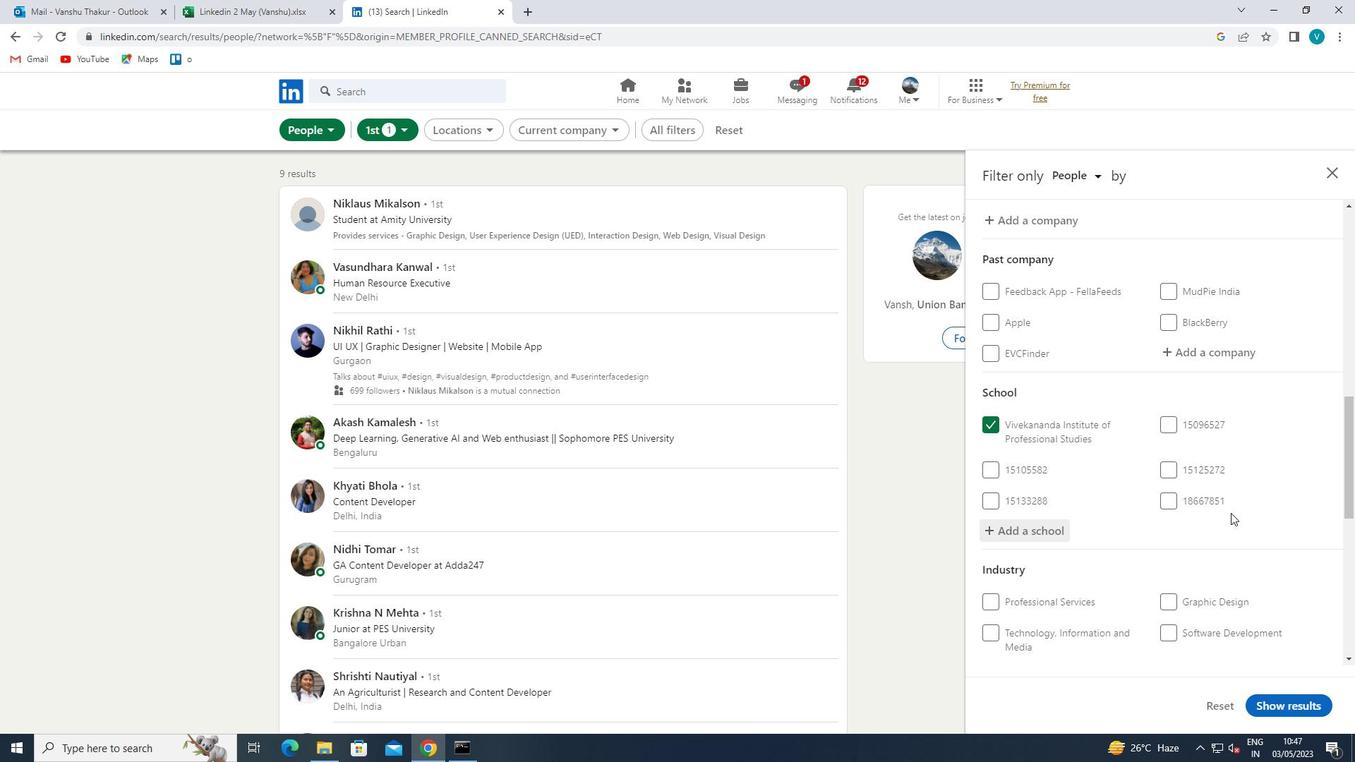 
Action: Mouse scrolled (1237, 509) with delta (0, 0)
Screenshot: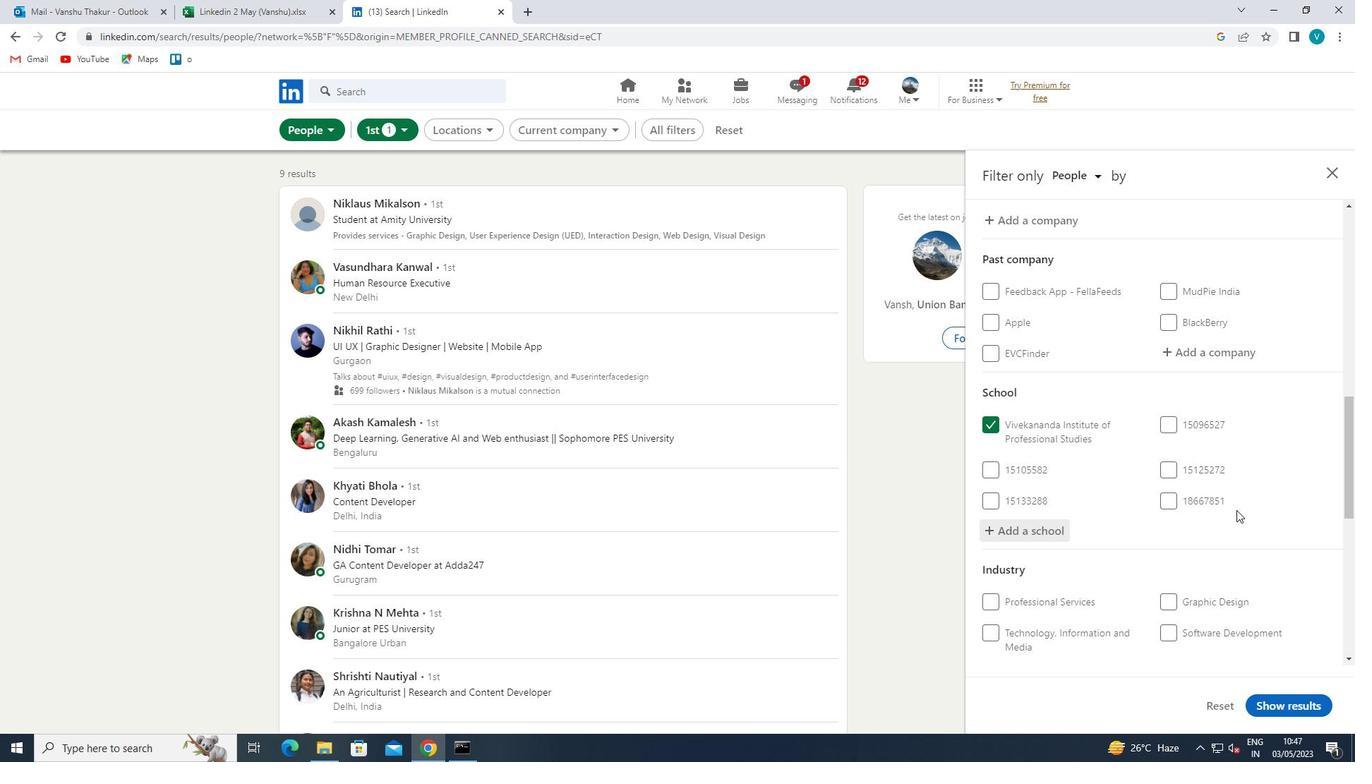 
Action: Mouse scrolled (1237, 509) with delta (0, 0)
Screenshot: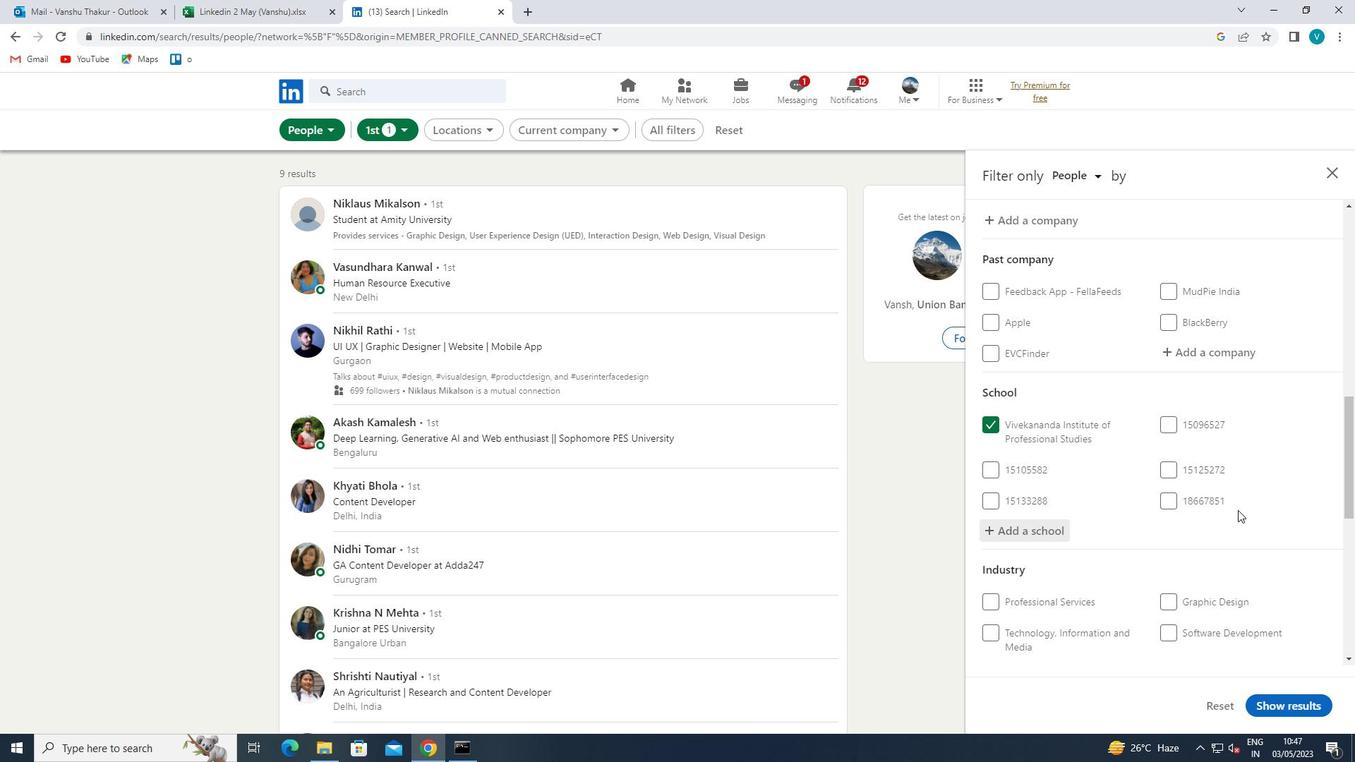 
Action: Mouse scrolled (1237, 509) with delta (0, 0)
Screenshot: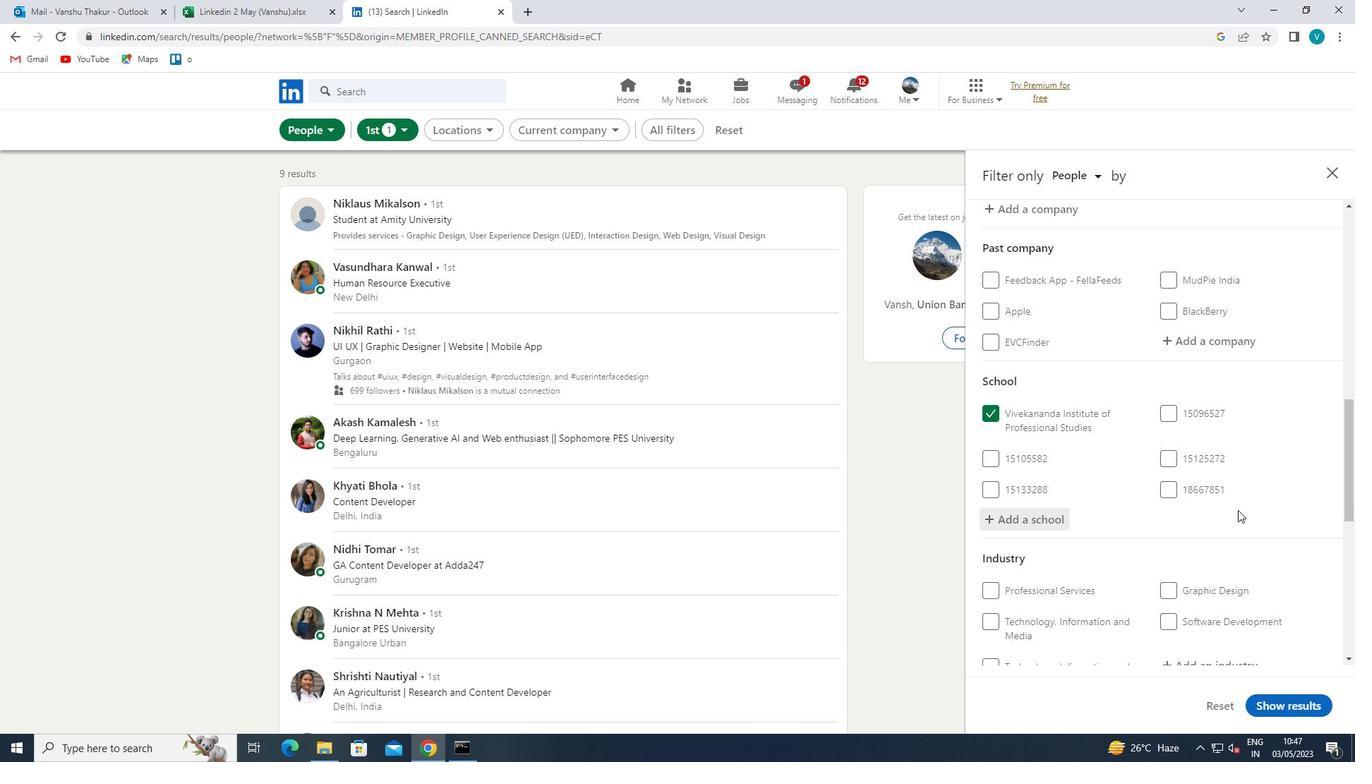 
Action: Mouse moved to (1216, 468)
Screenshot: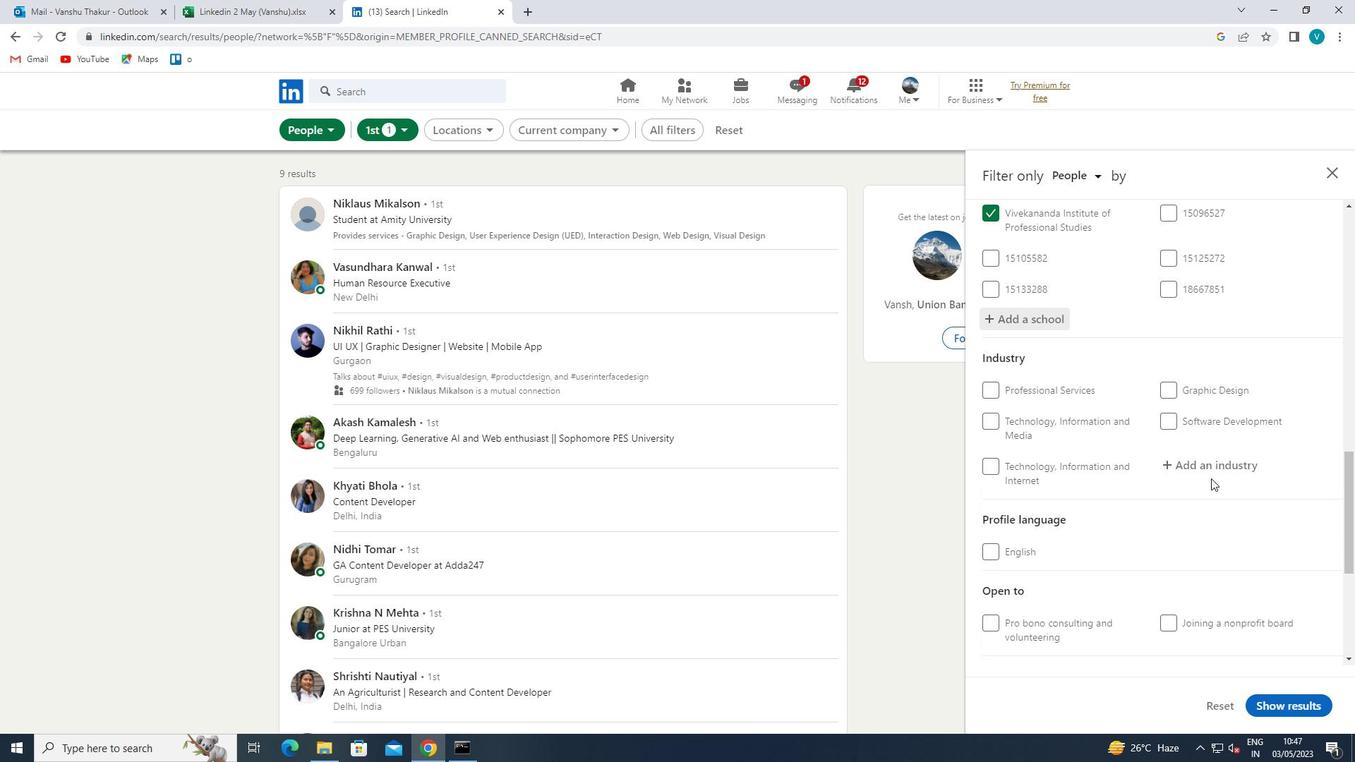 
Action: Mouse pressed left at (1216, 468)
Screenshot: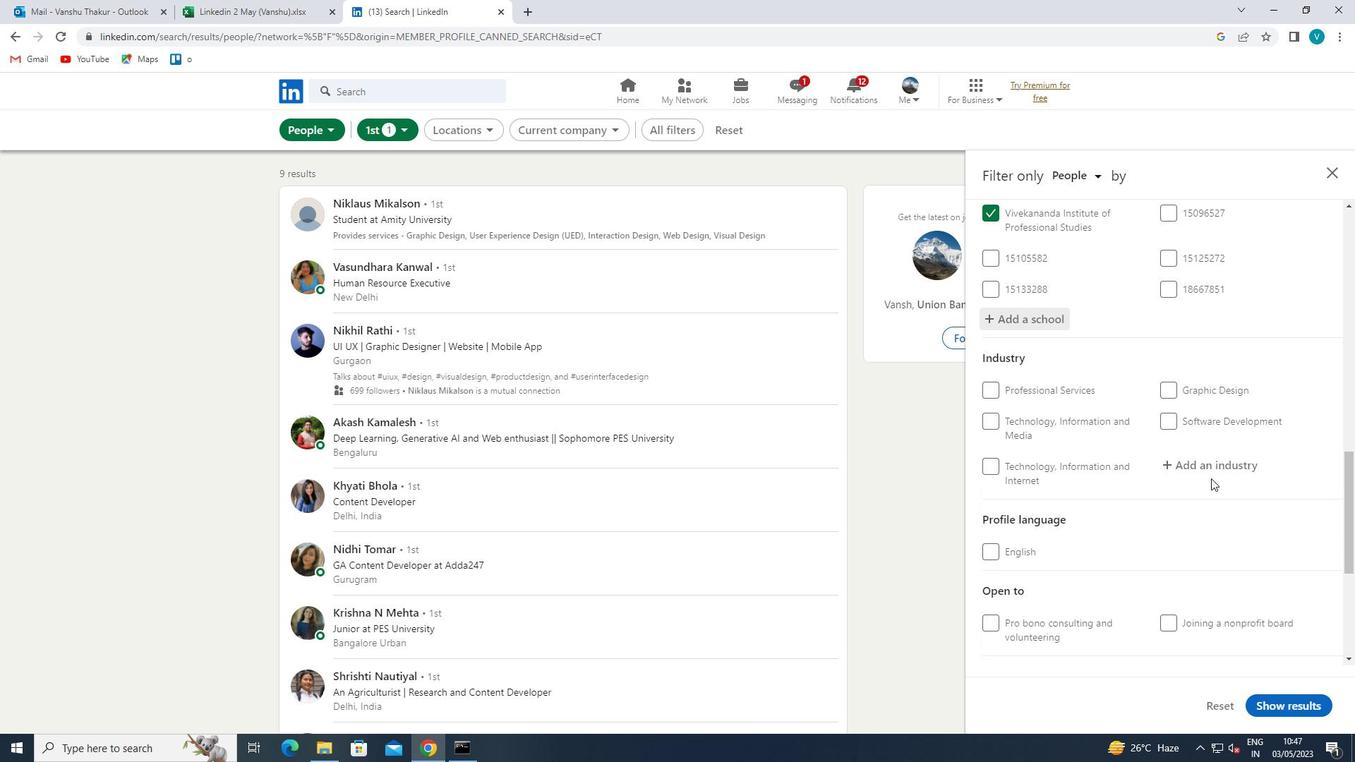 
Action: Mouse moved to (1197, 478)
Screenshot: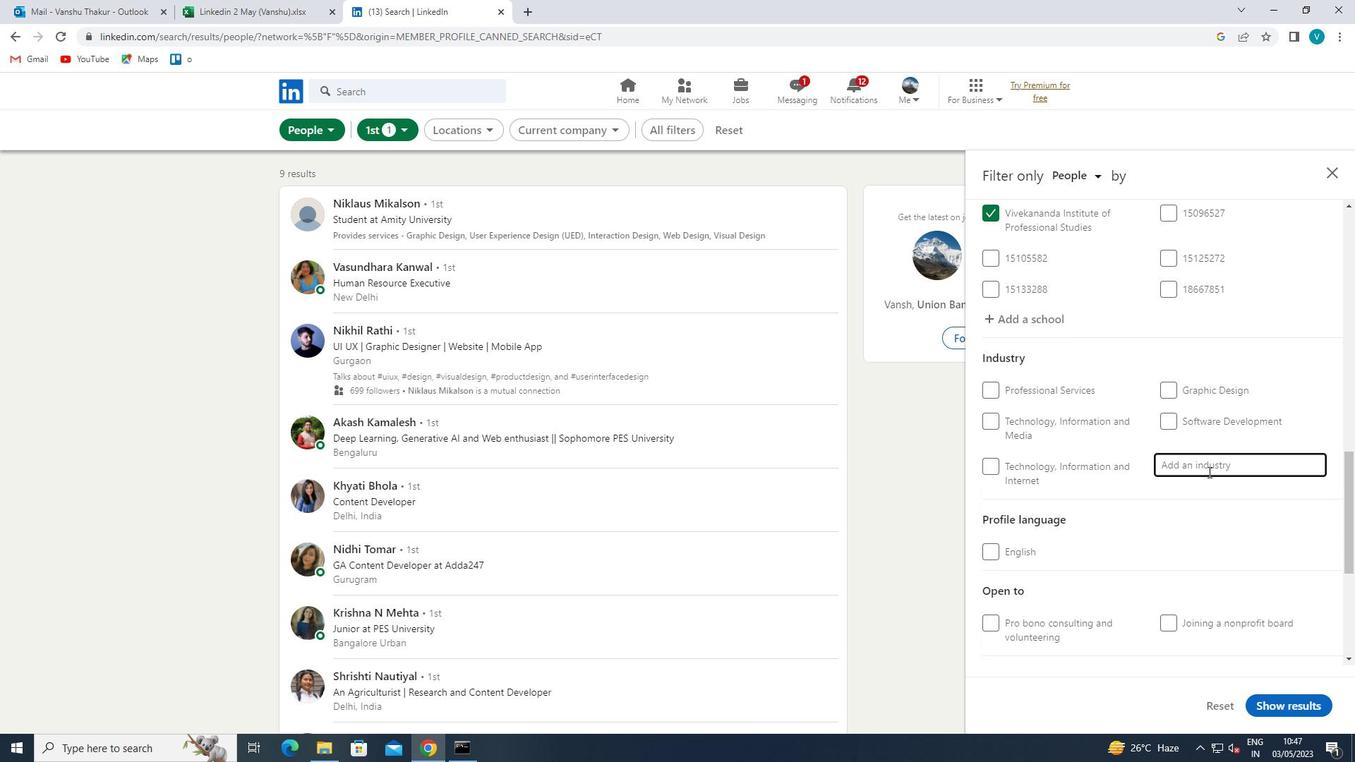 
Action: Key pressed <Key.shift>ANI
Screenshot: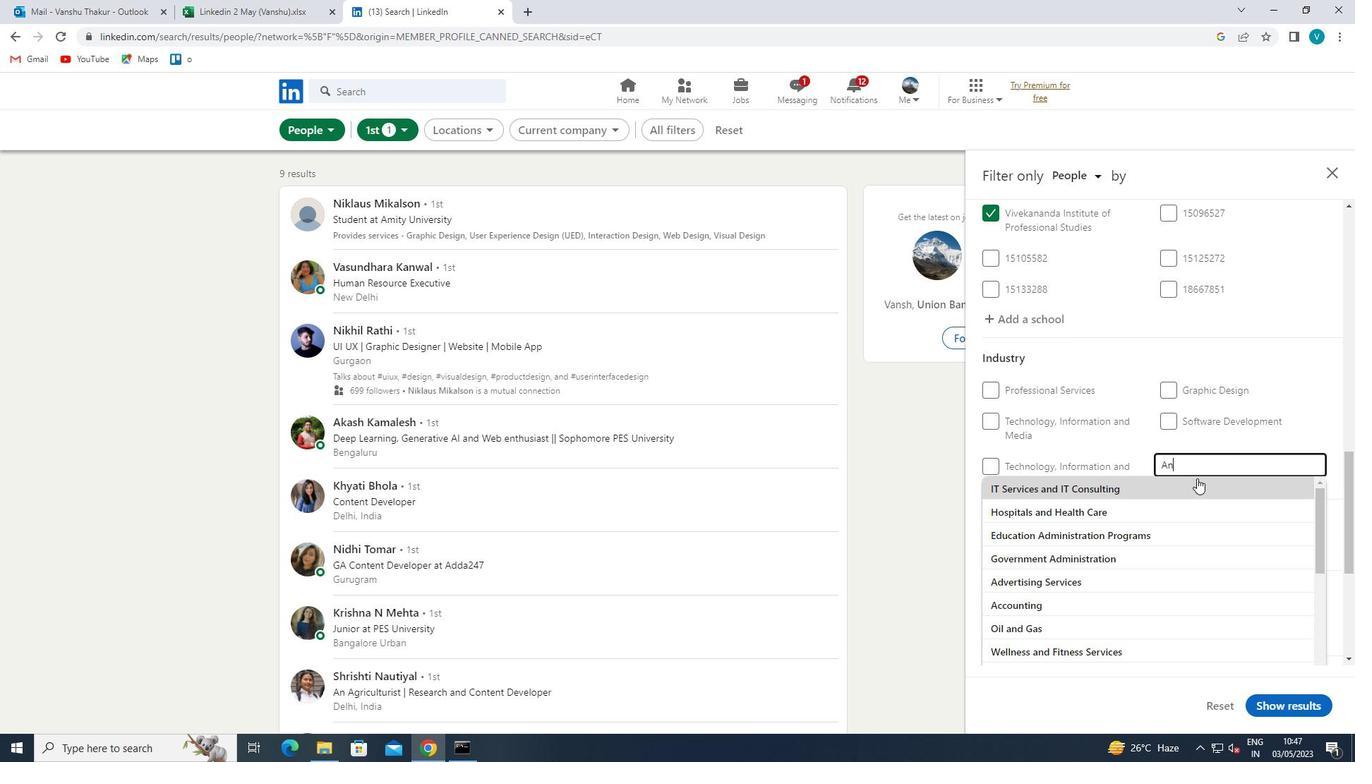 
Action: Mouse moved to (1194, 480)
Screenshot: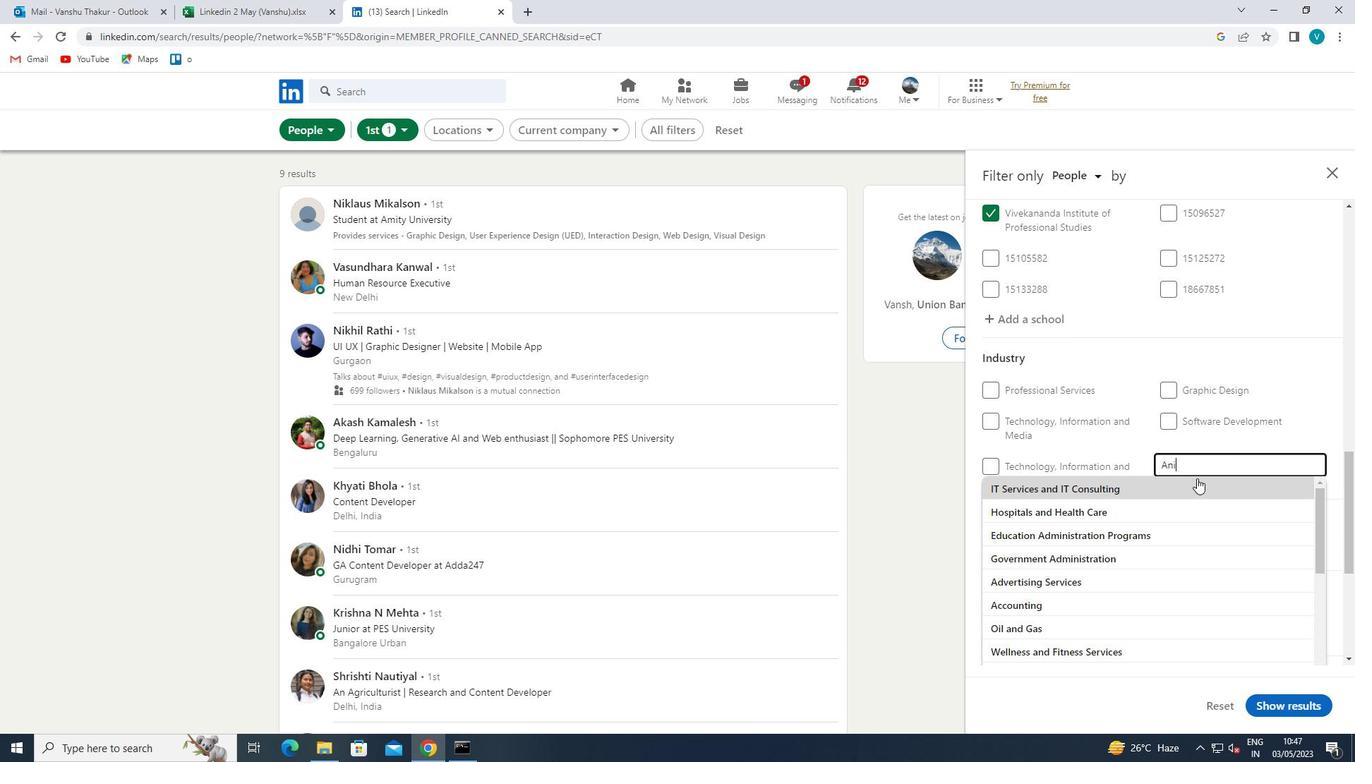 
Action: Key pressed MA
Screenshot: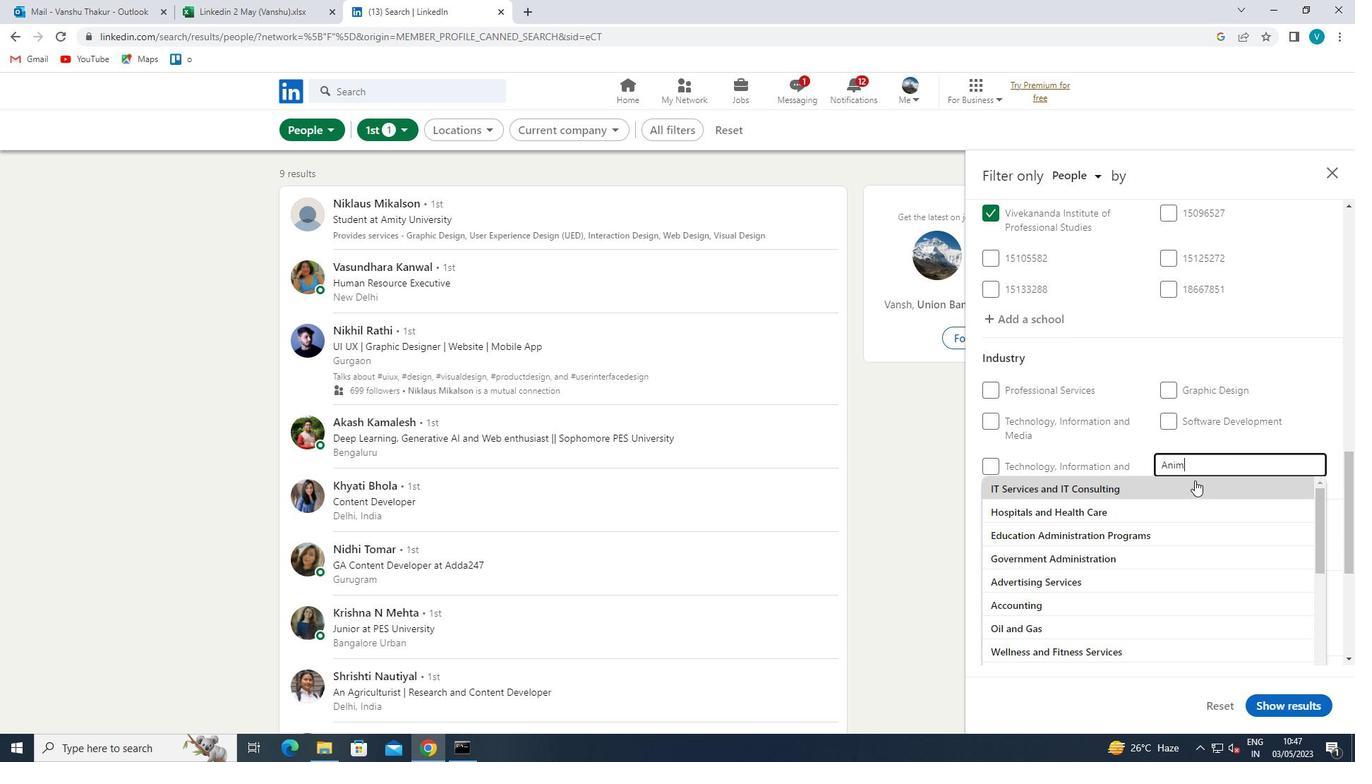 
Action: Mouse moved to (1194, 480)
Screenshot: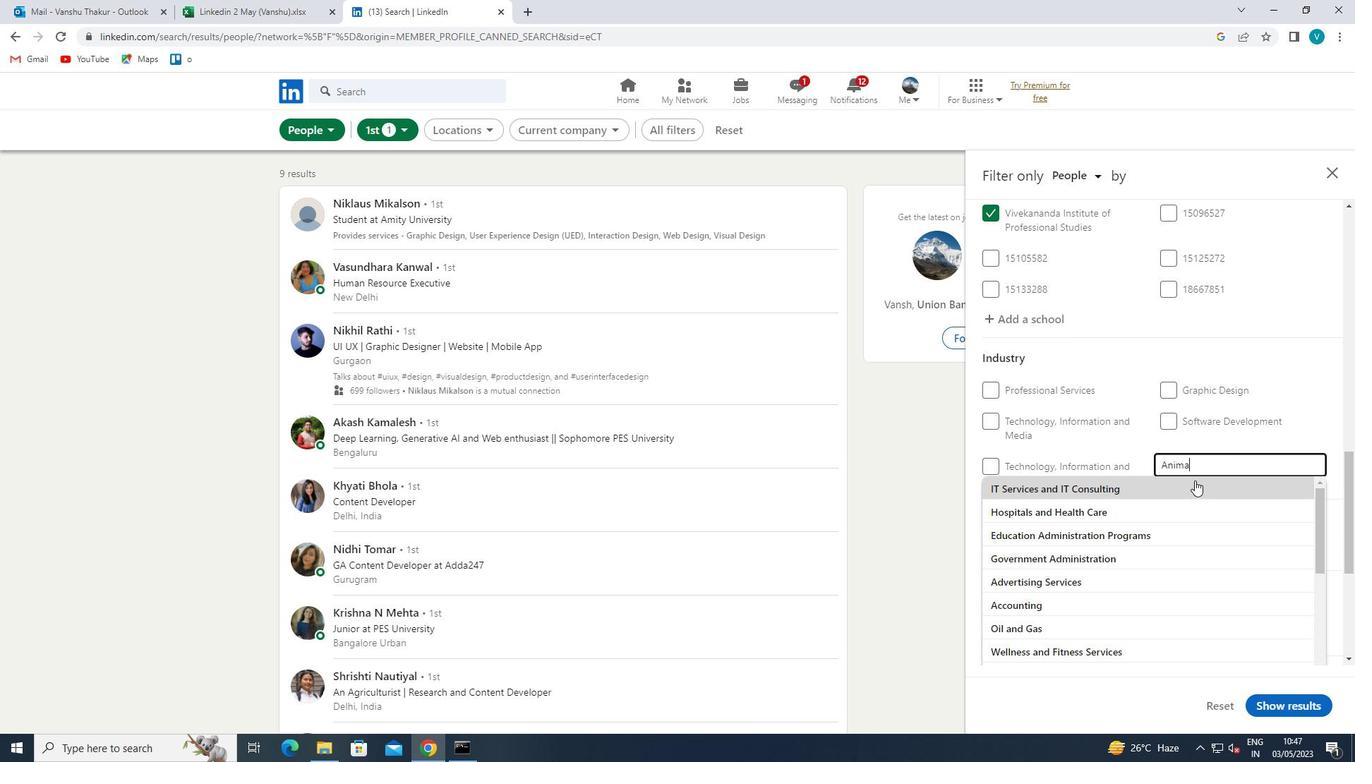
Action: Key pressed L<Key.space>
Screenshot: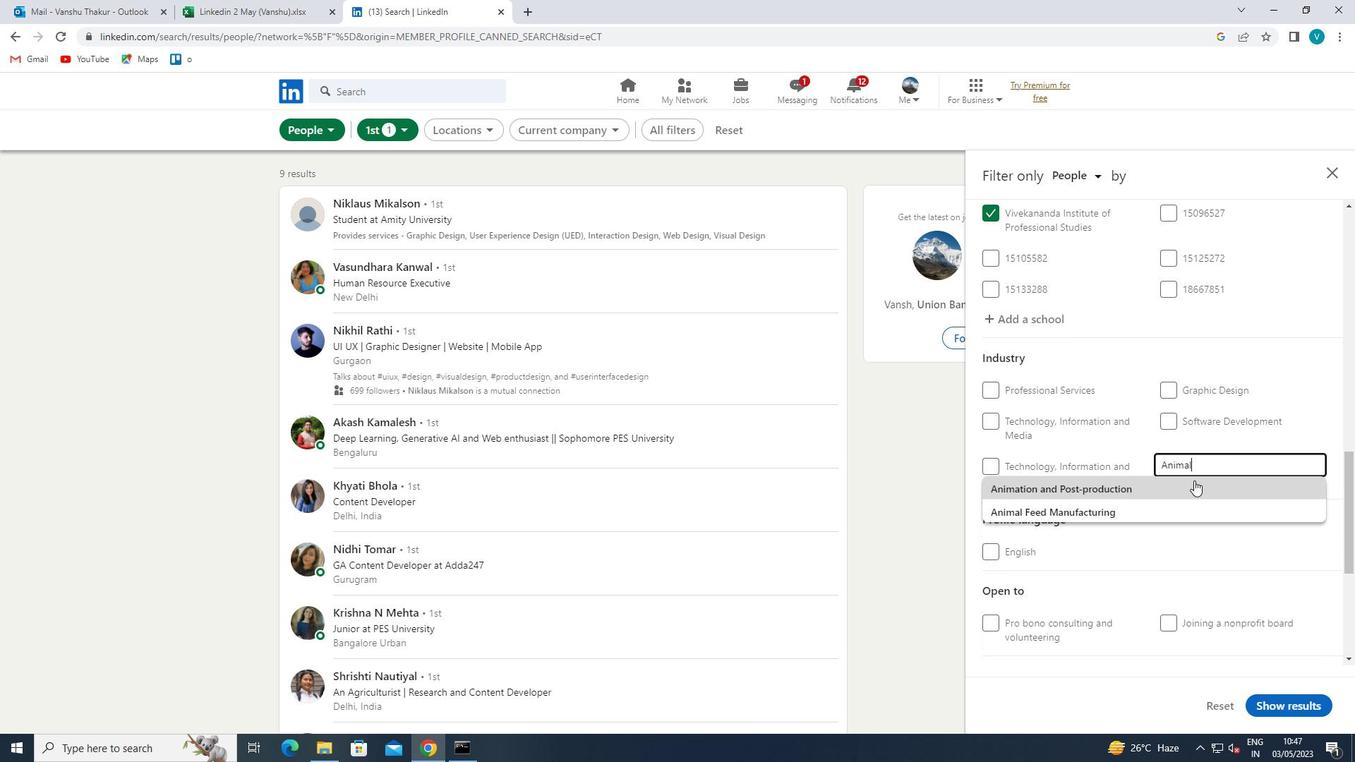 
Action: Mouse moved to (1197, 479)
Screenshot: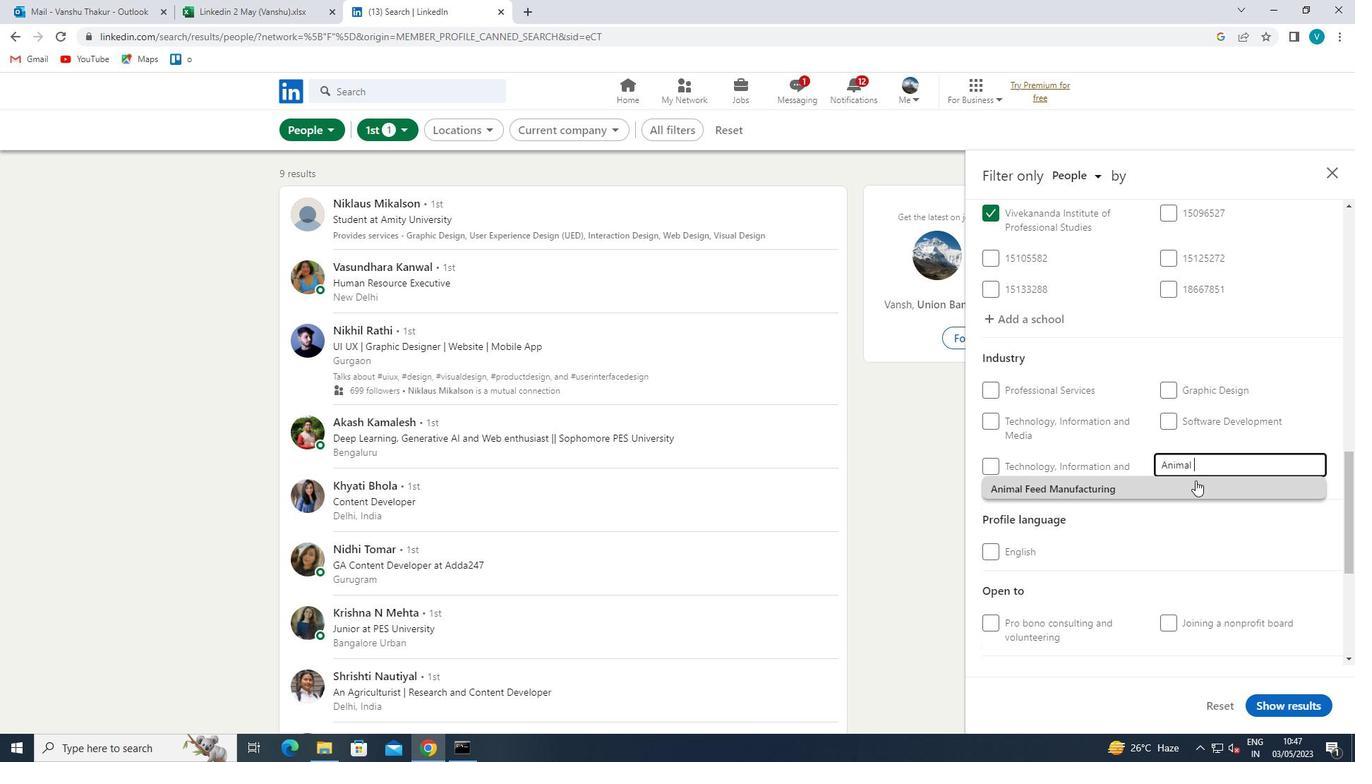 
Action: Mouse pressed left at (1197, 479)
Screenshot: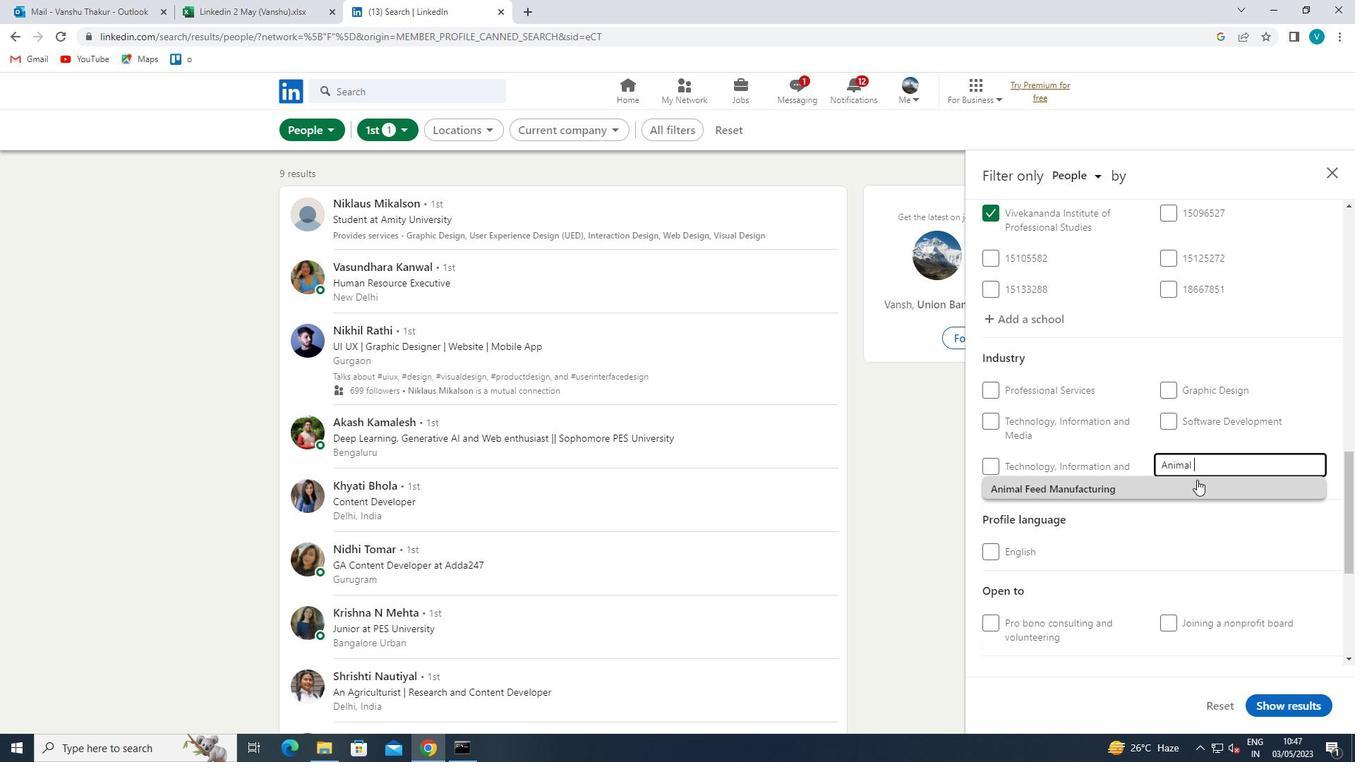 
Action: Mouse moved to (1201, 475)
Screenshot: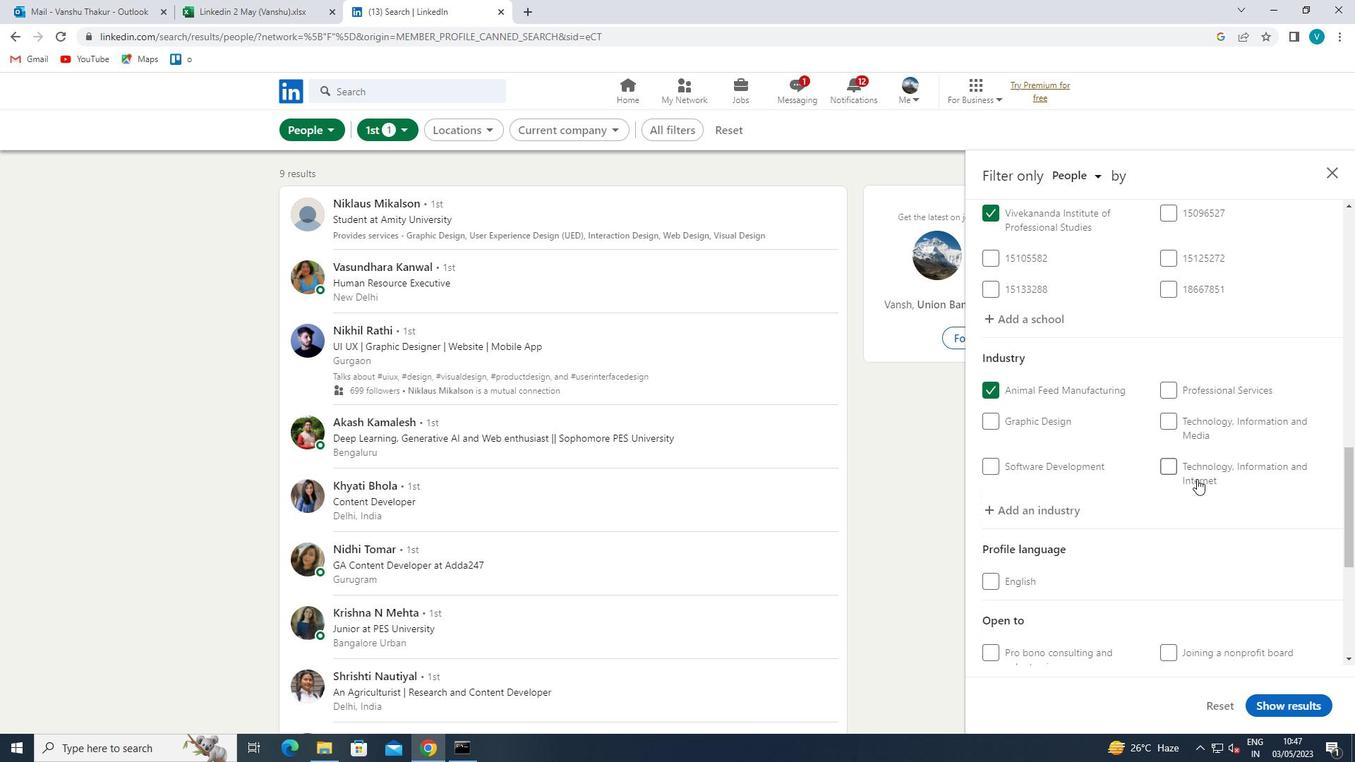 
Action: Mouse scrolled (1201, 475) with delta (0, 0)
Screenshot: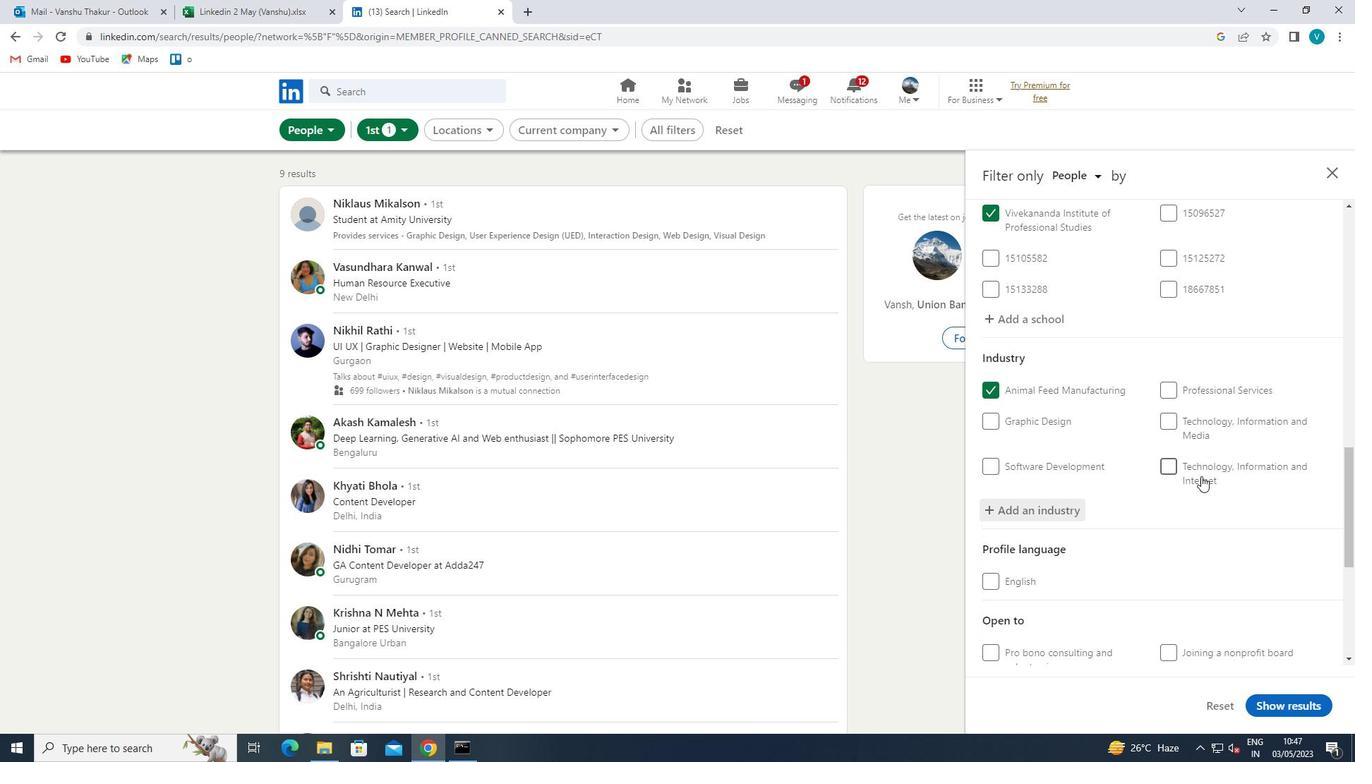 
Action: Mouse scrolled (1201, 475) with delta (0, 0)
Screenshot: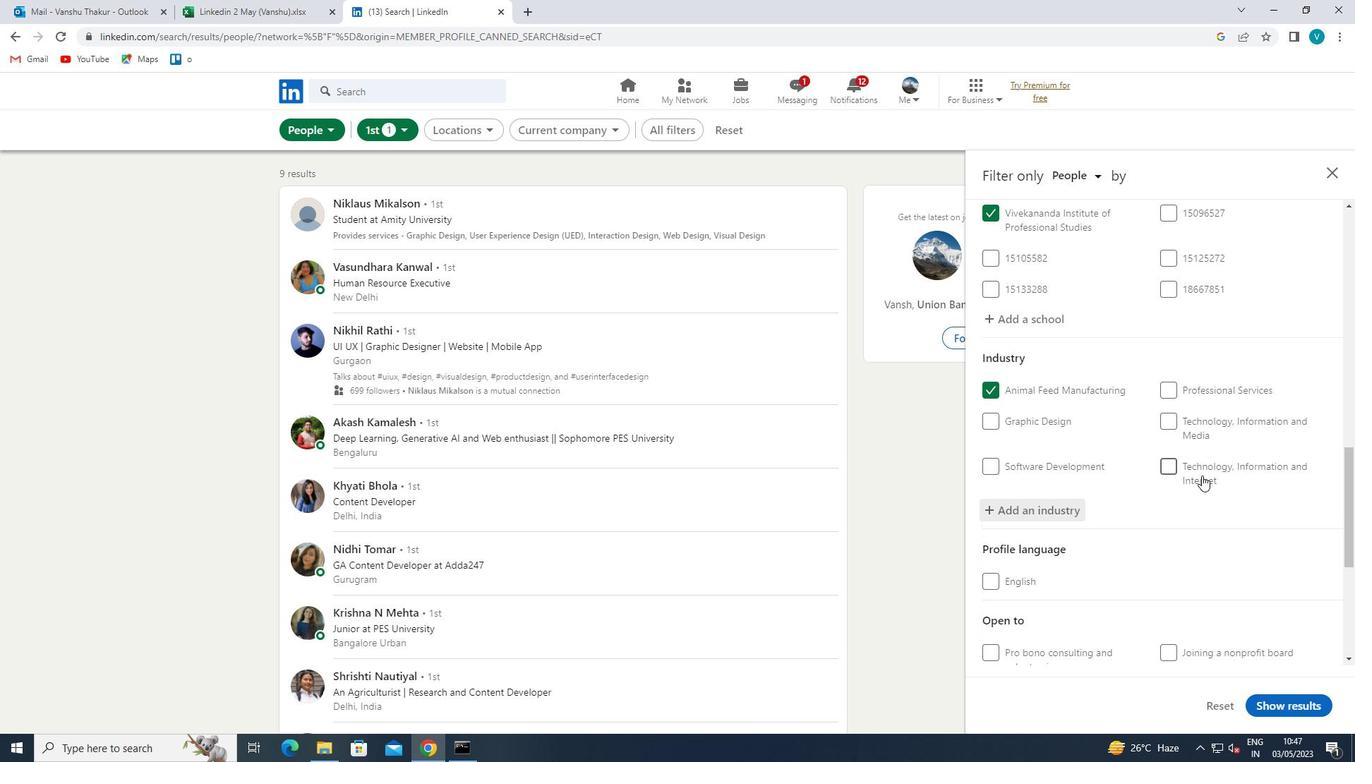 
Action: Mouse scrolled (1201, 475) with delta (0, 0)
Screenshot: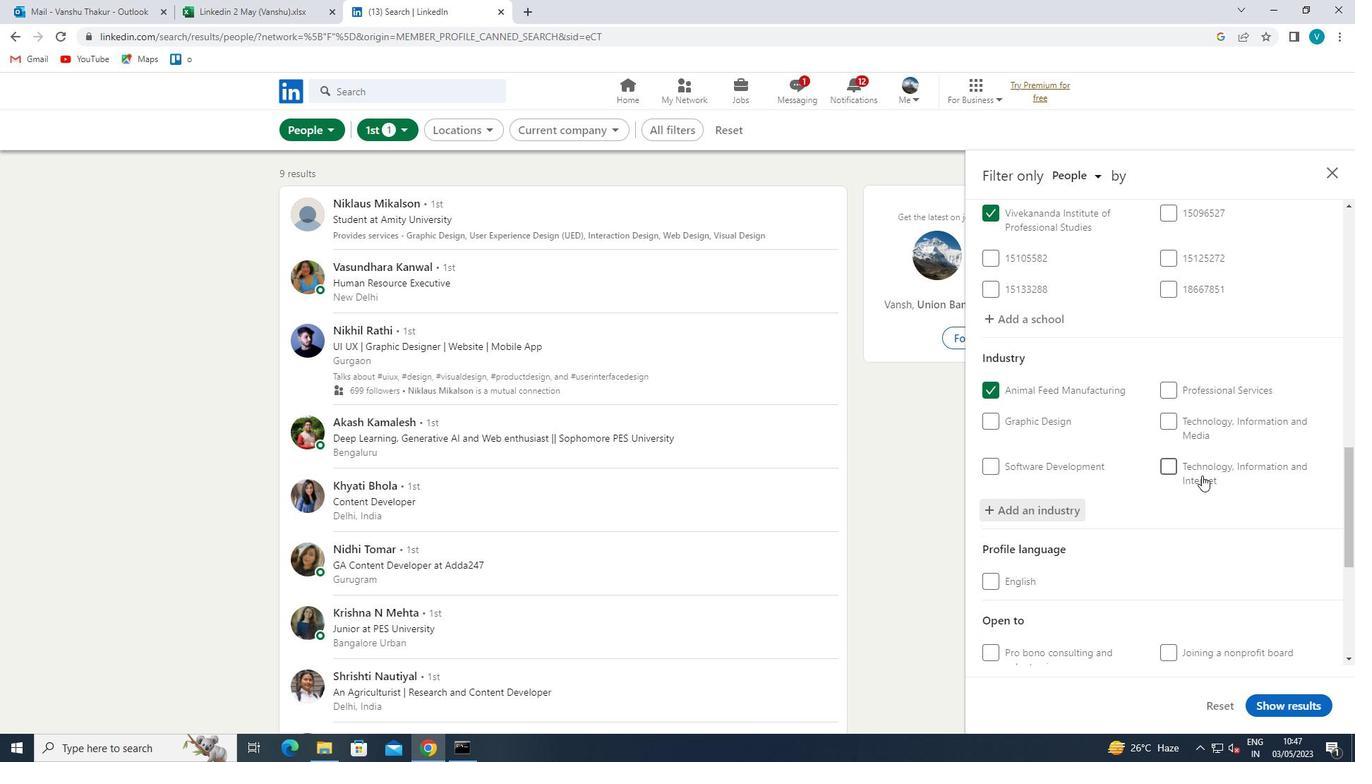 
Action: Mouse moved to (1201, 475)
Screenshot: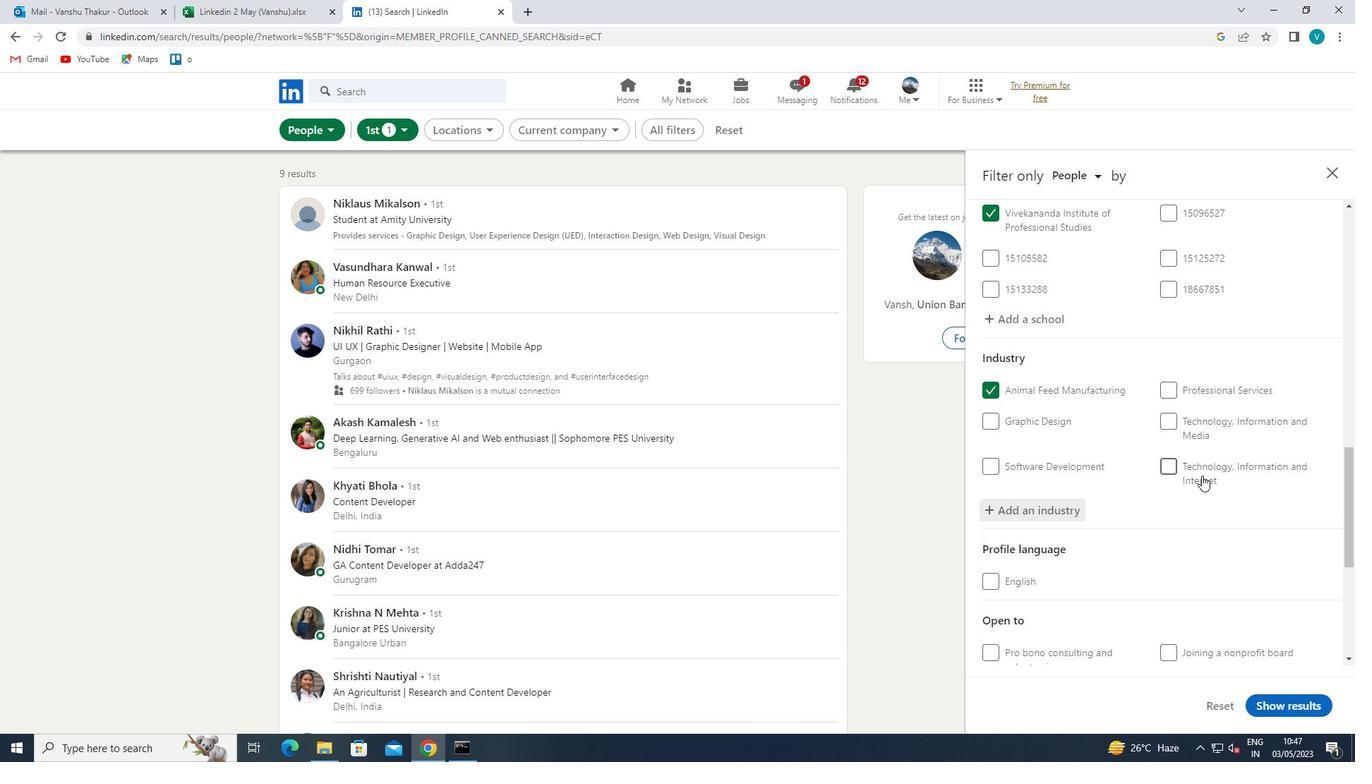 
Action: Mouse scrolled (1201, 475) with delta (0, 0)
Screenshot: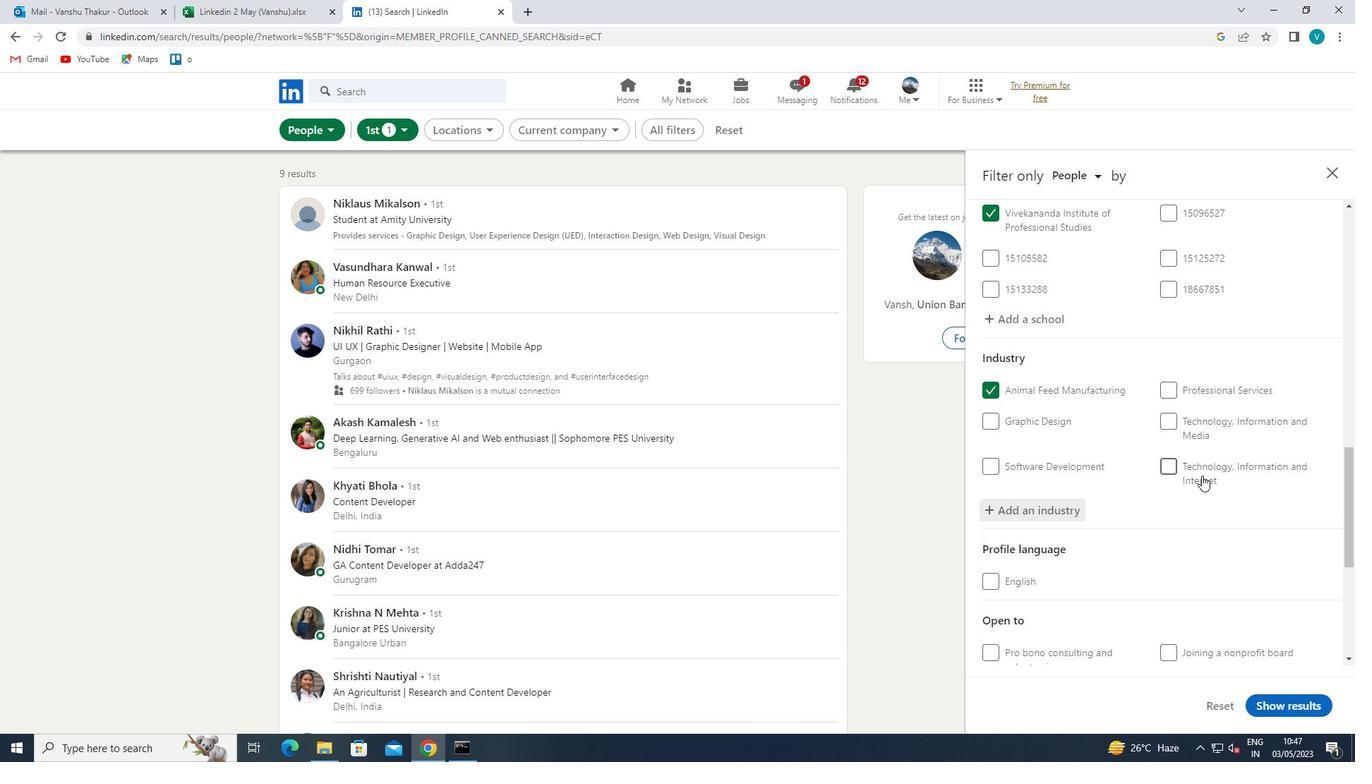 
Action: Mouse moved to (1192, 520)
Screenshot: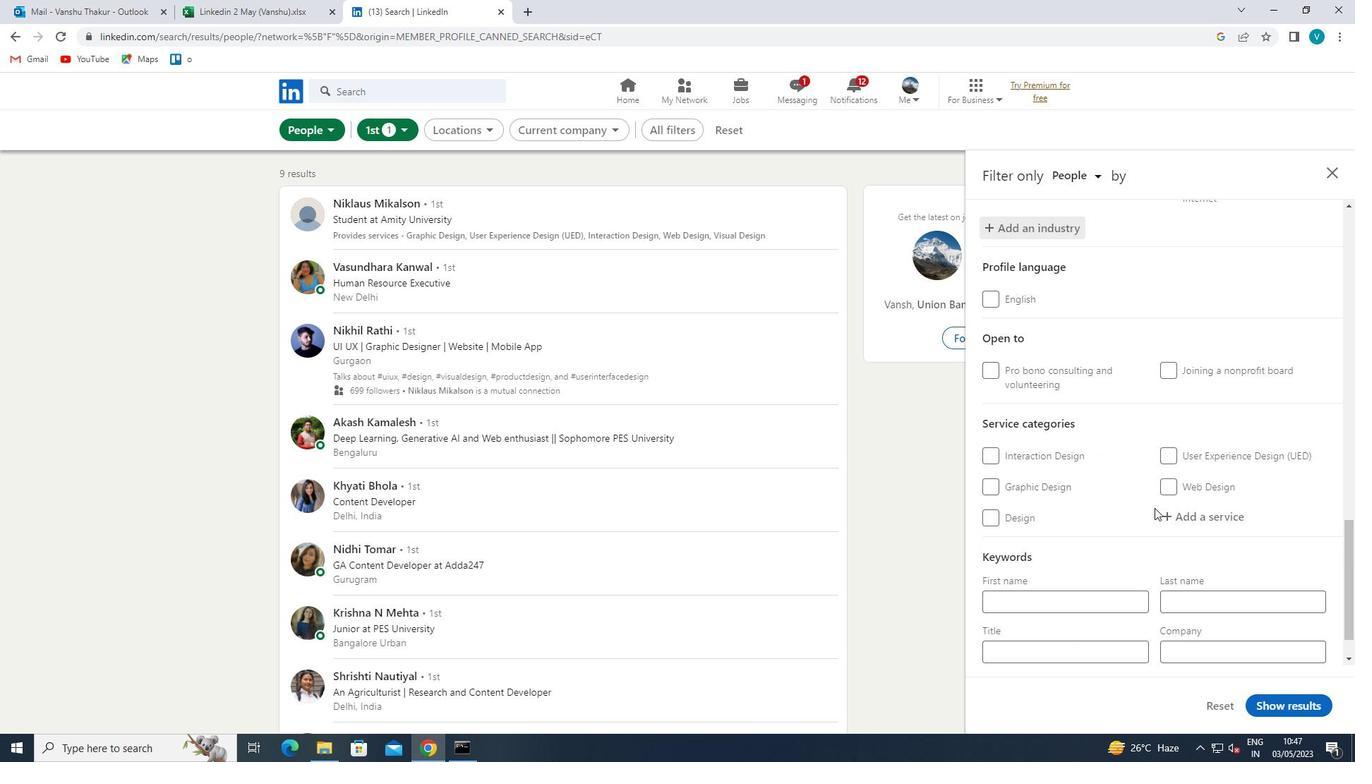 
Action: Mouse pressed left at (1192, 520)
Screenshot: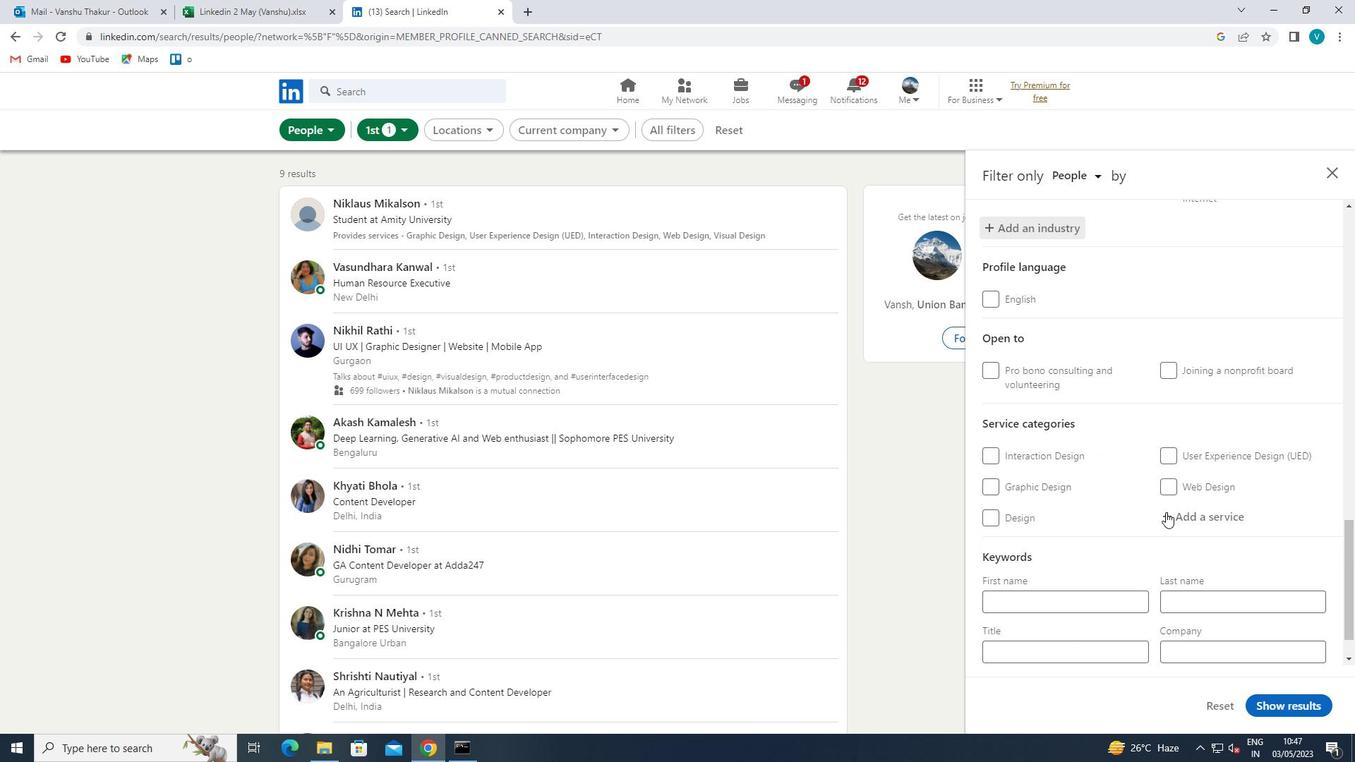 
Action: Mouse moved to (1189, 521)
Screenshot: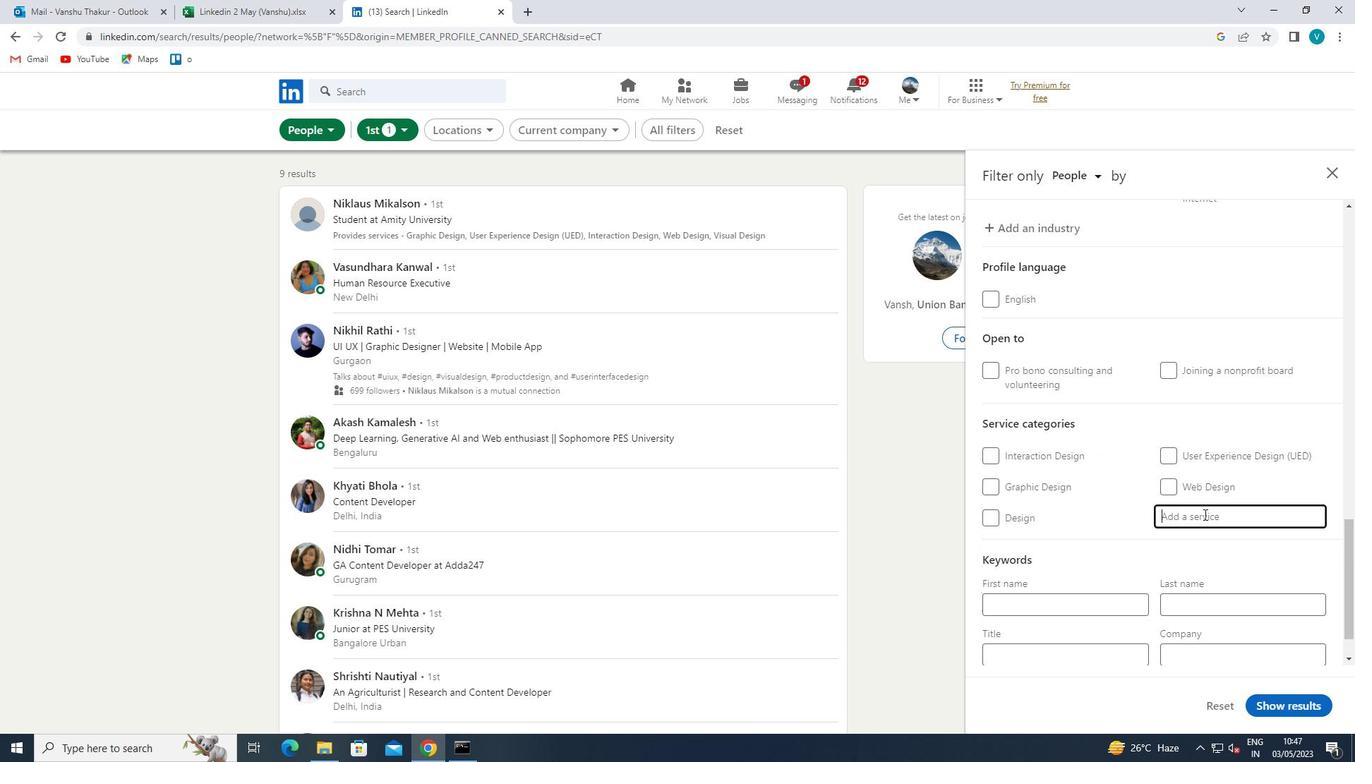 
Action: Key pressed <Key.shift>
Screenshot: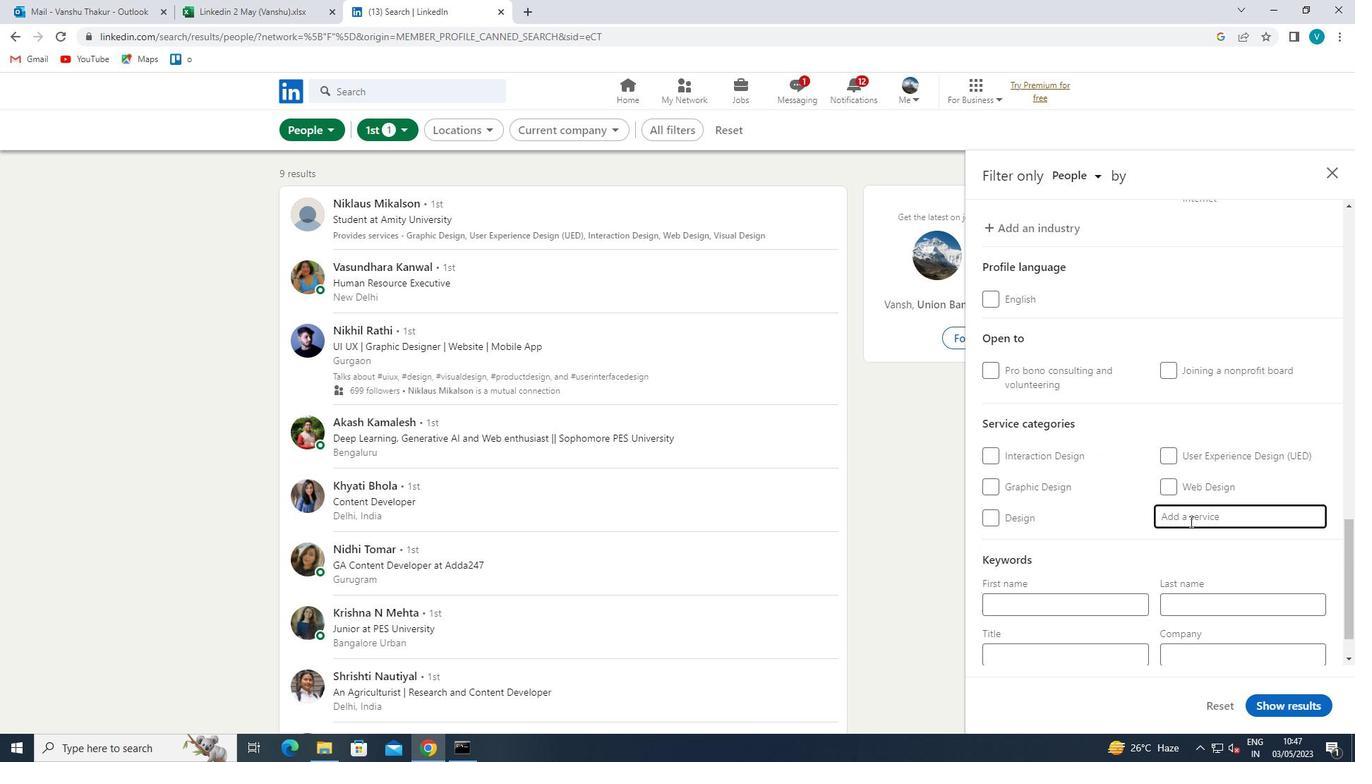 
Action: Mouse moved to (1189, 522)
Screenshot: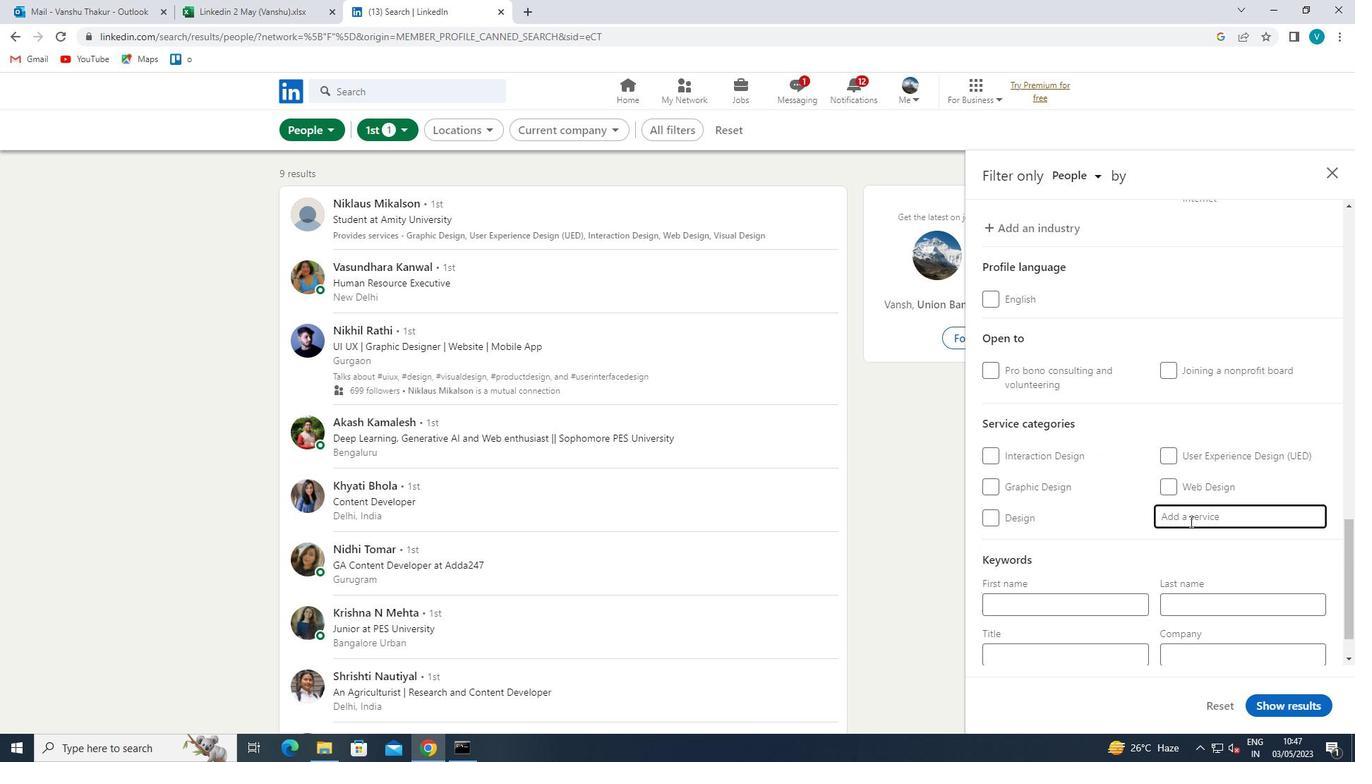 
Action: Key pressed MOBILE<Key.space>
Screenshot: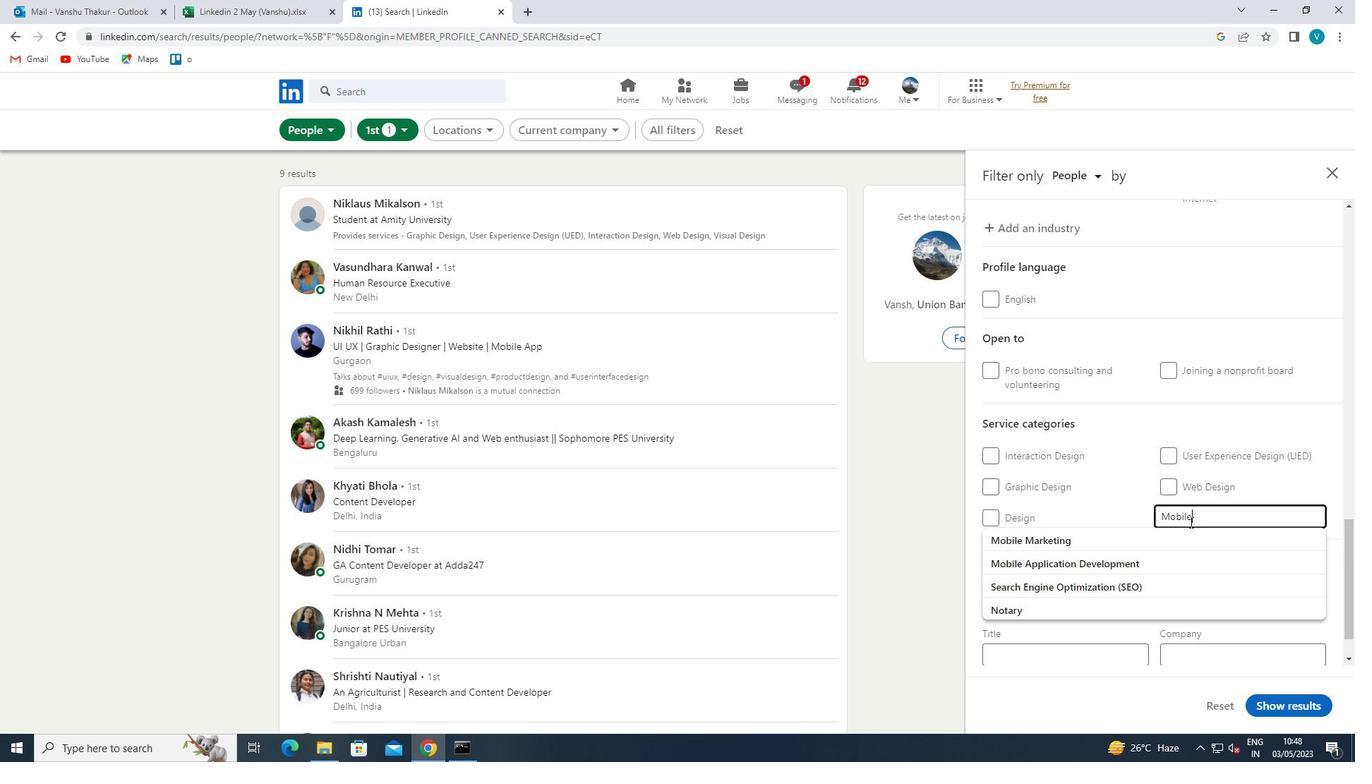 
Action: Mouse moved to (1156, 540)
Screenshot: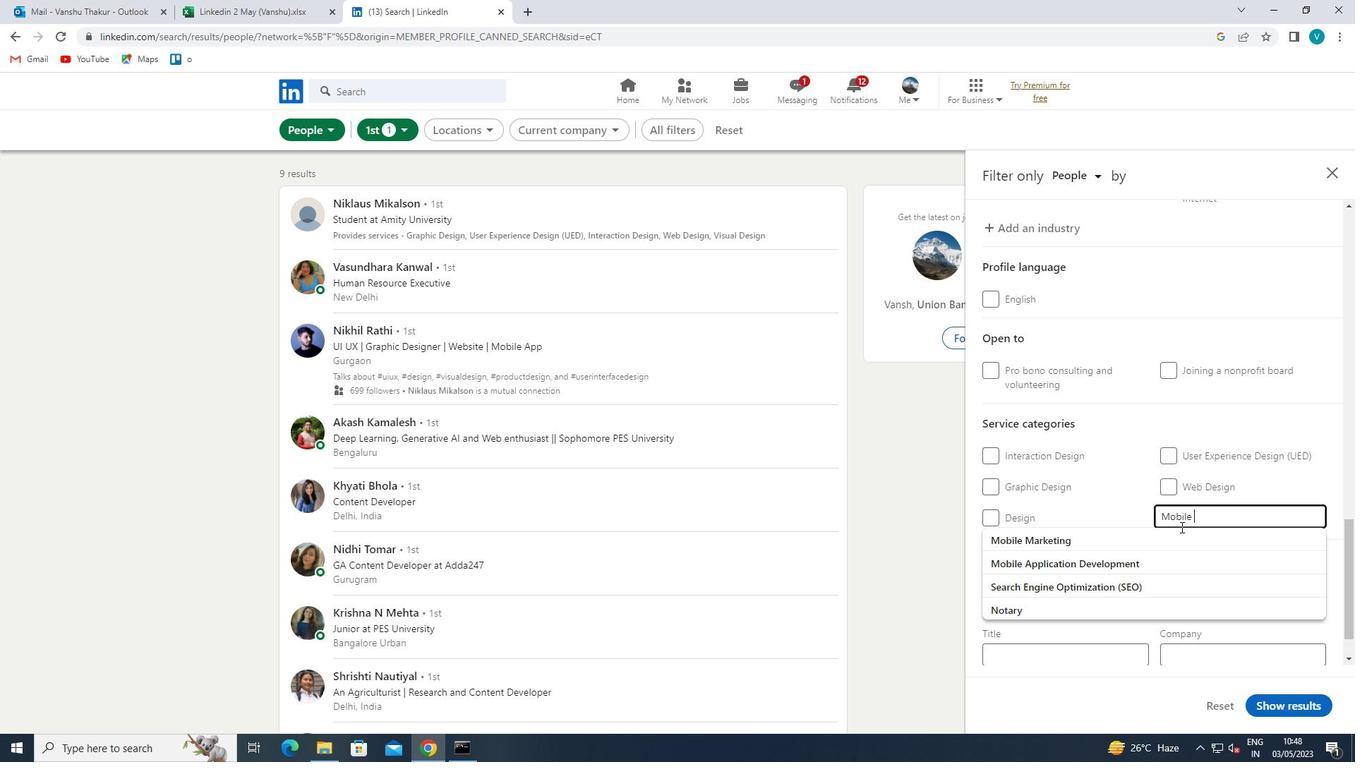 
Action: Mouse pressed left at (1156, 540)
Screenshot: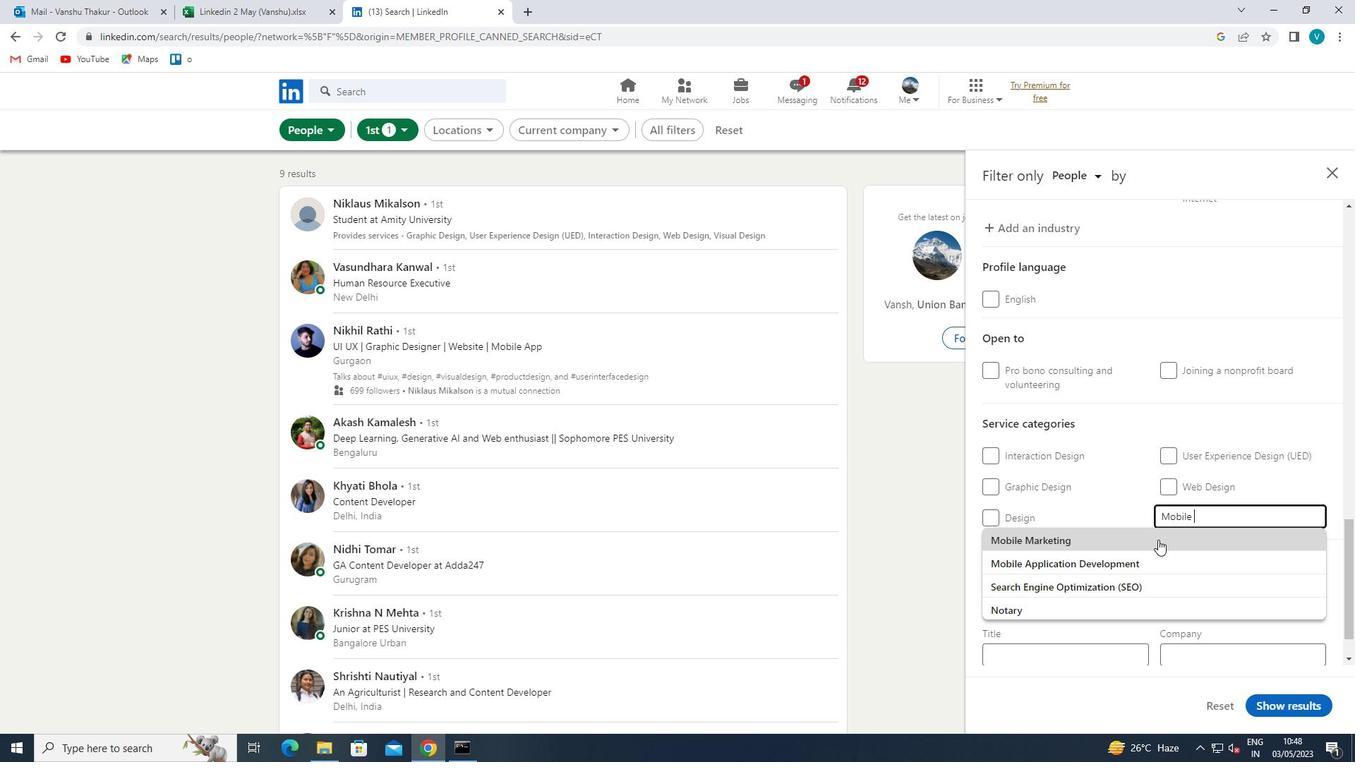 
Action: Mouse scrolled (1156, 539) with delta (0, 0)
Screenshot: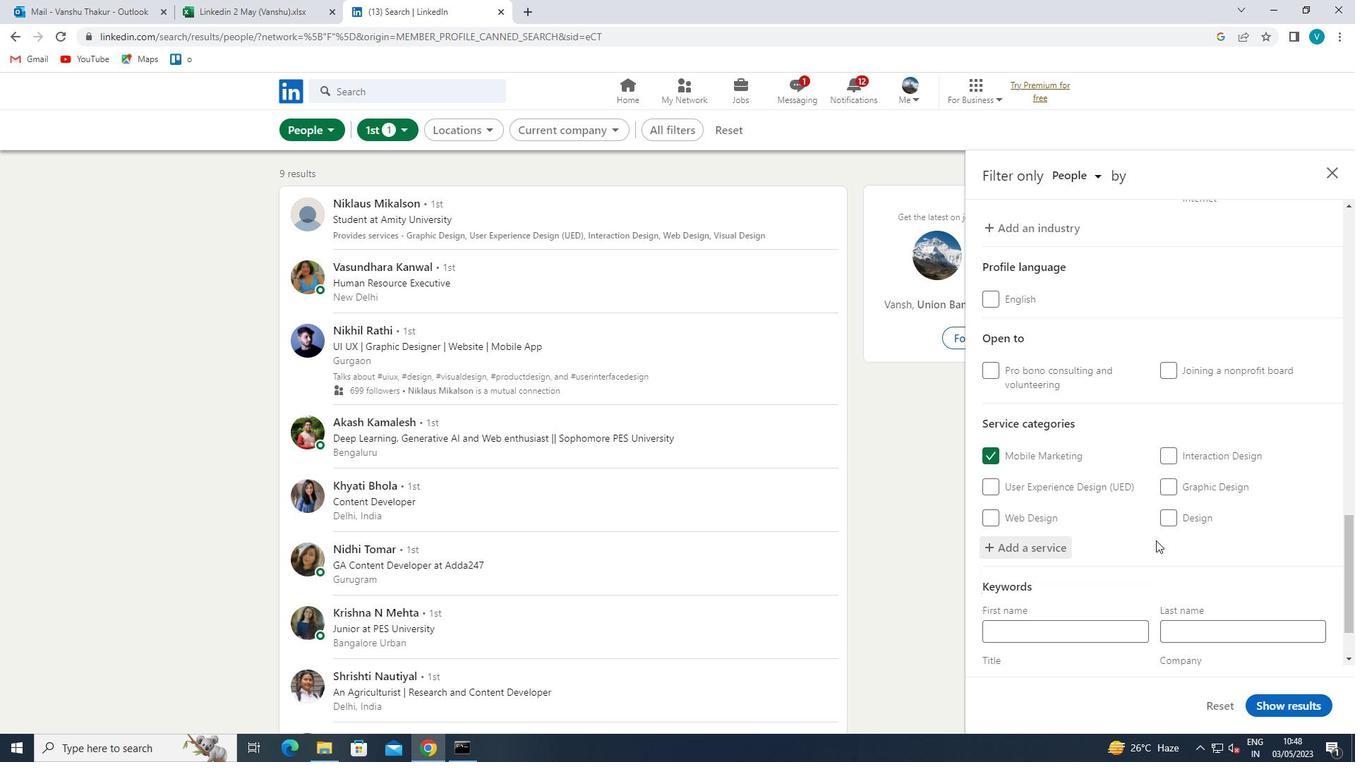 
Action: Mouse scrolled (1156, 539) with delta (0, 0)
Screenshot: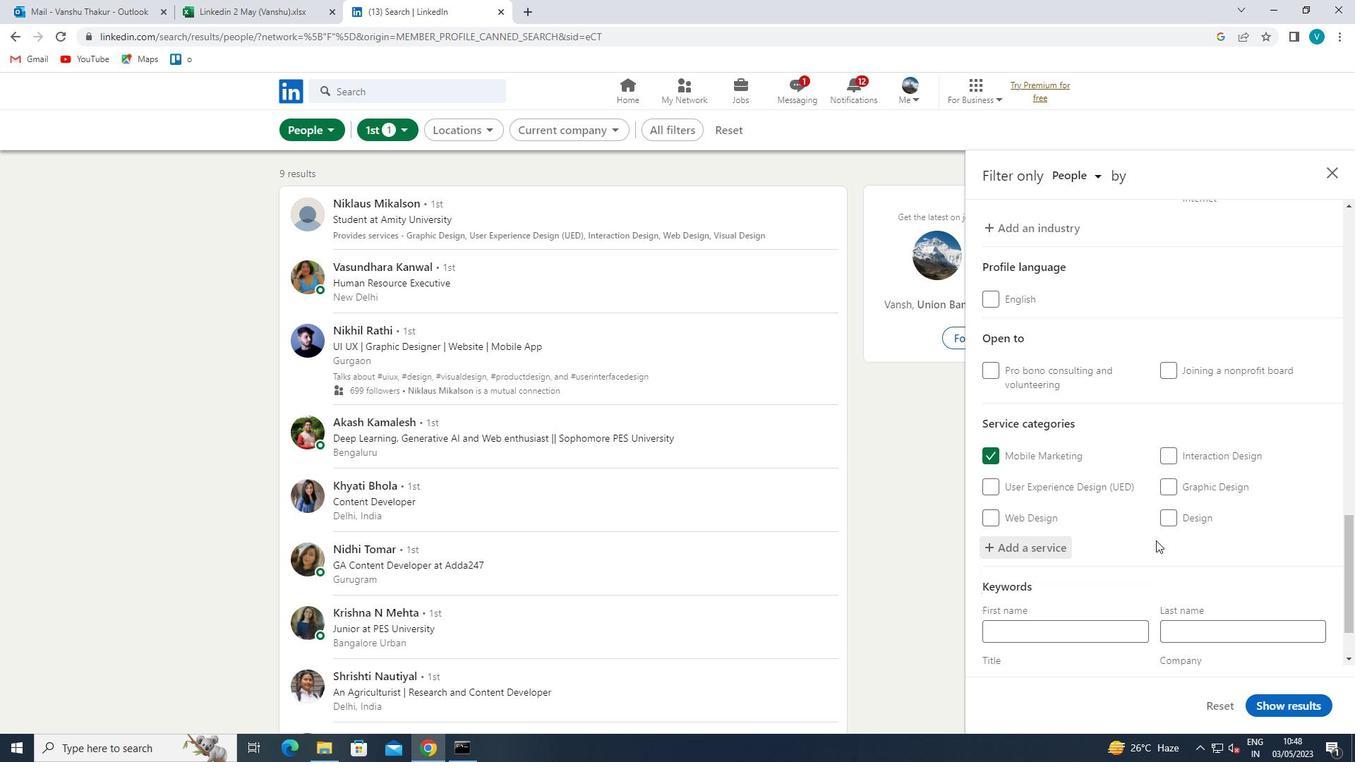 
Action: Mouse moved to (1156, 541)
Screenshot: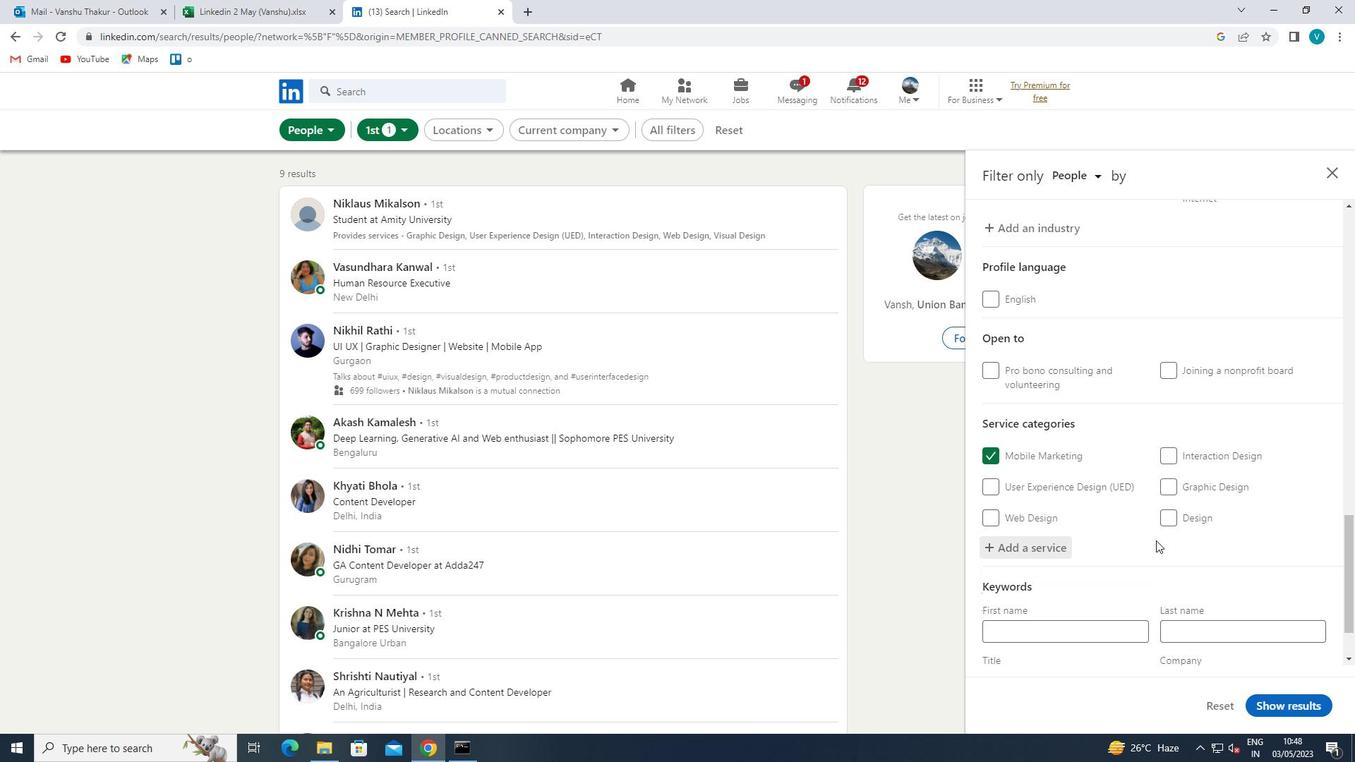 
Action: Mouse scrolled (1156, 540) with delta (0, 0)
Screenshot: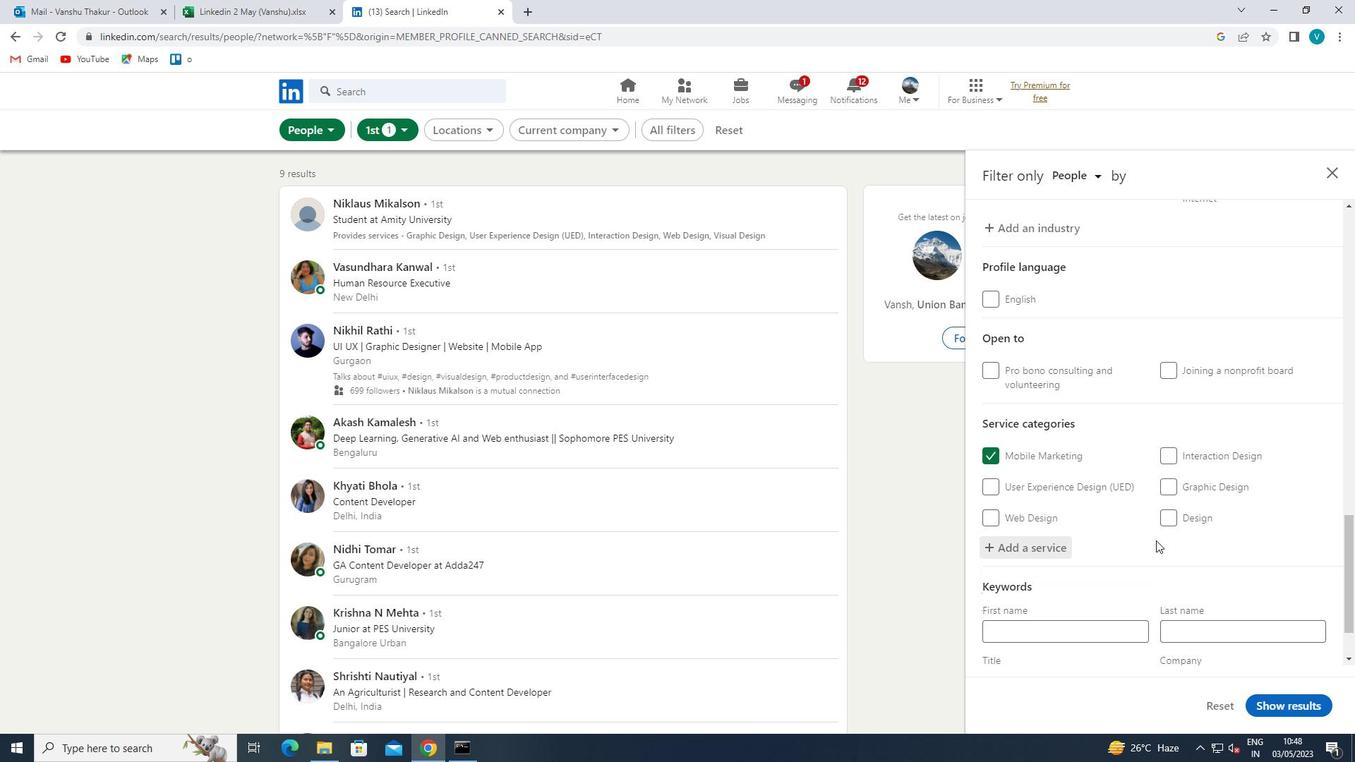 
Action: Mouse moved to (1154, 542)
Screenshot: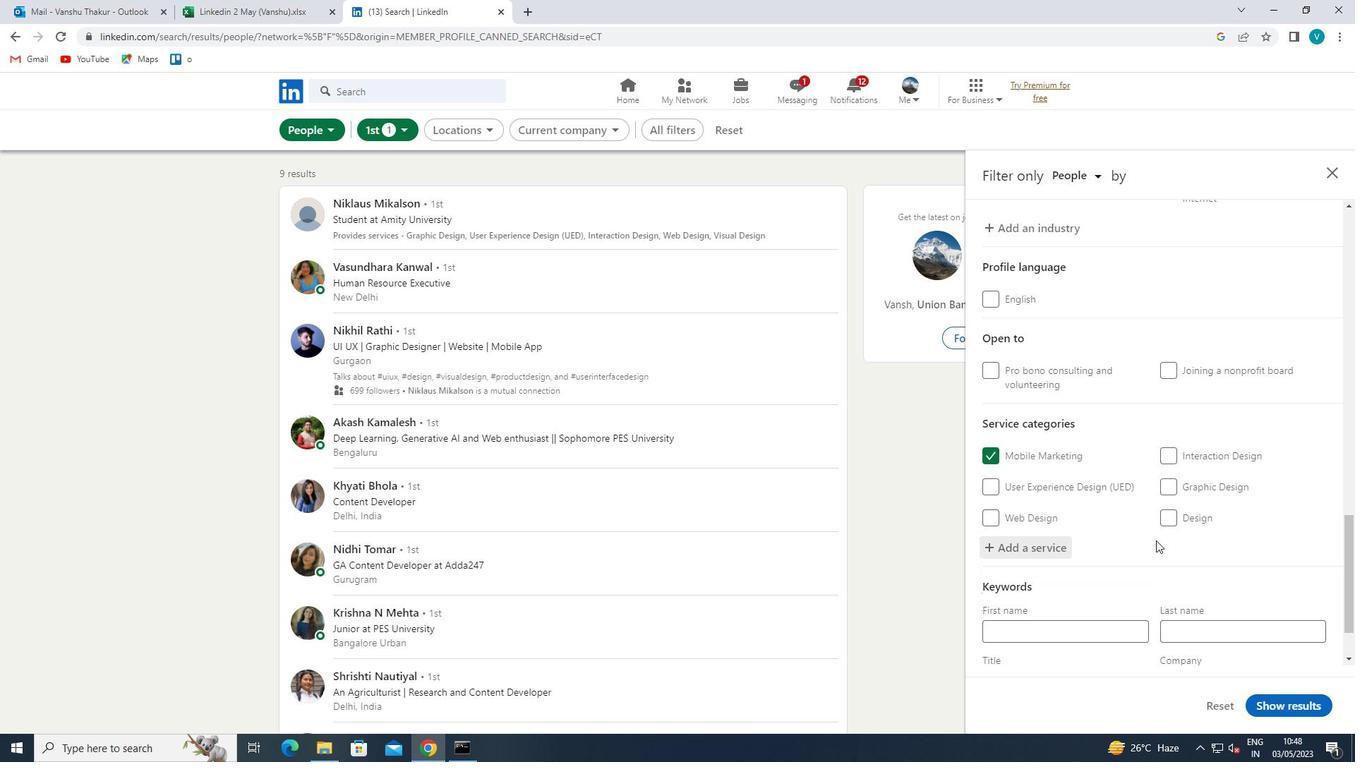 
Action: Mouse scrolled (1154, 542) with delta (0, 0)
Screenshot: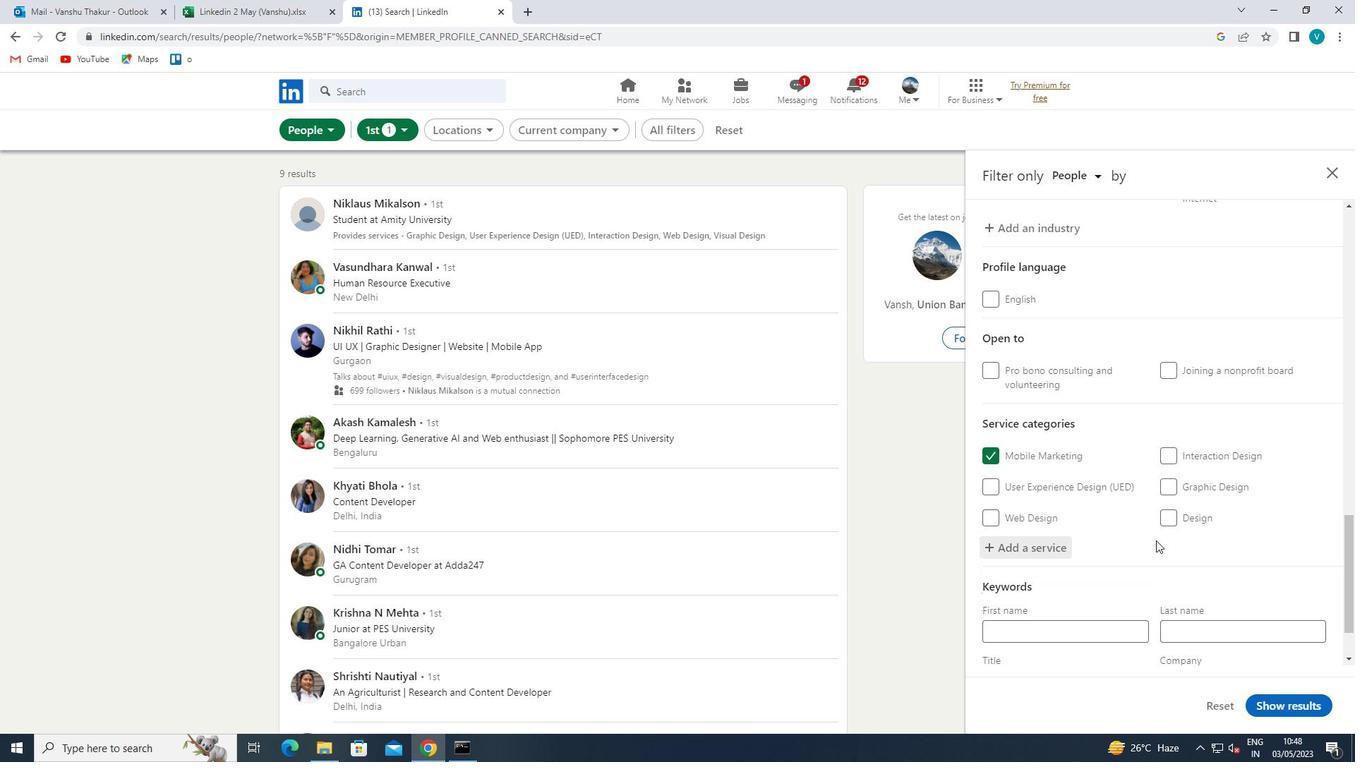 
Action: Mouse moved to (1110, 616)
Screenshot: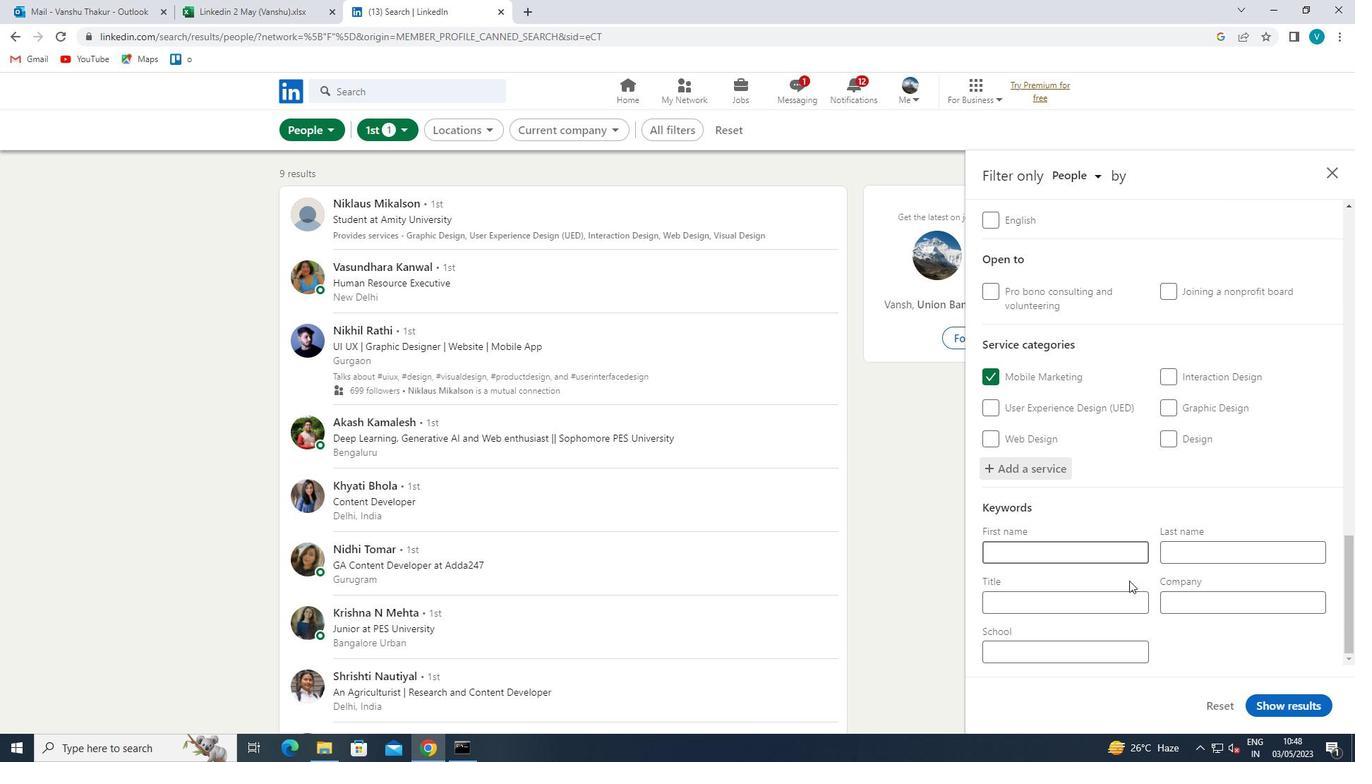 
Action: Mouse pressed left at (1110, 616)
Screenshot: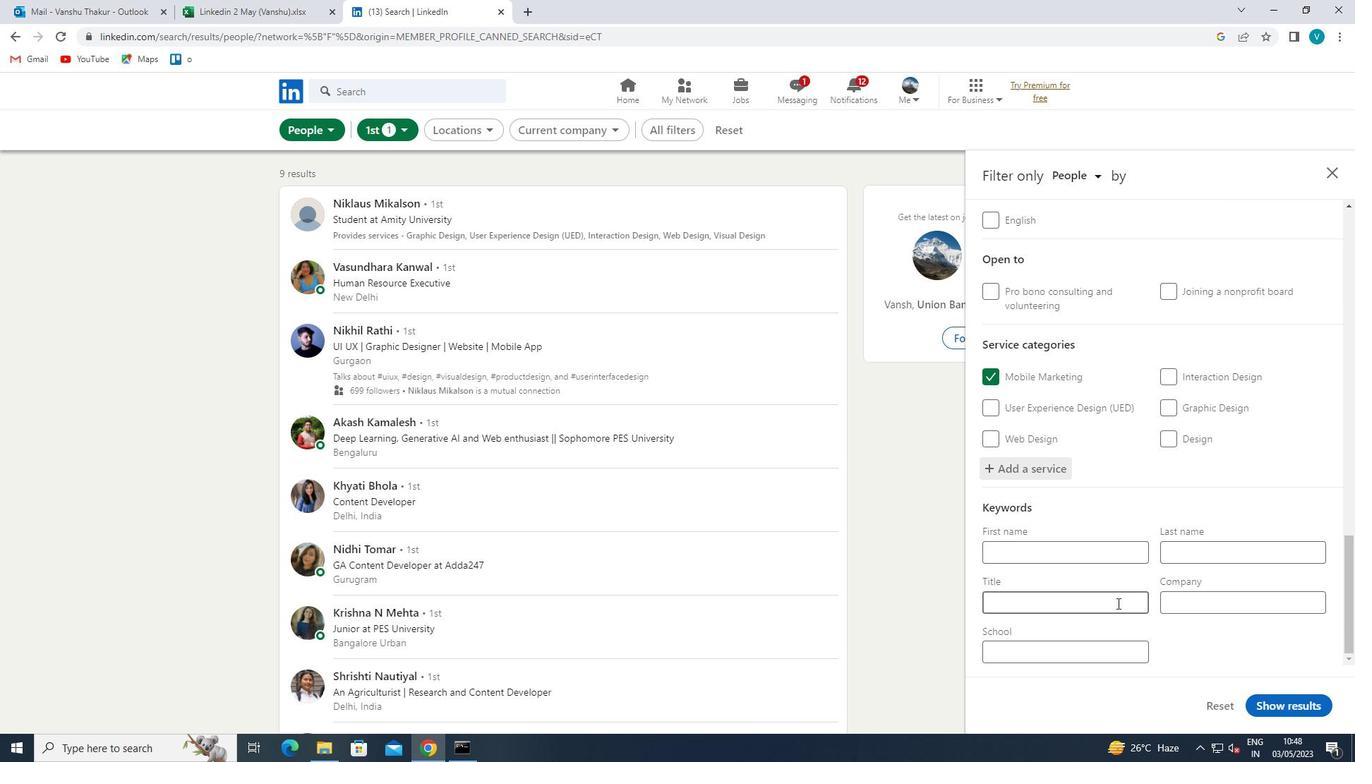 
Action: Mouse moved to (1141, 599)
Screenshot: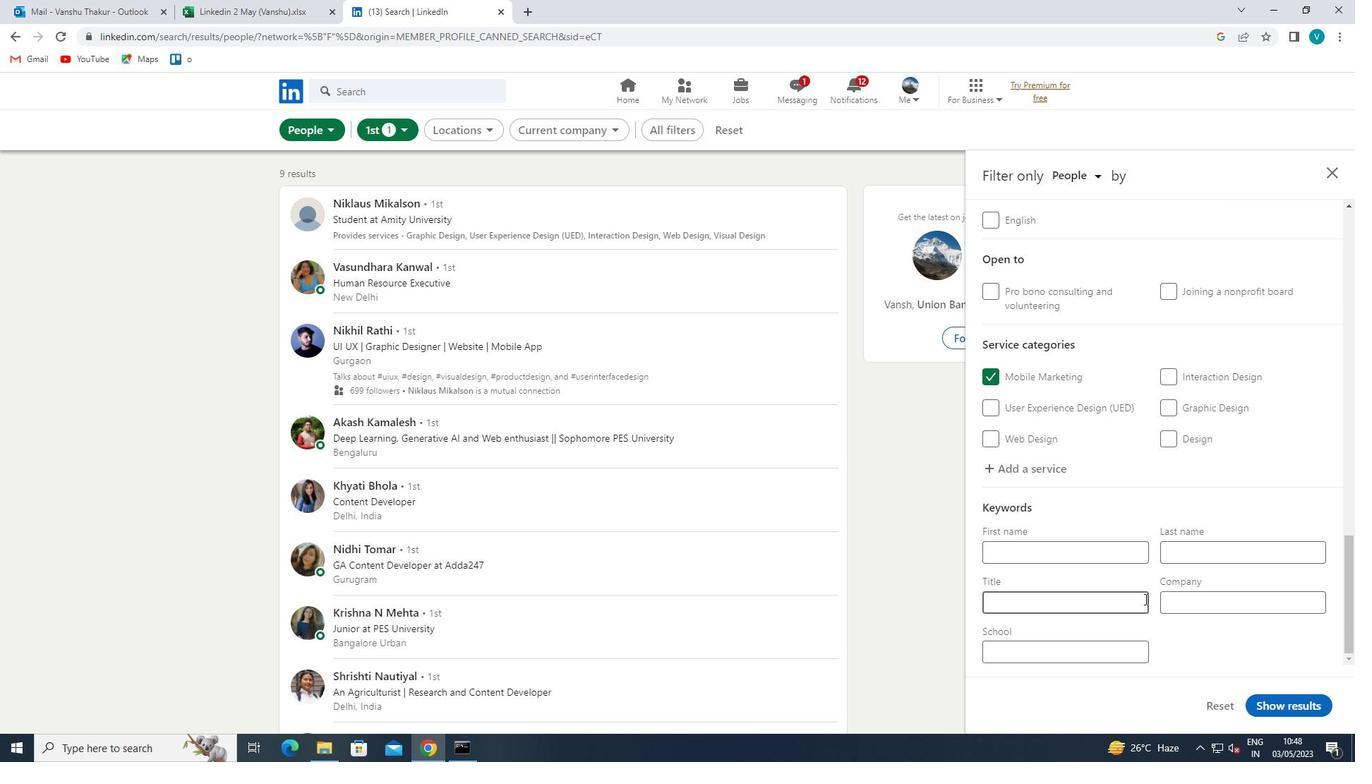 
Action: Mouse pressed left at (1141, 599)
Screenshot: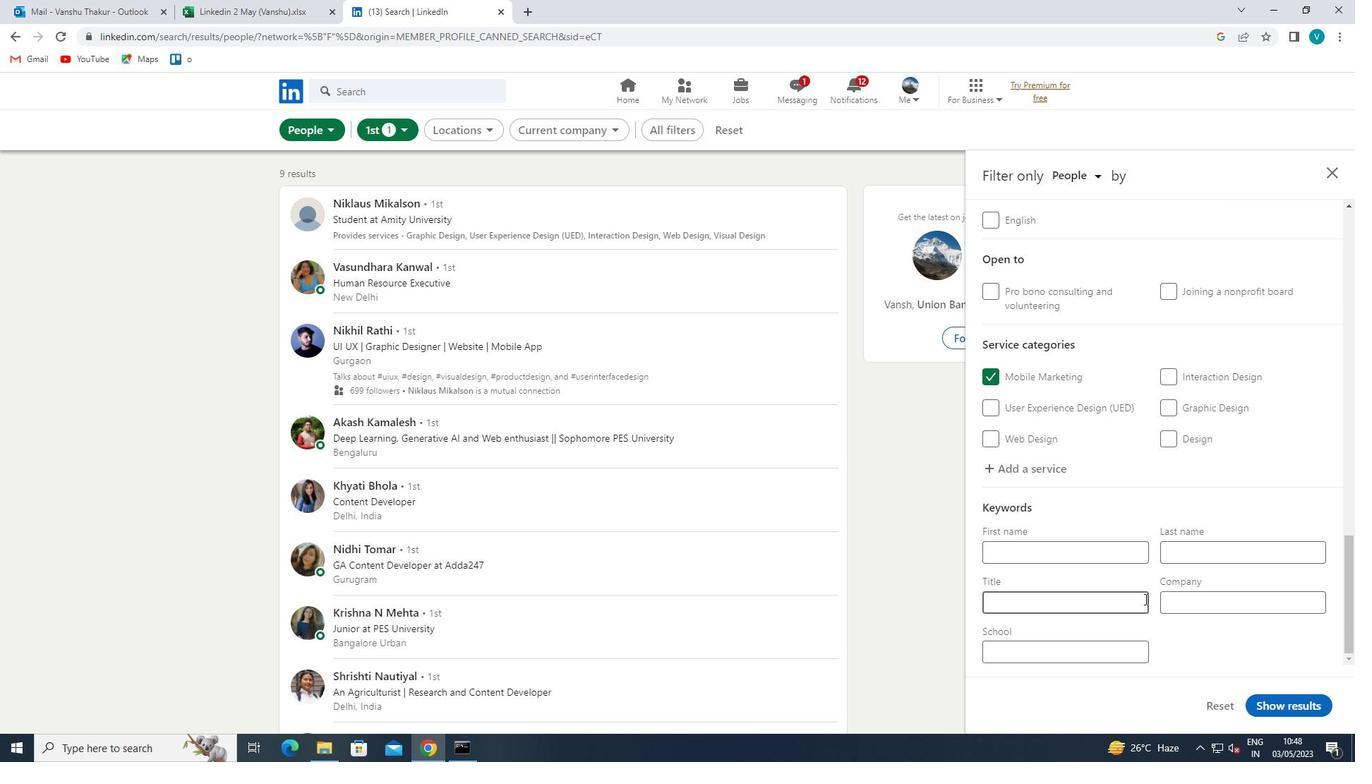 
Action: Mouse moved to (1140, 600)
Screenshot: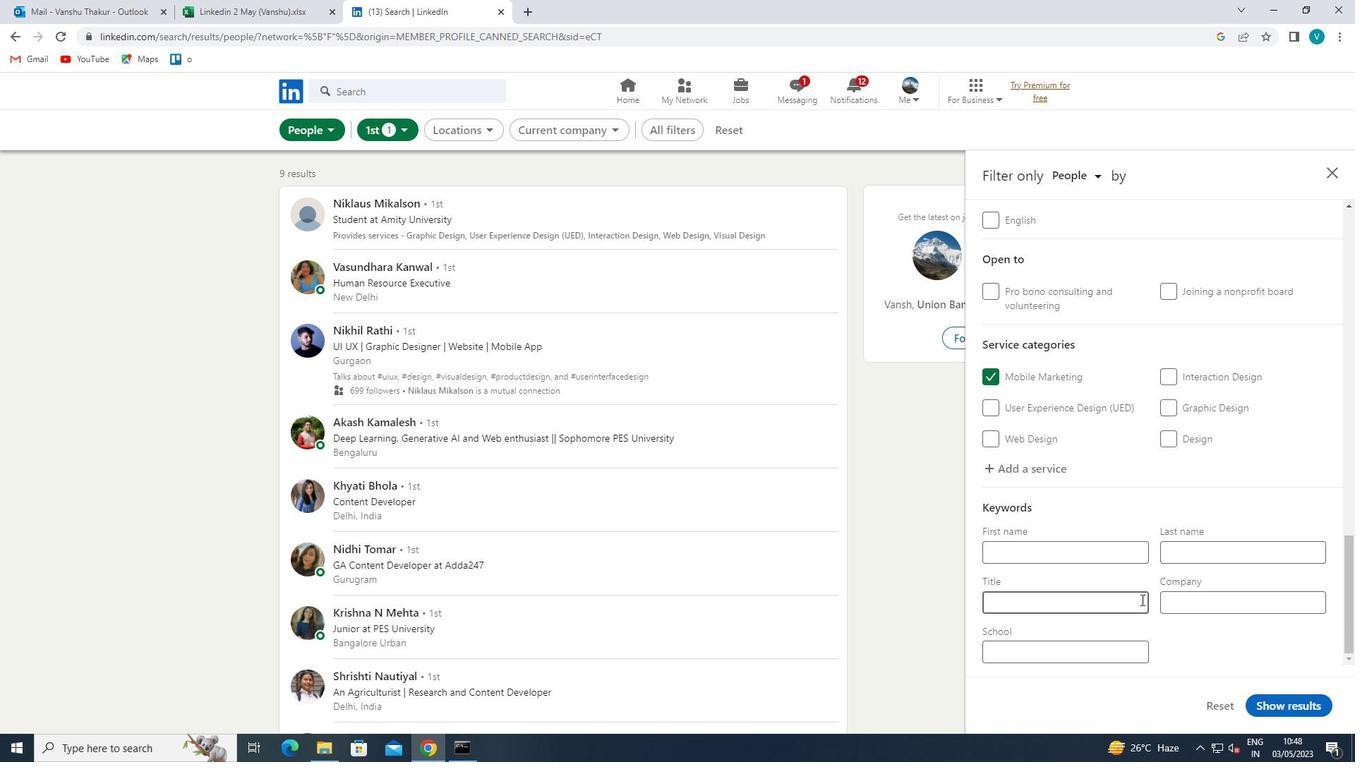 
Action: Key pressed <Key.shift>MOVER<Key.space>
Screenshot: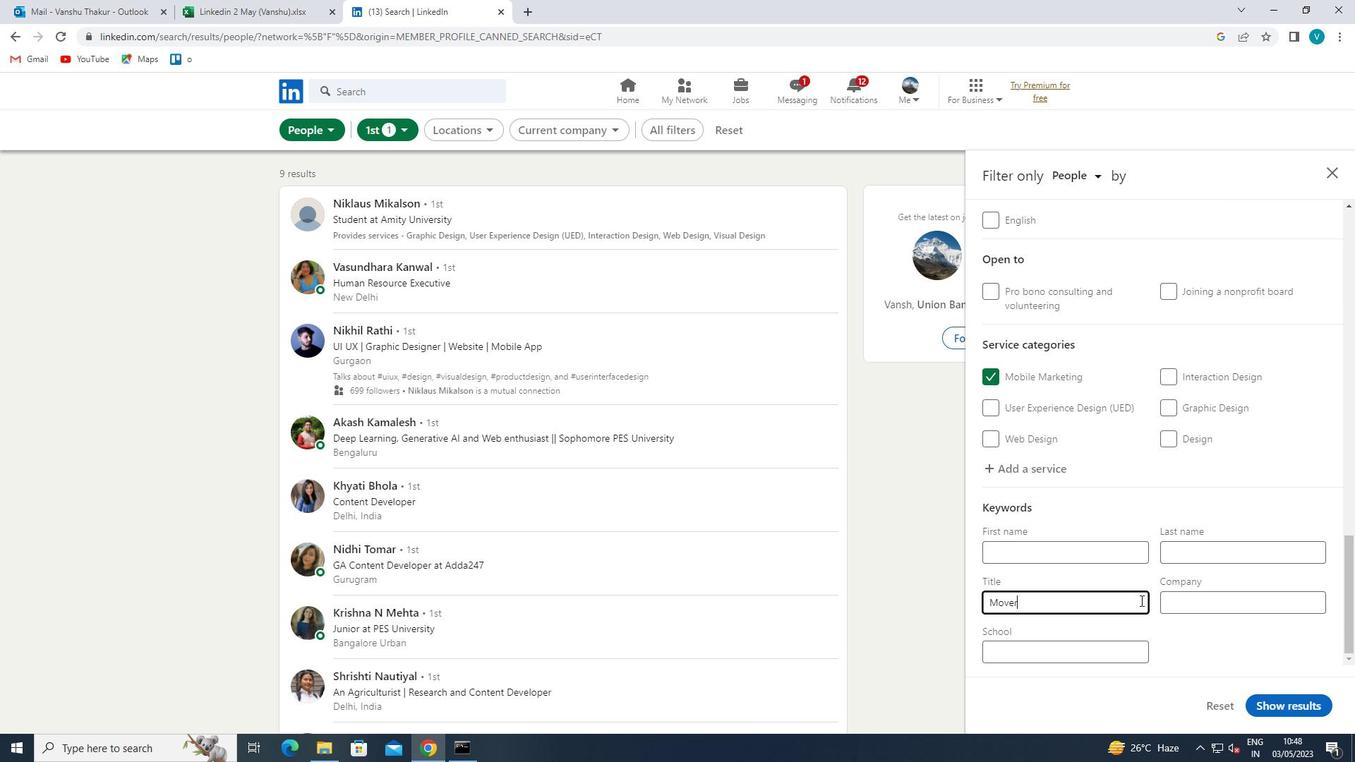 
Action: Mouse moved to (1269, 707)
Screenshot: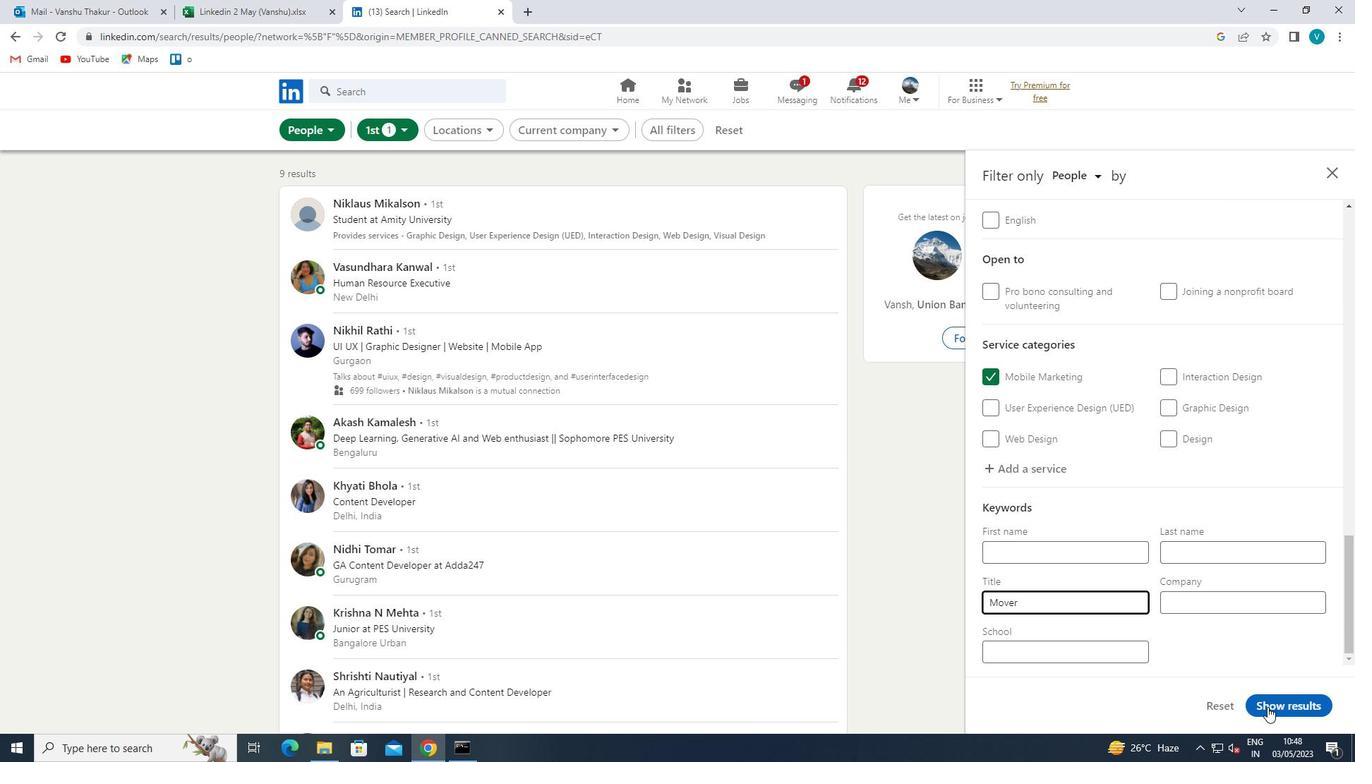 
Action: Mouse pressed left at (1269, 707)
Screenshot: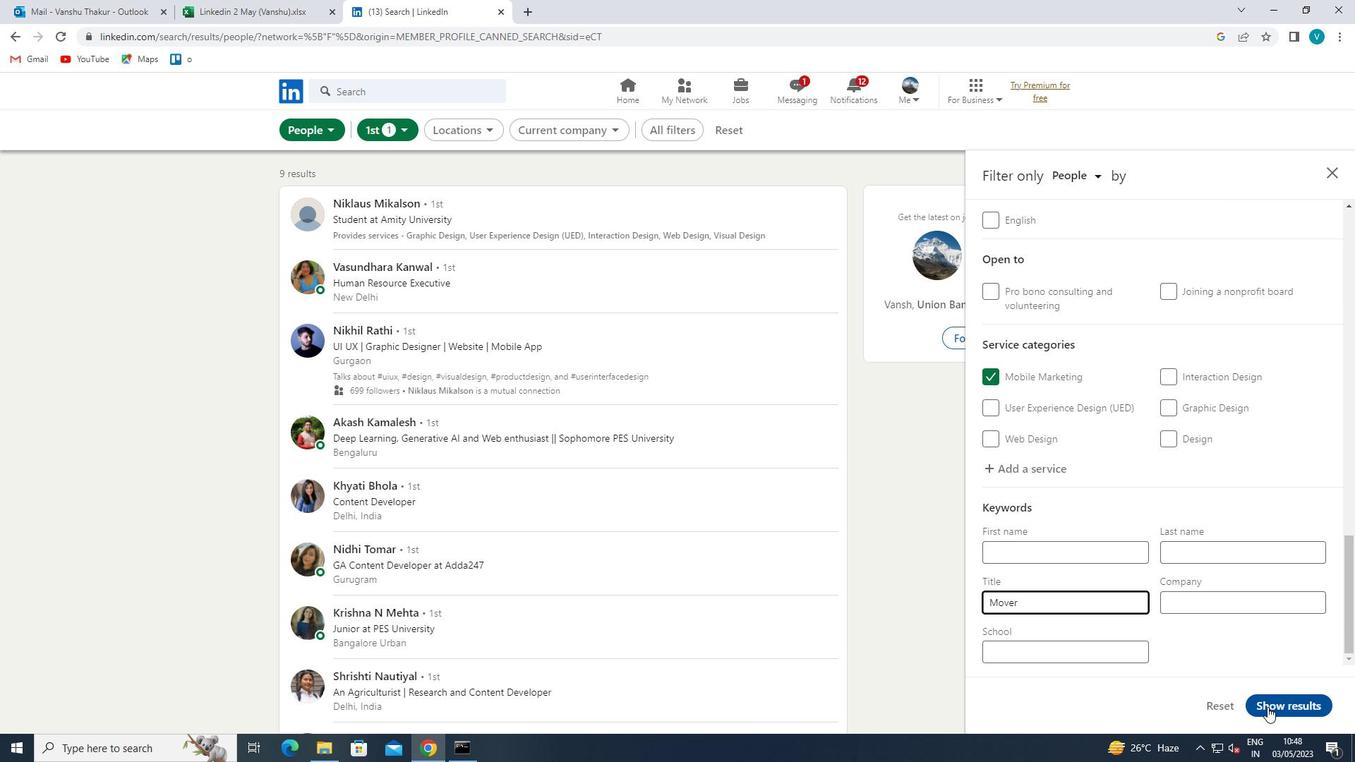 
Action: Mouse moved to (1269, 707)
Screenshot: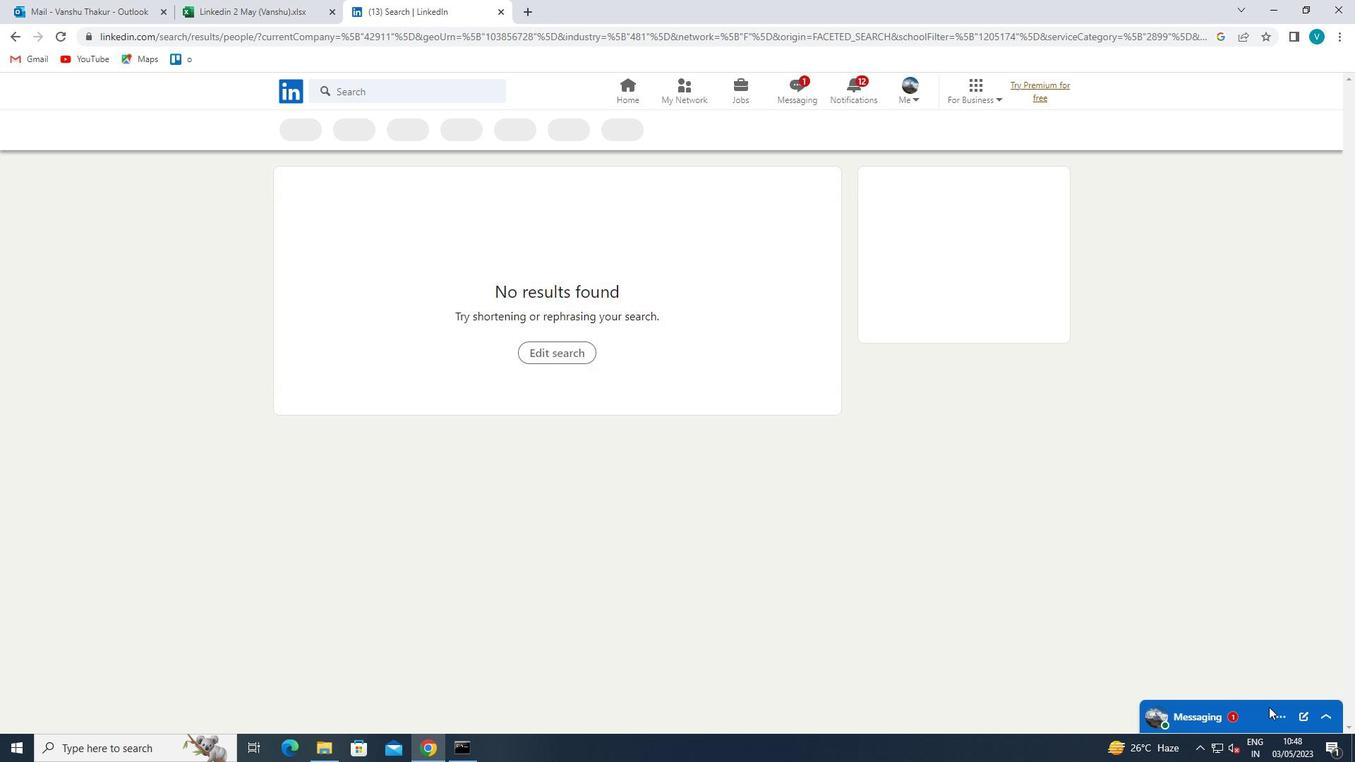 
